 Task: Find connections with filter location Caxias with filter topic #construction with filter profile language Spanish with filter current company Akasa Air with filter school Shanmugha Arts, Science, Technology and Research Academy with filter industry Temporary Help Services with filter service category Translation with filter keywords title Food Kitchen Worker
Action: Mouse moved to (549, 186)
Screenshot: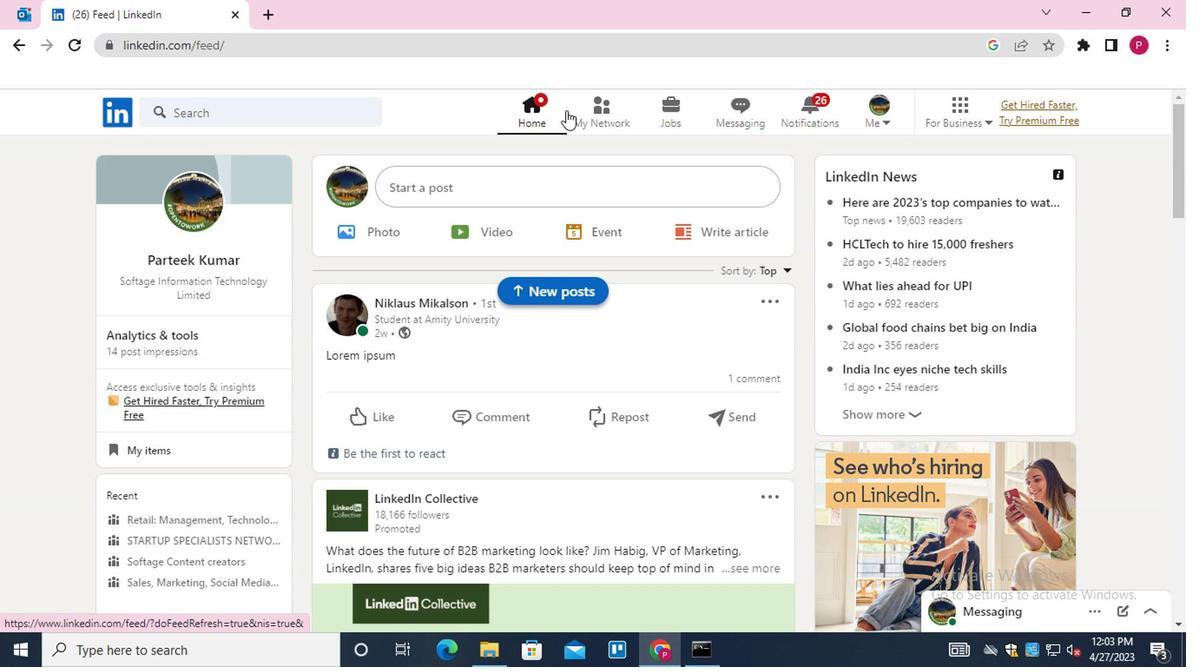 
Action: Mouse pressed left at (549, 186)
Screenshot: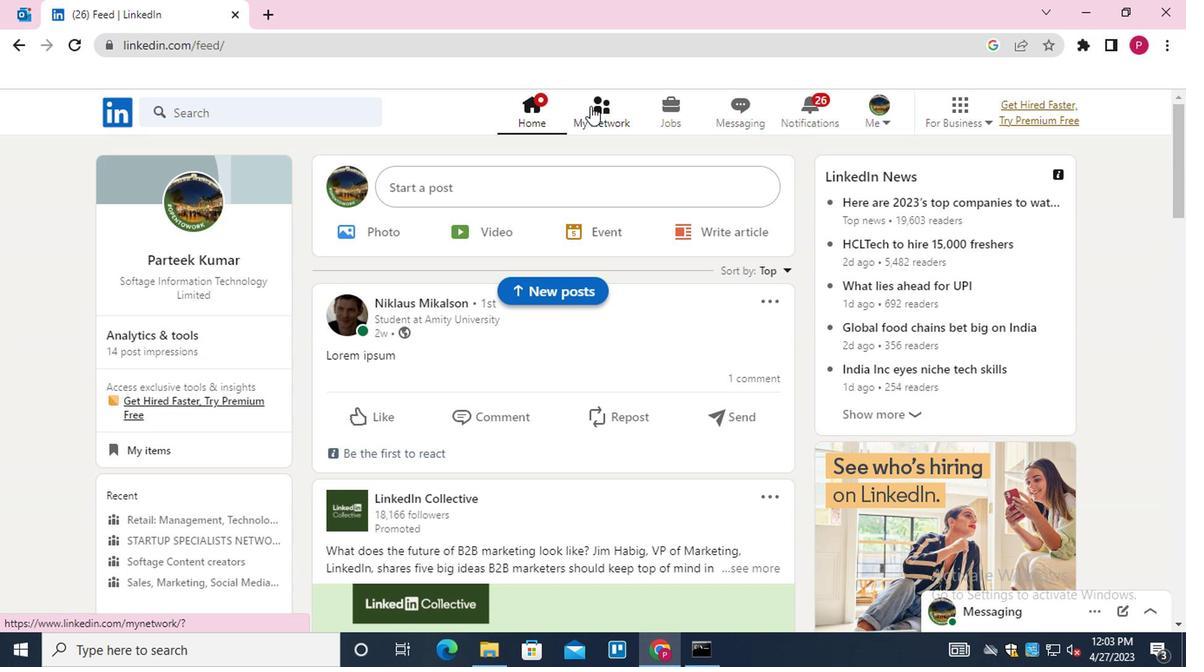 
Action: Mouse moved to (316, 267)
Screenshot: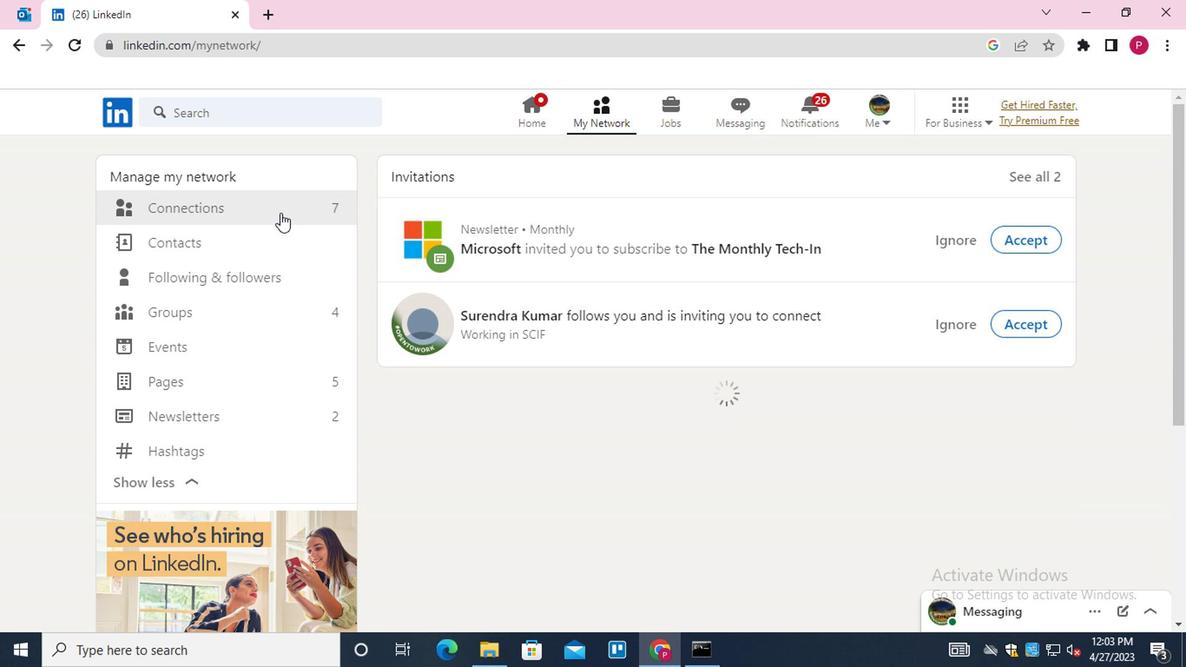 
Action: Mouse pressed left at (316, 267)
Screenshot: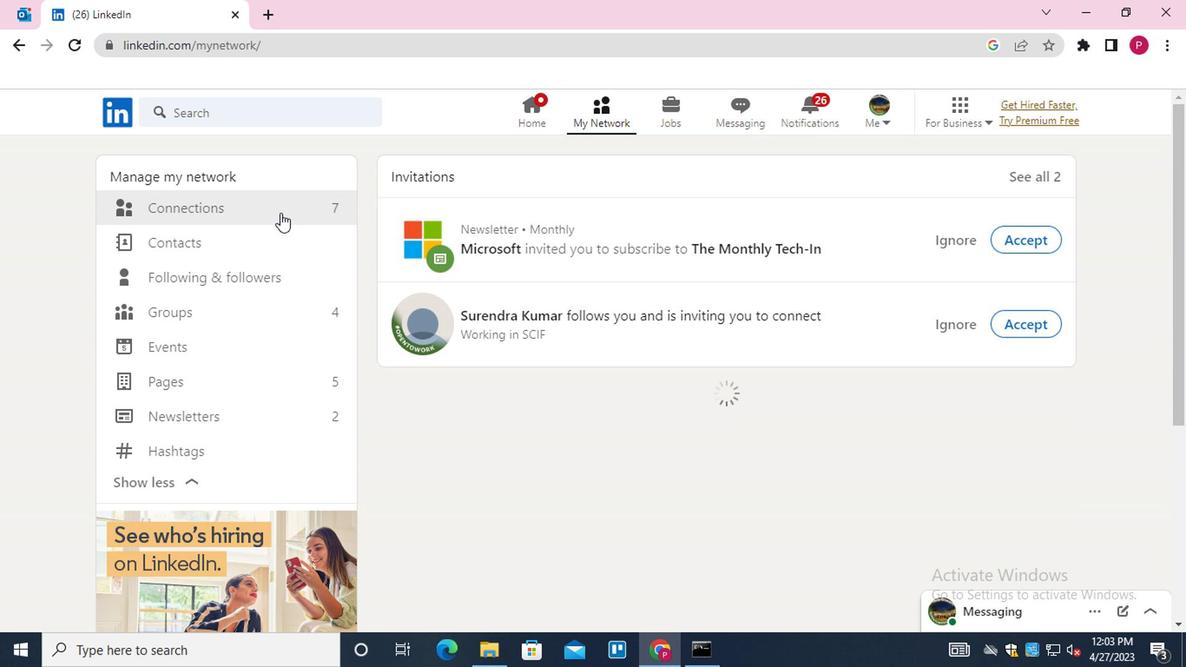 
Action: Mouse moved to (650, 261)
Screenshot: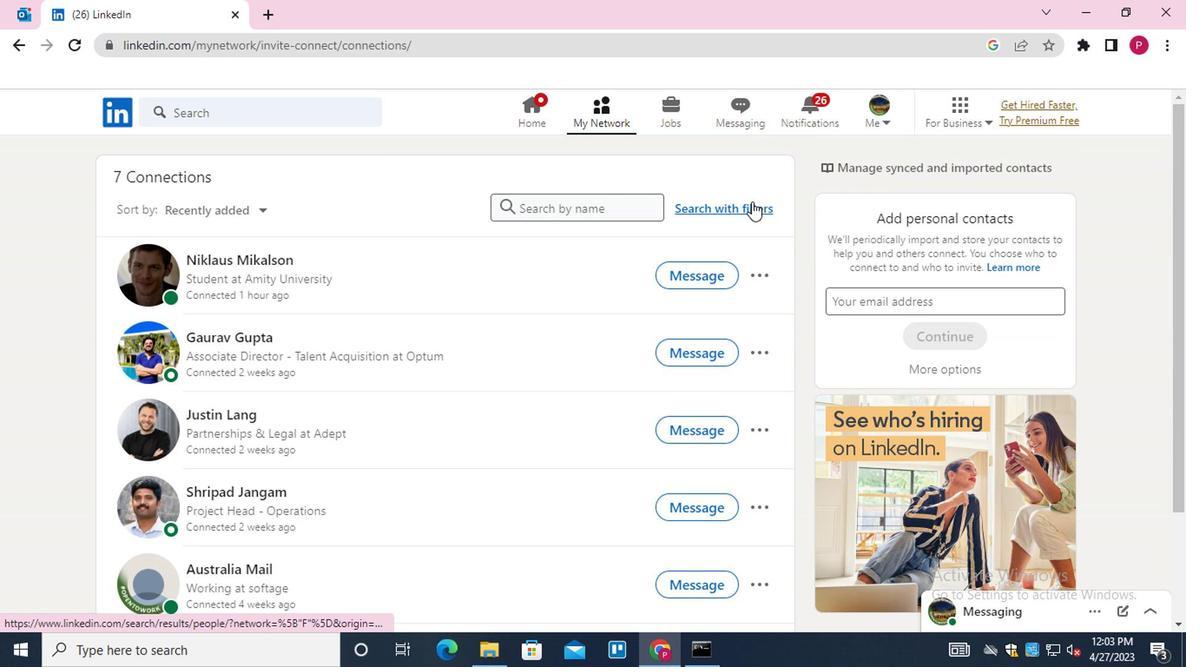 
Action: Mouse pressed left at (650, 261)
Screenshot: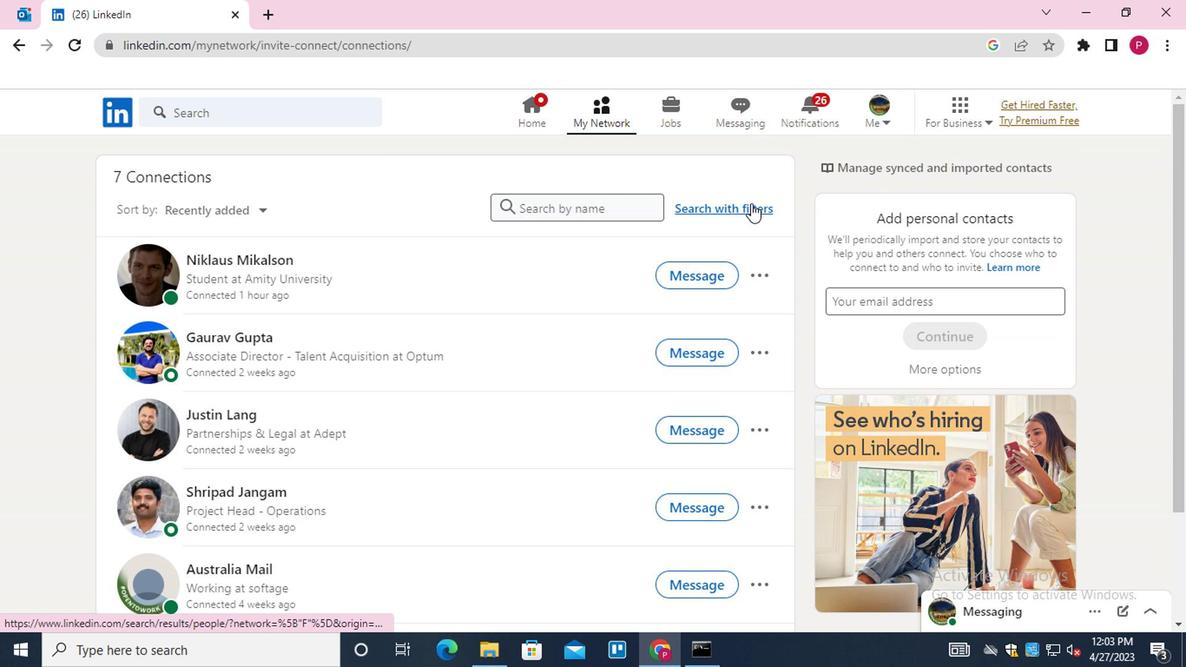 
Action: Mouse moved to (573, 231)
Screenshot: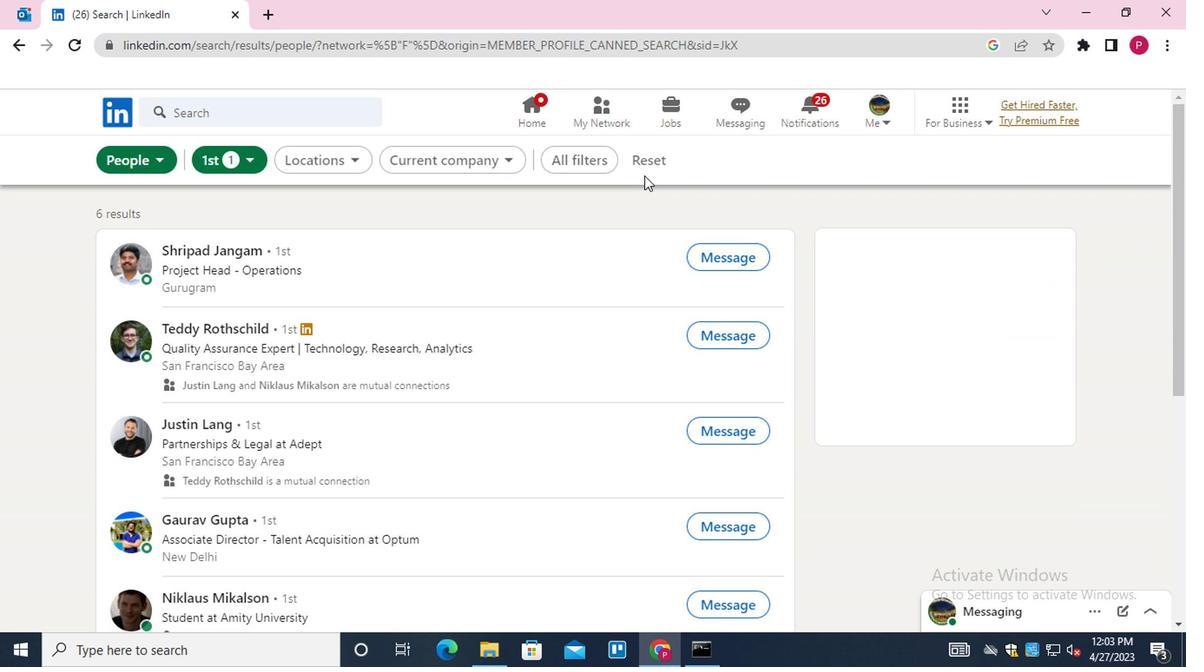 
Action: Mouse pressed left at (573, 231)
Screenshot: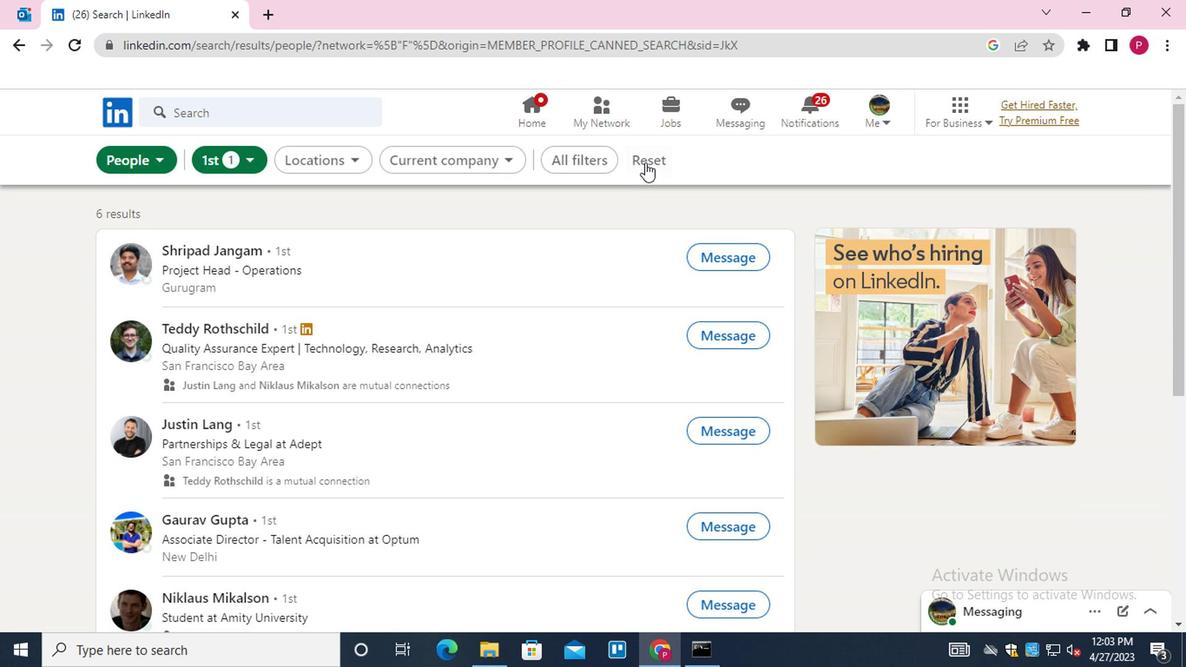 
Action: Mouse moved to (564, 231)
Screenshot: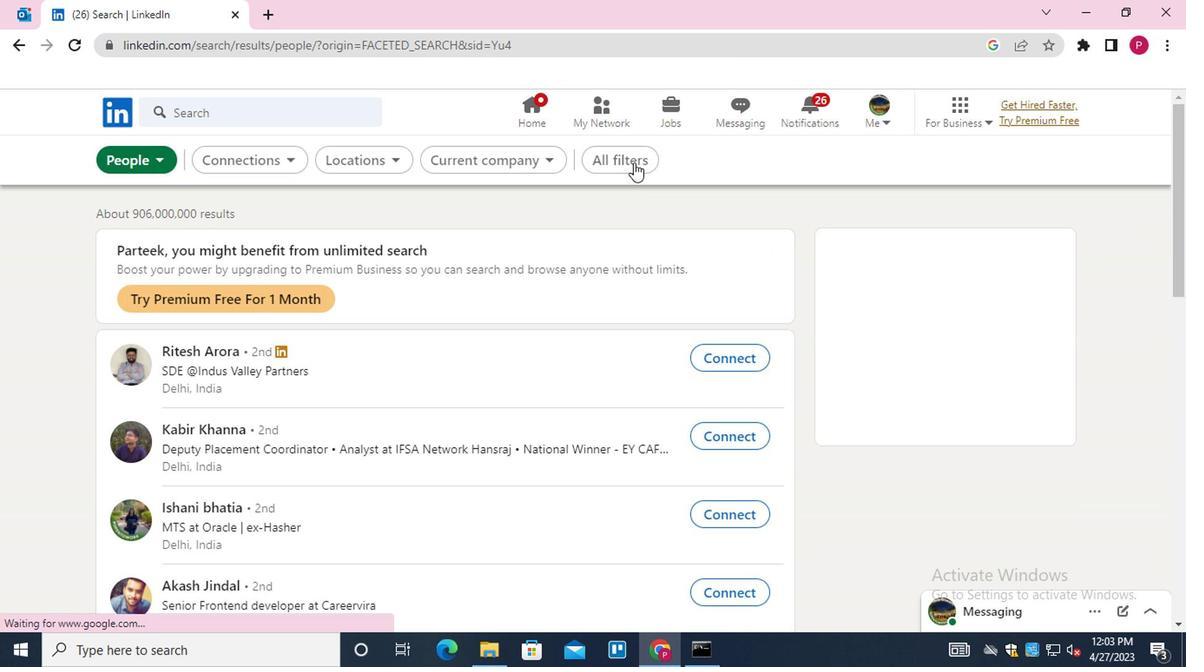 
Action: Mouse pressed left at (564, 231)
Screenshot: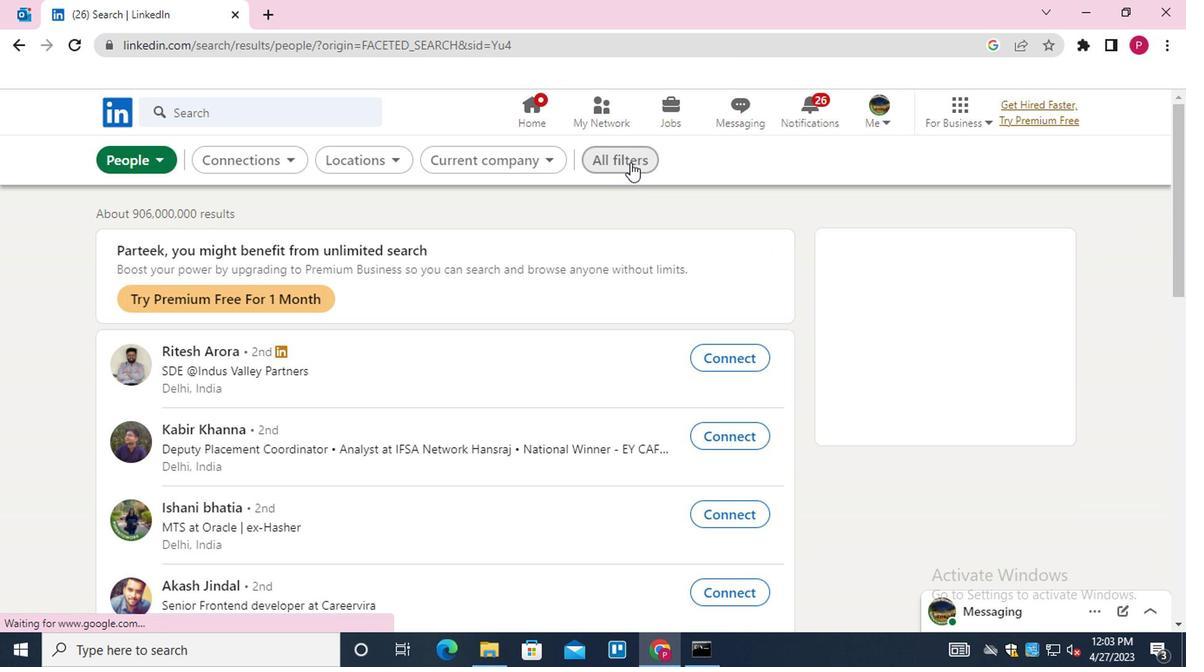 
Action: Mouse moved to (801, 380)
Screenshot: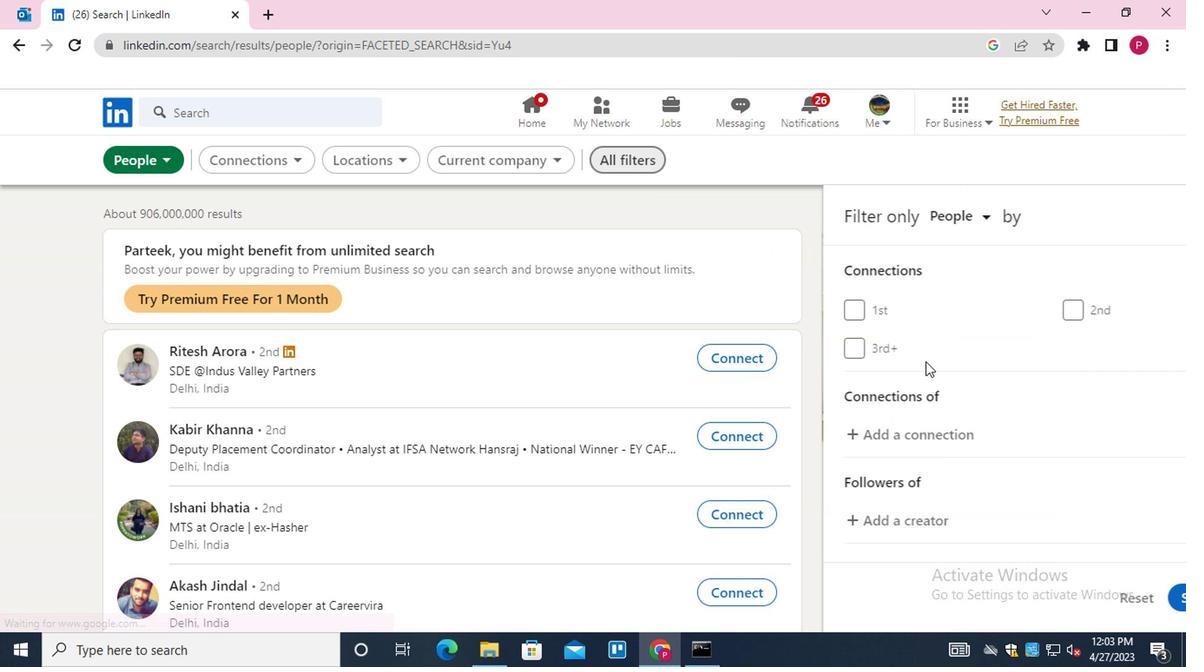 
Action: Mouse scrolled (801, 379) with delta (0, 0)
Screenshot: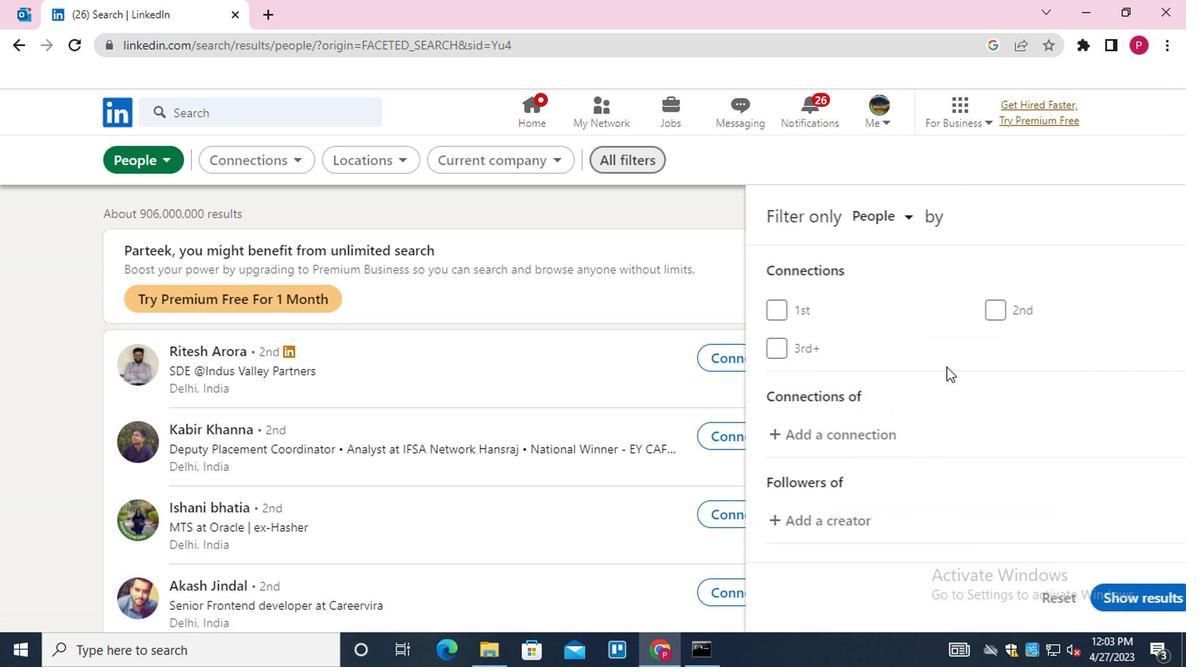 
Action: Mouse moved to (803, 381)
Screenshot: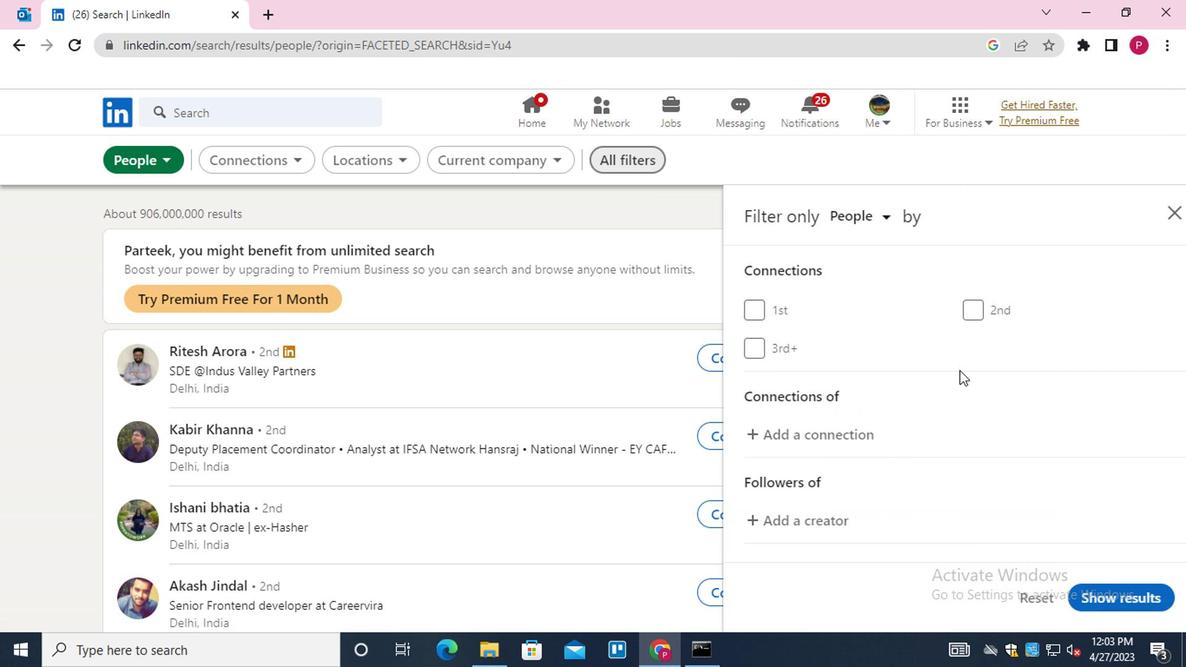 
Action: Mouse scrolled (803, 381) with delta (0, 0)
Screenshot: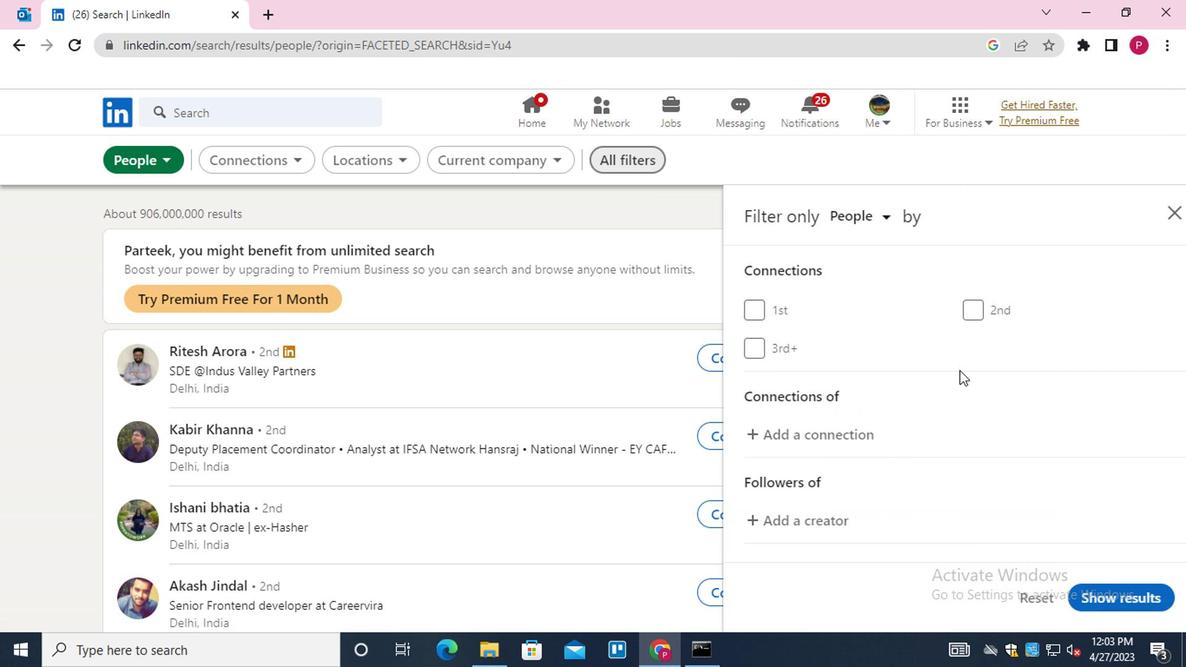 
Action: Mouse moved to (806, 389)
Screenshot: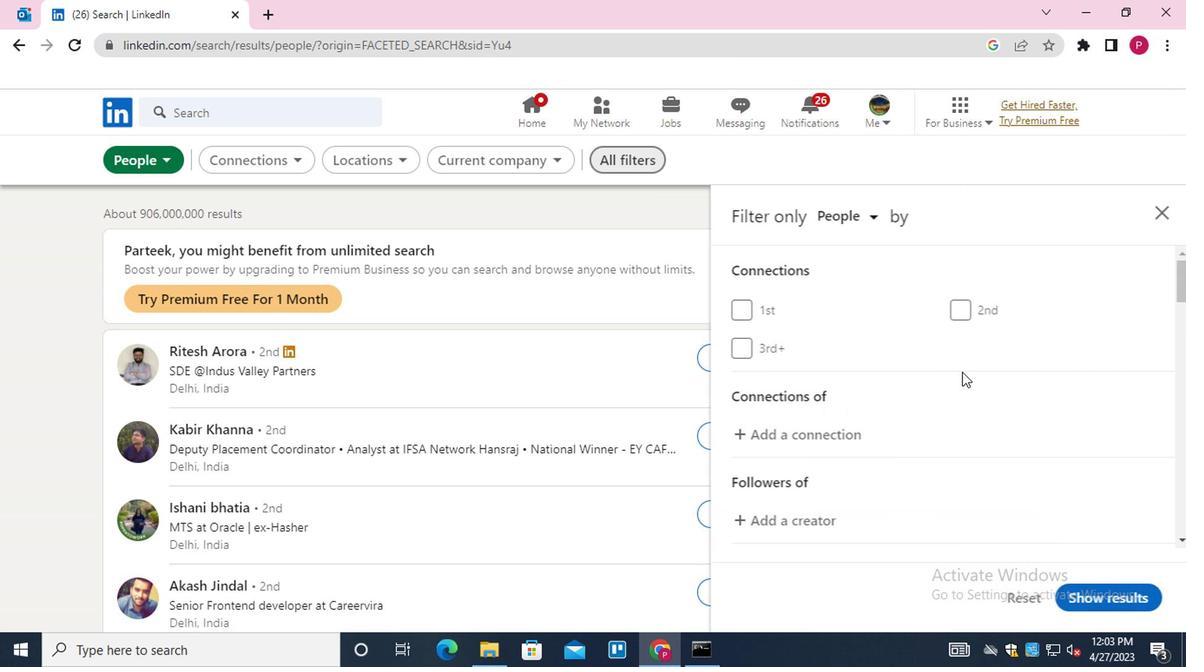 
Action: Mouse scrolled (806, 389) with delta (0, 0)
Screenshot: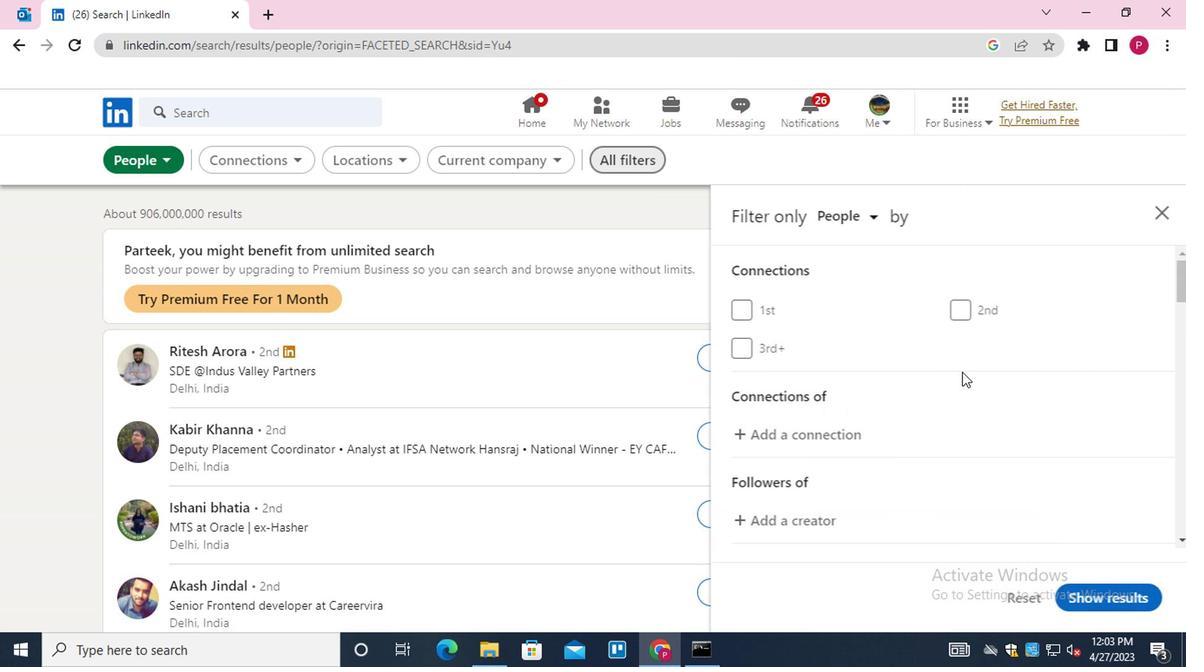 
Action: Mouse moved to (840, 415)
Screenshot: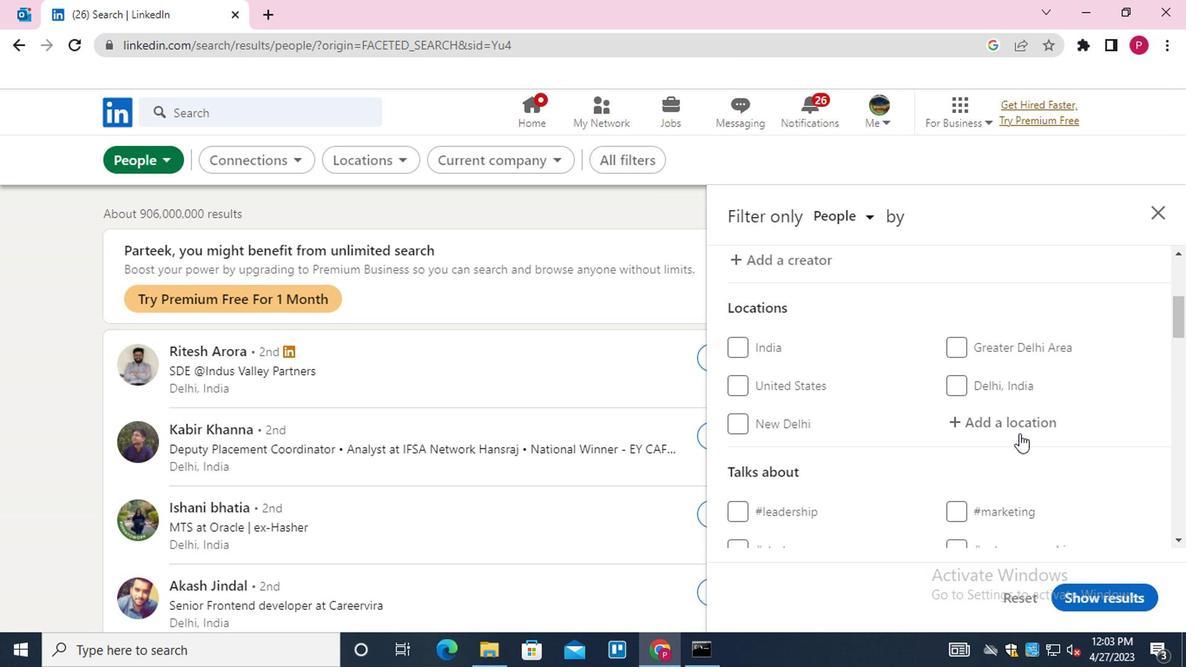 
Action: Mouse pressed left at (840, 415)
Screenshot: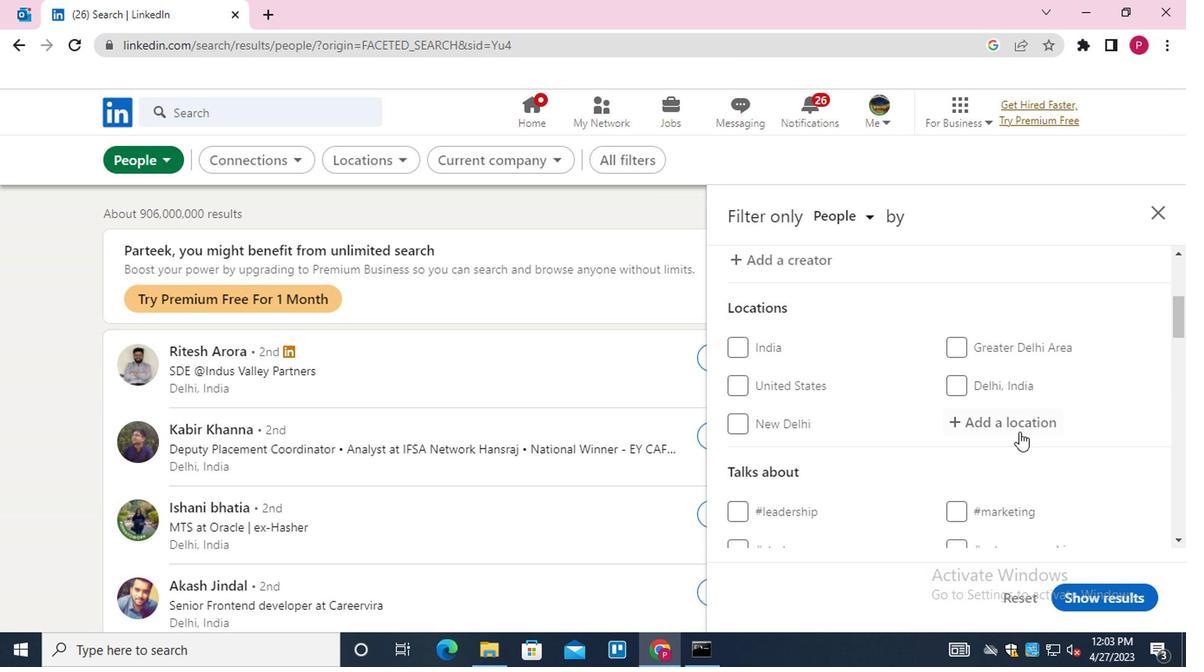 
Action: Key pressed <Key.shift><Key.shift><Key.shift><Key.shift><Key.shift><Key.shift>CAXIAS<Key.down><Key.down><Key.enter>
Screenshot: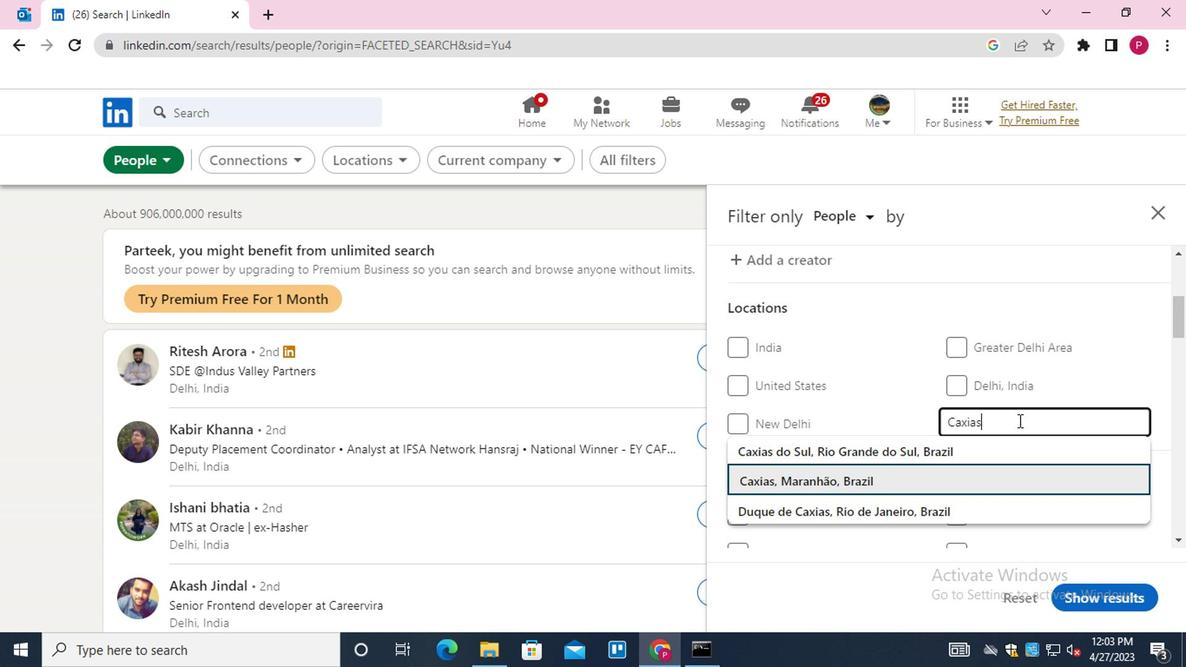 
Action: Mouse moved to (747, 441)
Screenshot: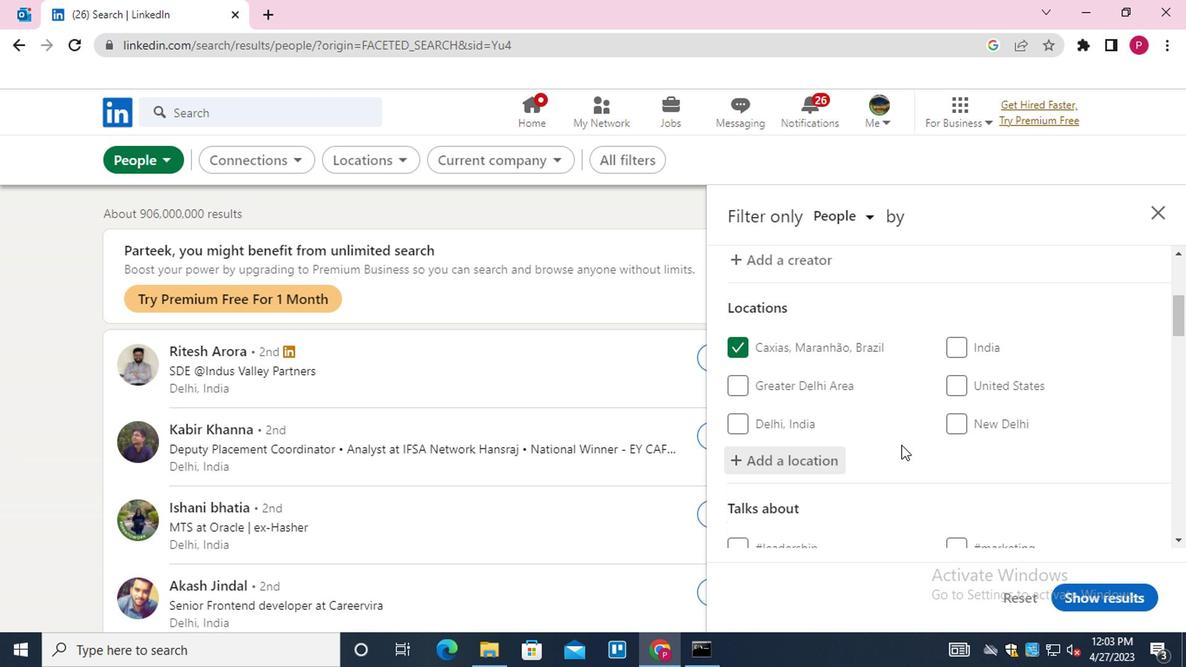 
Action: Mouse scrolled (747, 440) with delta (0, 0)
Screenshot: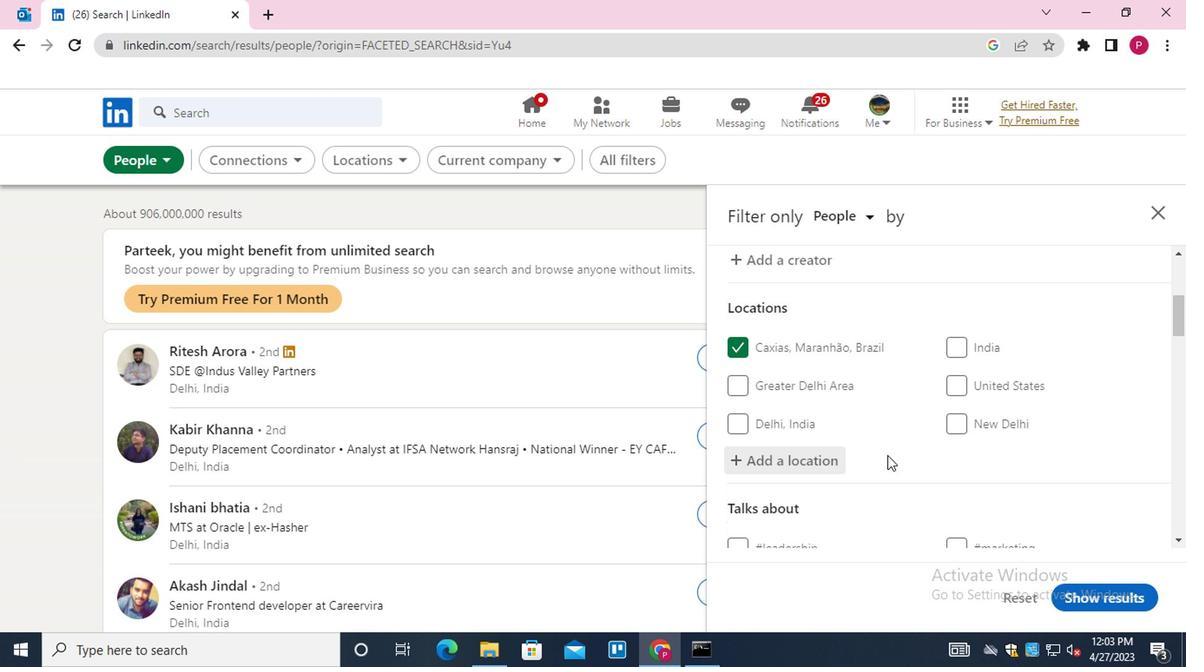 
Action: Mouse scrolled (747, 440) with delta (0, 0)
Screenshot: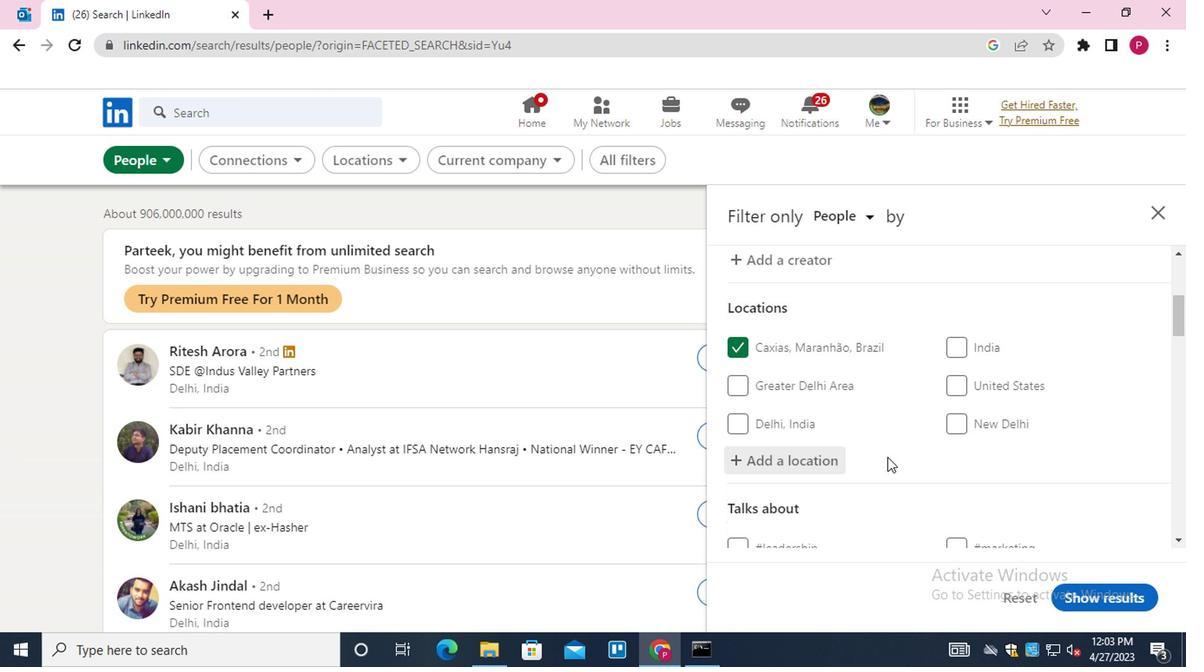 
Action: Mouse moved to (819, 429)
Screenshot: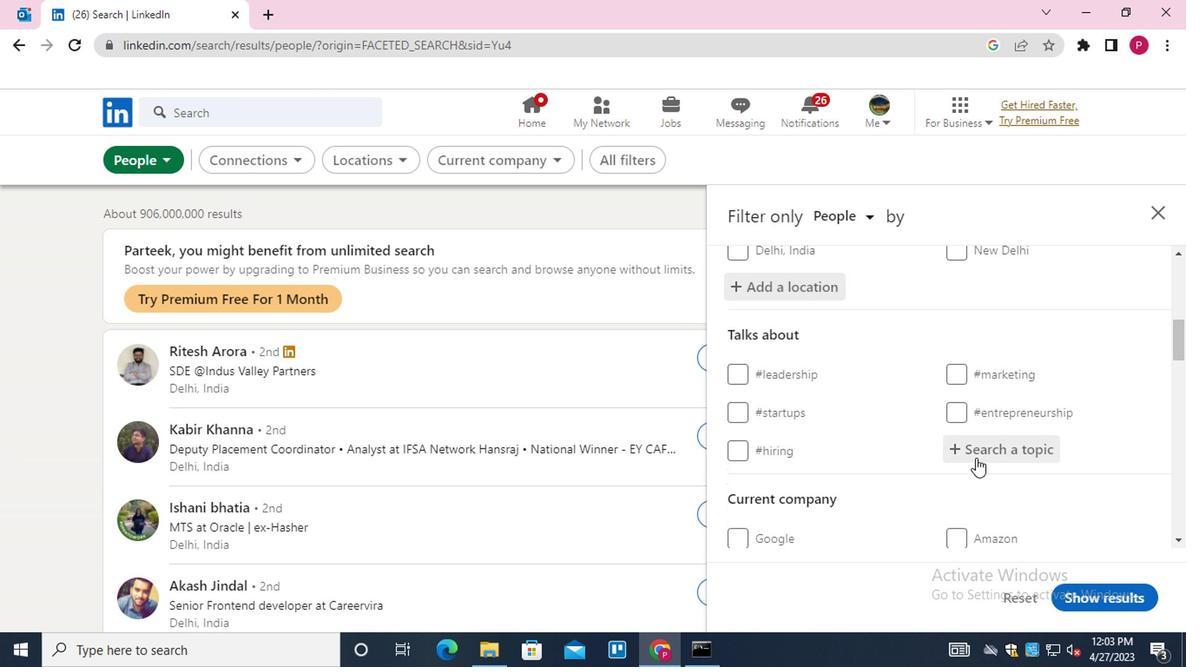 
Action: Mouse pressed left at (819, 429)
Screenshot: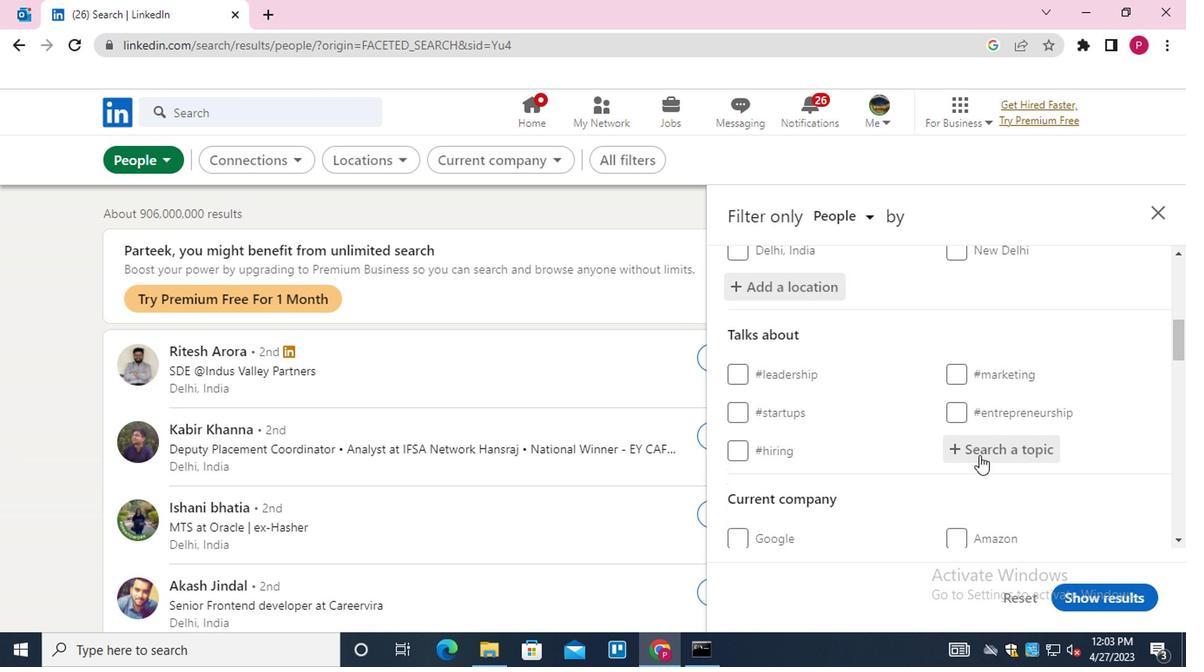
Action: Key pressed CONSTRU<Key.down><Key.enter>
Screenshot: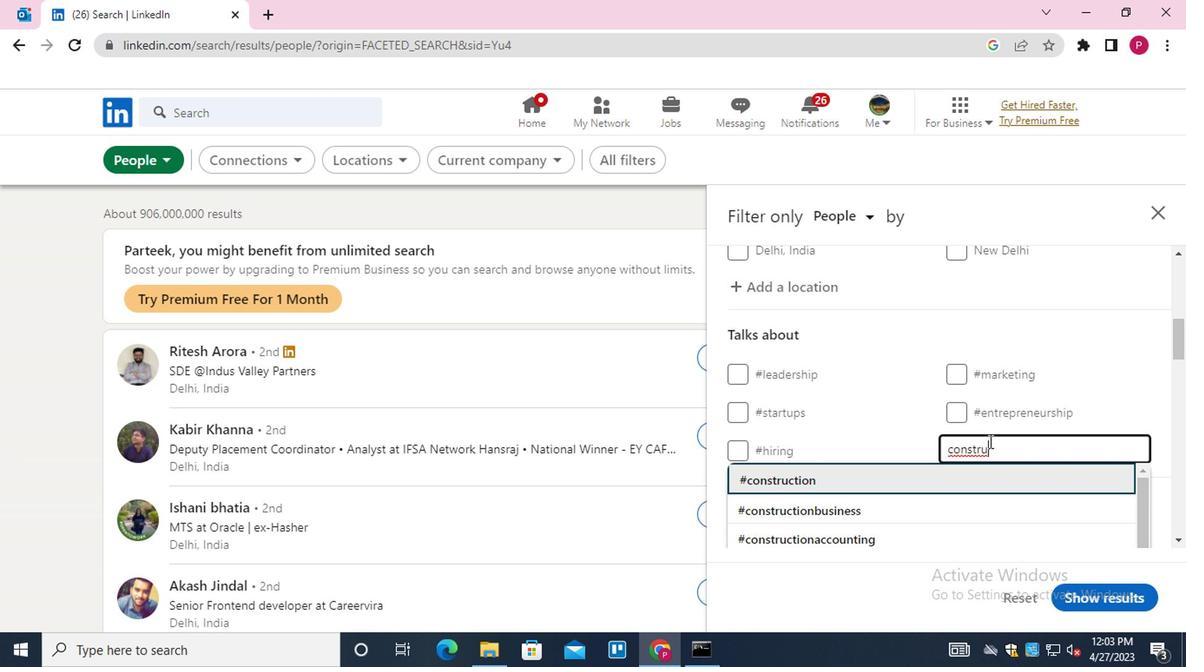 
Action: Mouse scrolled (819, 429) with delta (0, 0)
Screenshot: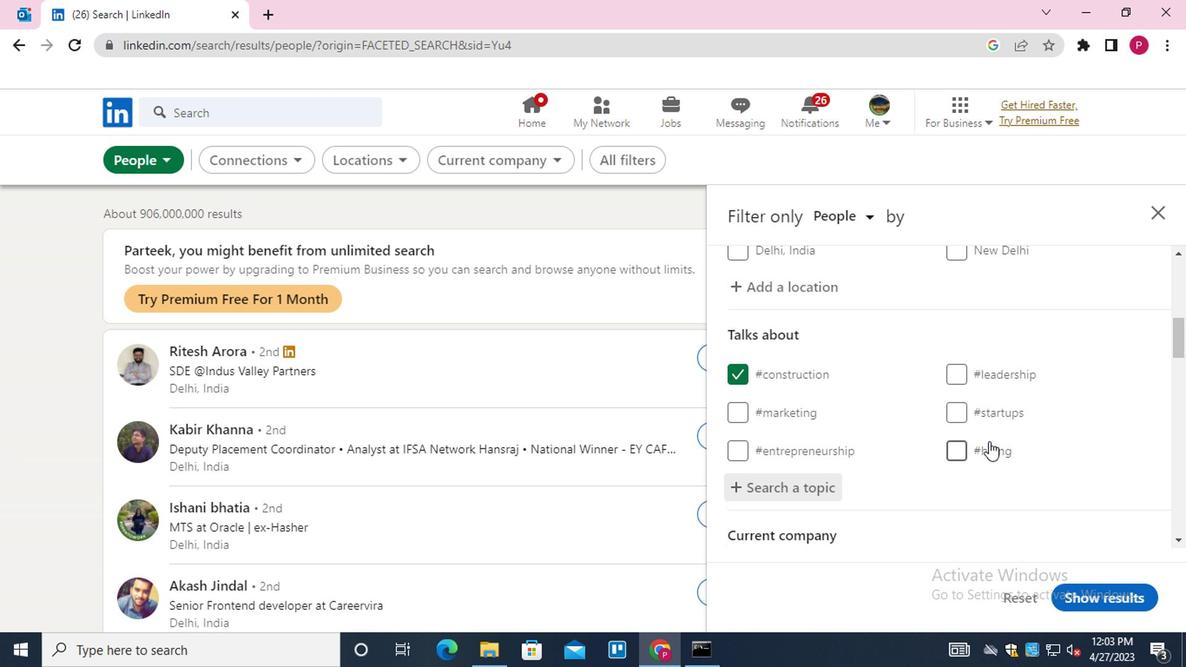 
Action: Mouse scrolled (819, 429) with delta (0, 0)
Screenshot: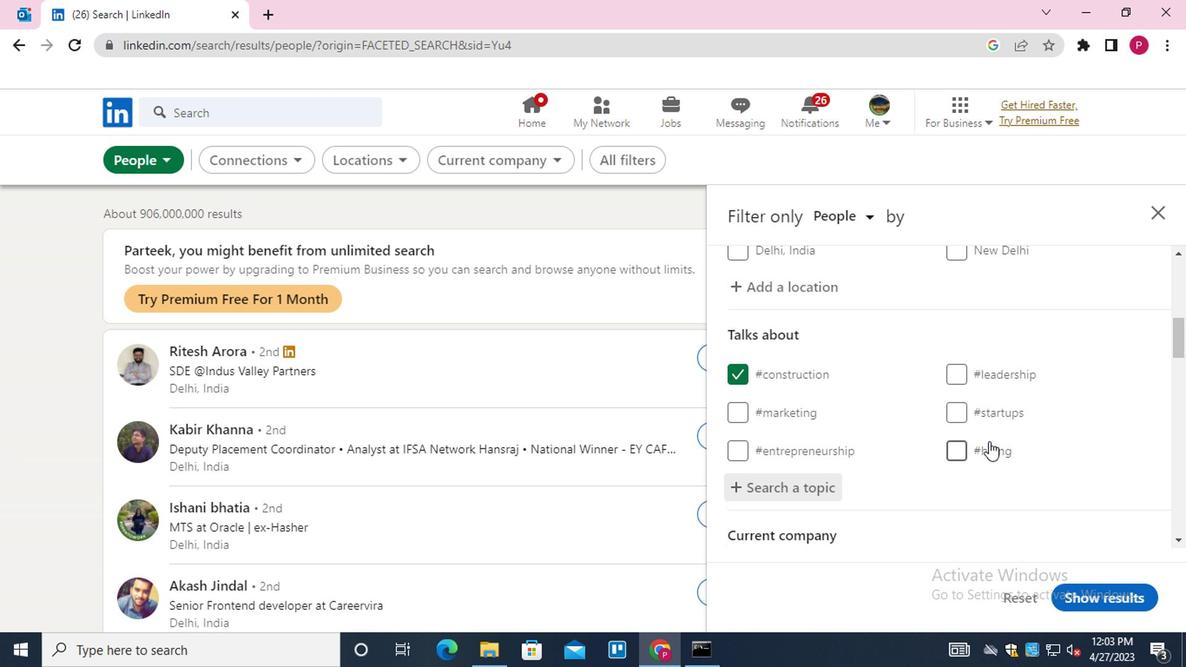 
Action: Mouse moved to (799, 454)
Screenshot: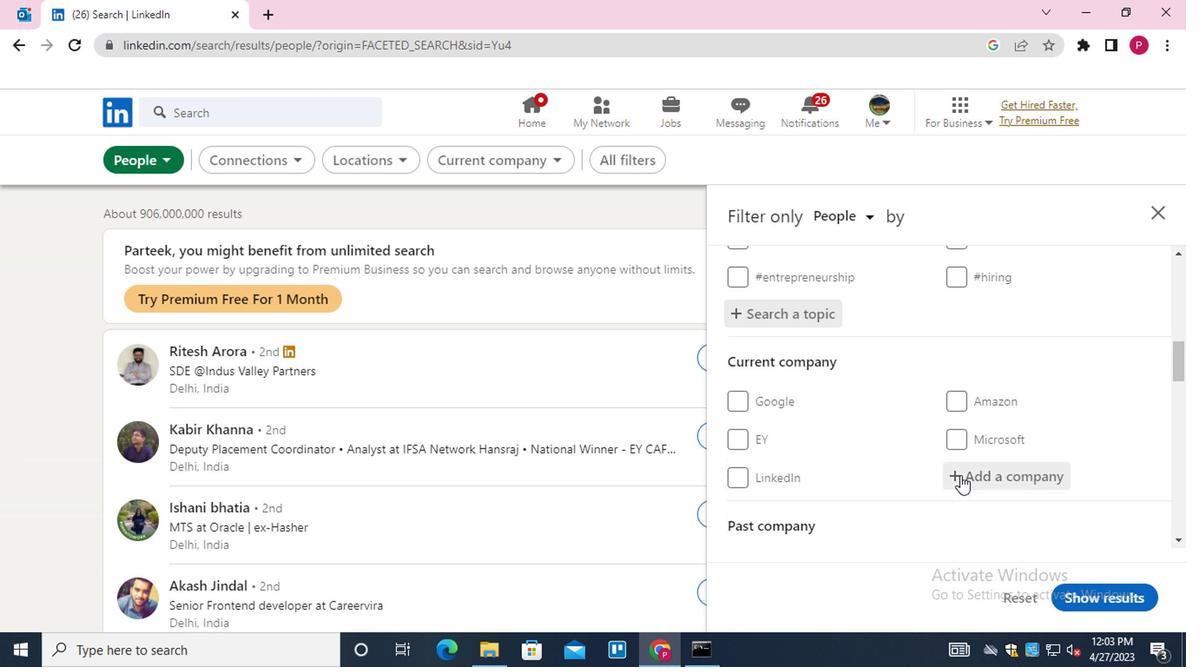 
Action: Mouse scrolled (799, 453) with delta (0, 0)
Screenshot: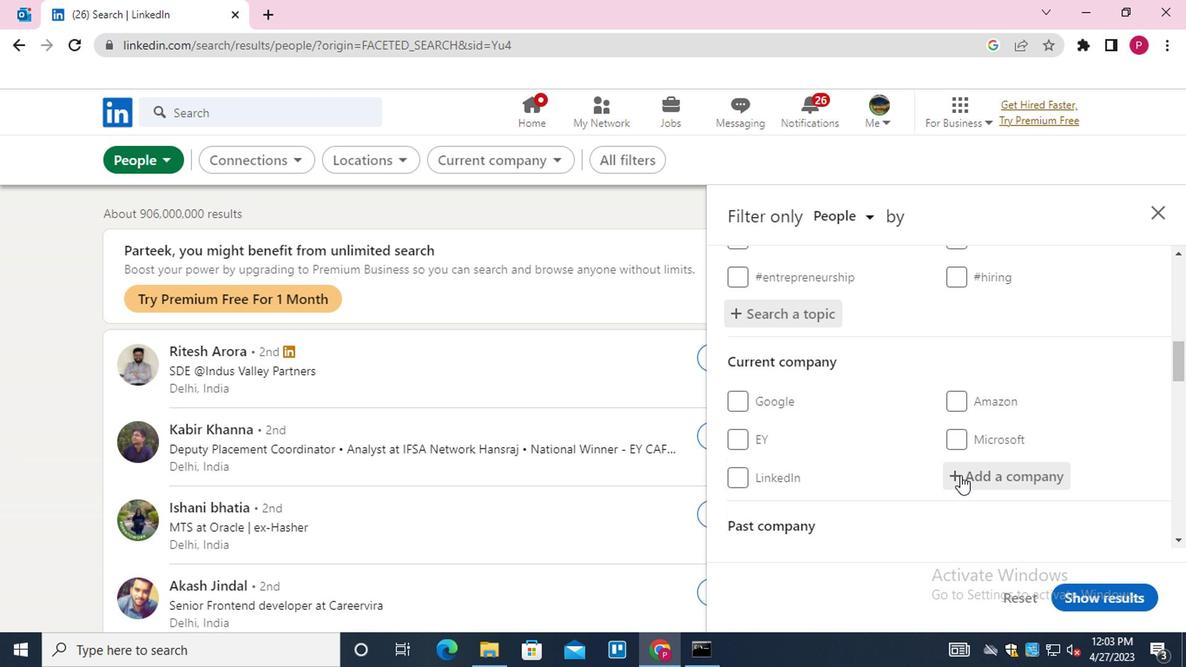 
Action: Mouse scrolled (799, 453) with delta (0, 0)
Screenshot: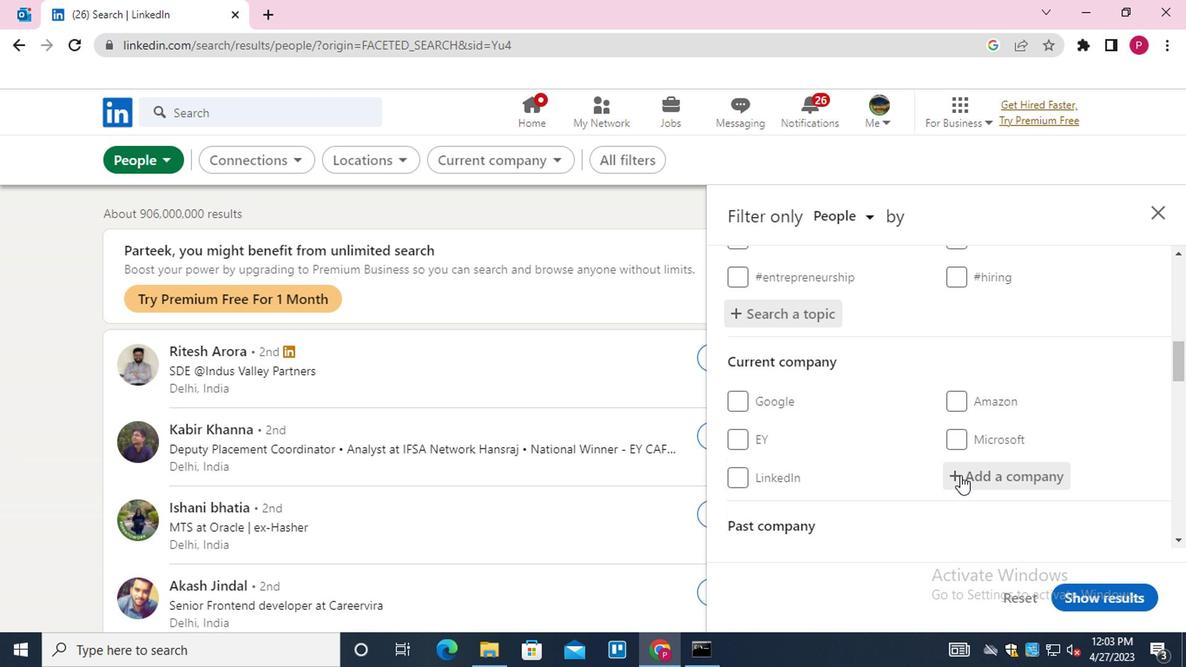
Action: Mouse scrolled (799, 453) with delta (0, 0)
Screenshot: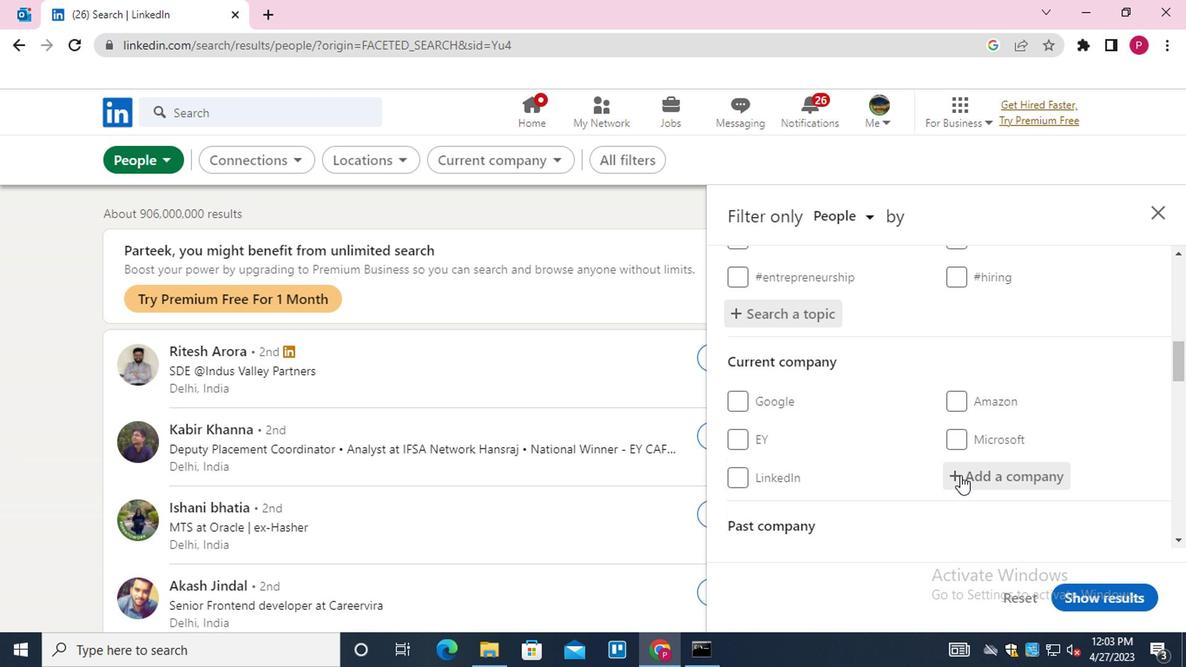 
Action: Mouse scrolled (799, 453) with delta (0, 0)
Screenshot: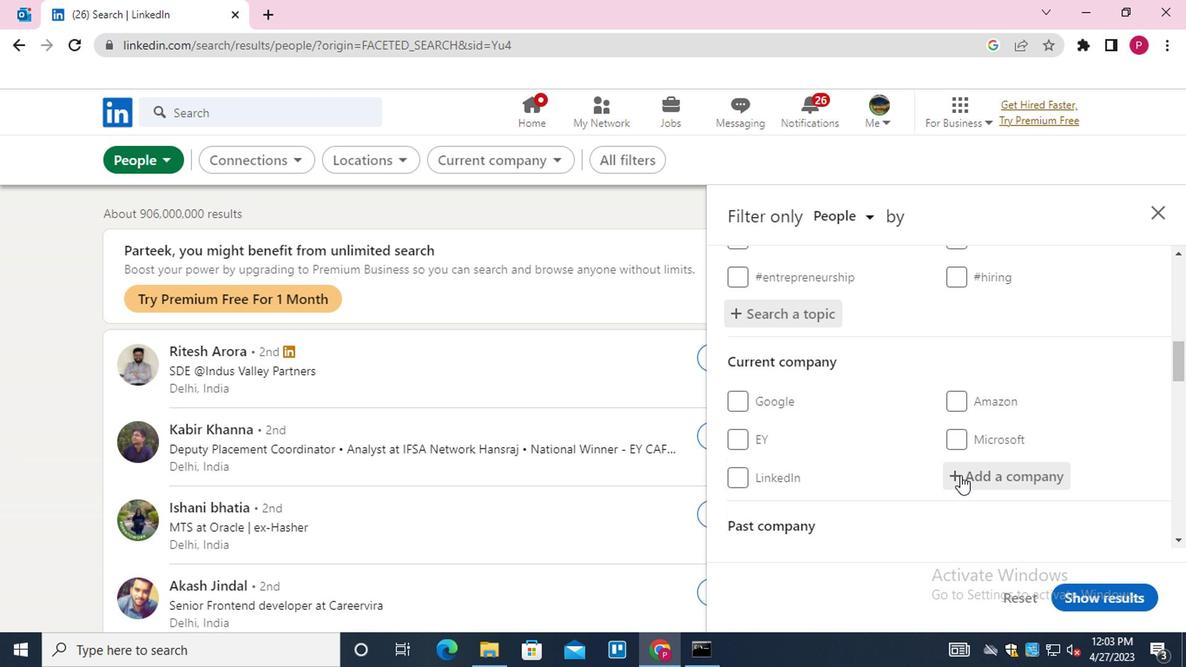 
Action: Mouse moved to (757, 455)
Screenshot: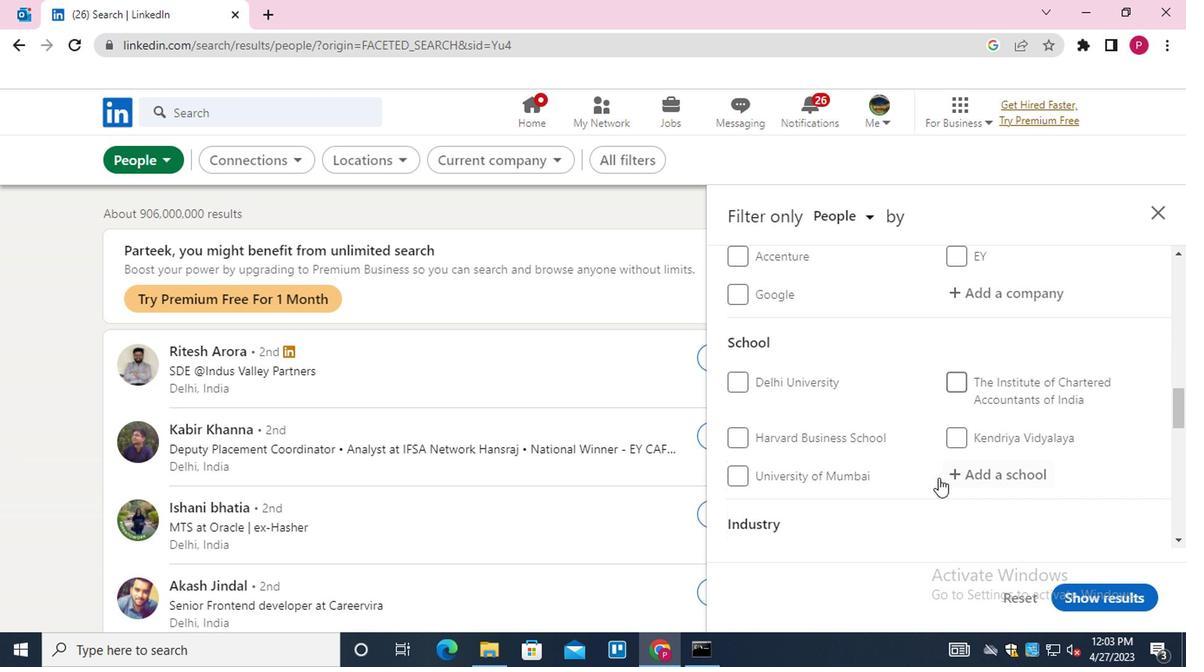 
Action: Mouse scrolled (757, 455) with delta (0, 0)
Screenshot: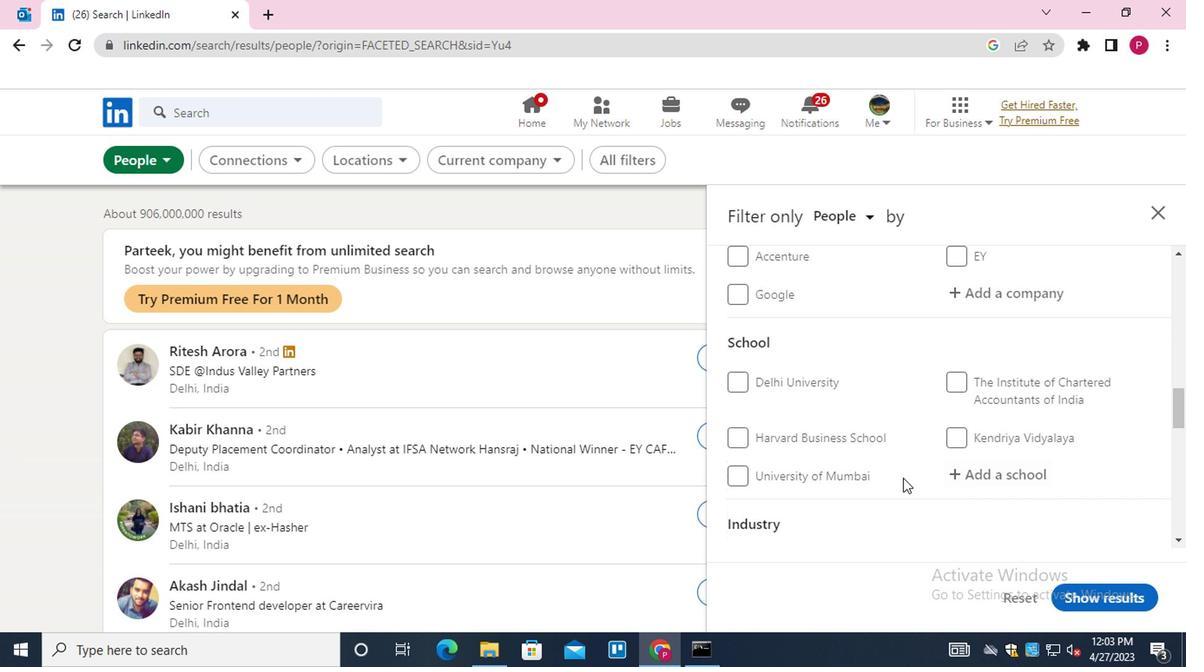 
Action: Mouse scrolled (757, 455) with delta (0, 0)
Screenshot: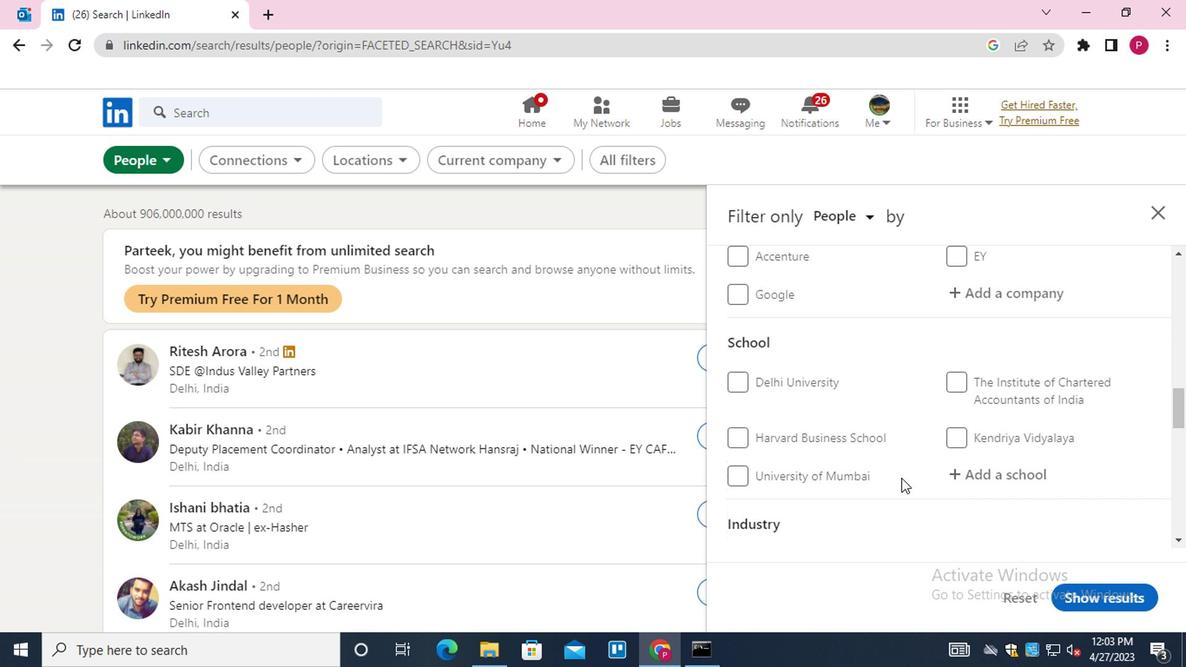 
Action: Mouse scrolled (757, 455) with delta (0, 0)
Screenshot: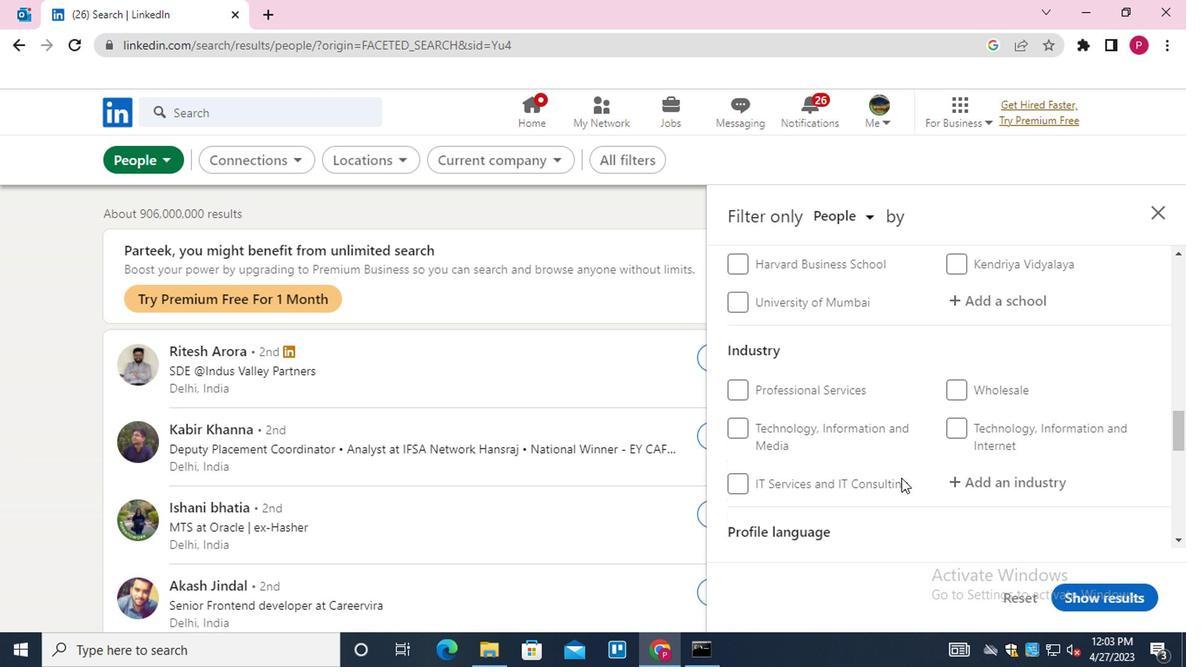 
Action: Mouse scrolled (757, 455) with delta (0, 0)
Screenshot: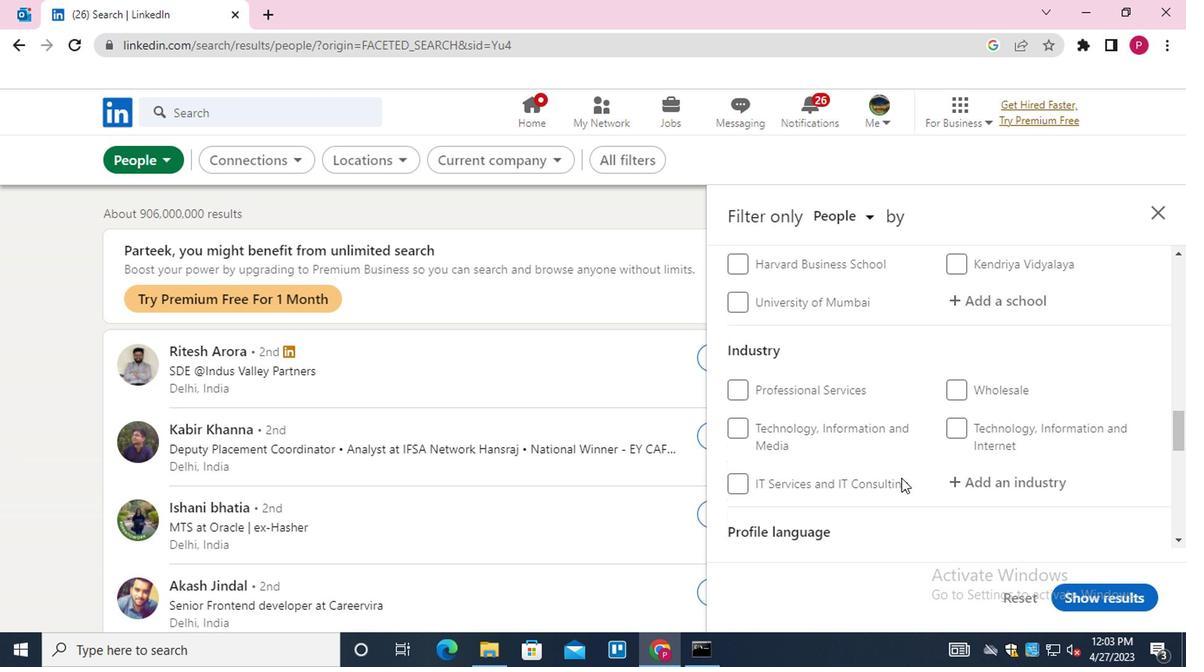 
Action: Mouse moved to (665, 421)
Screenshot: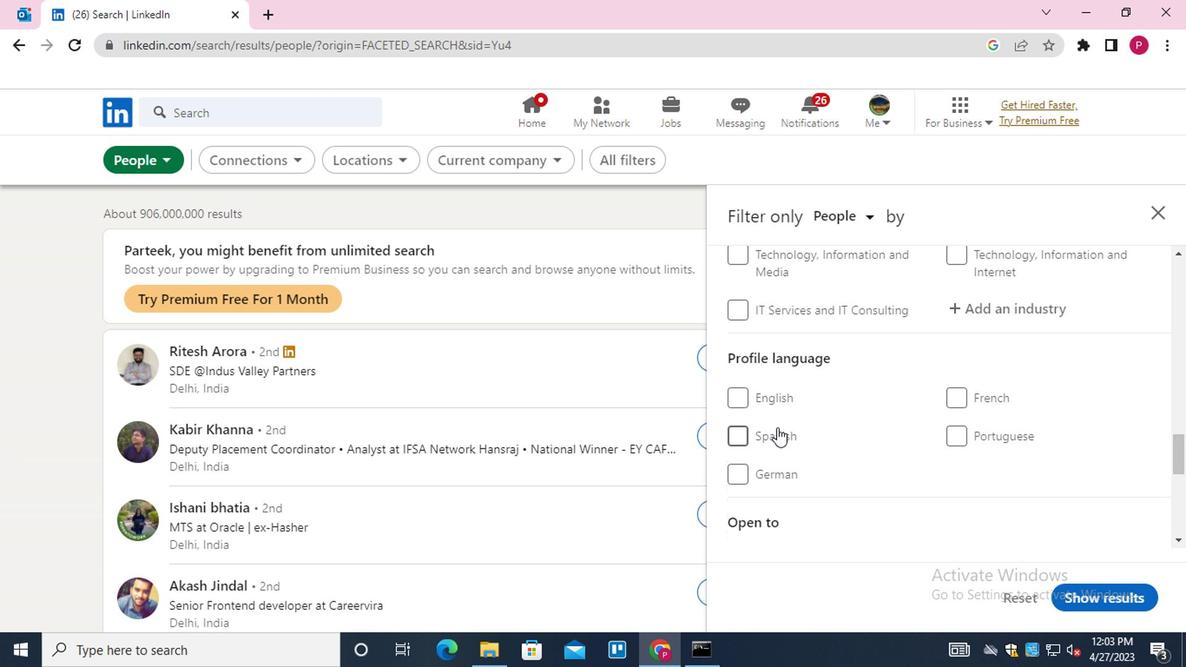 
Action: Mouse pressed left at (665, 421)
Screenshot: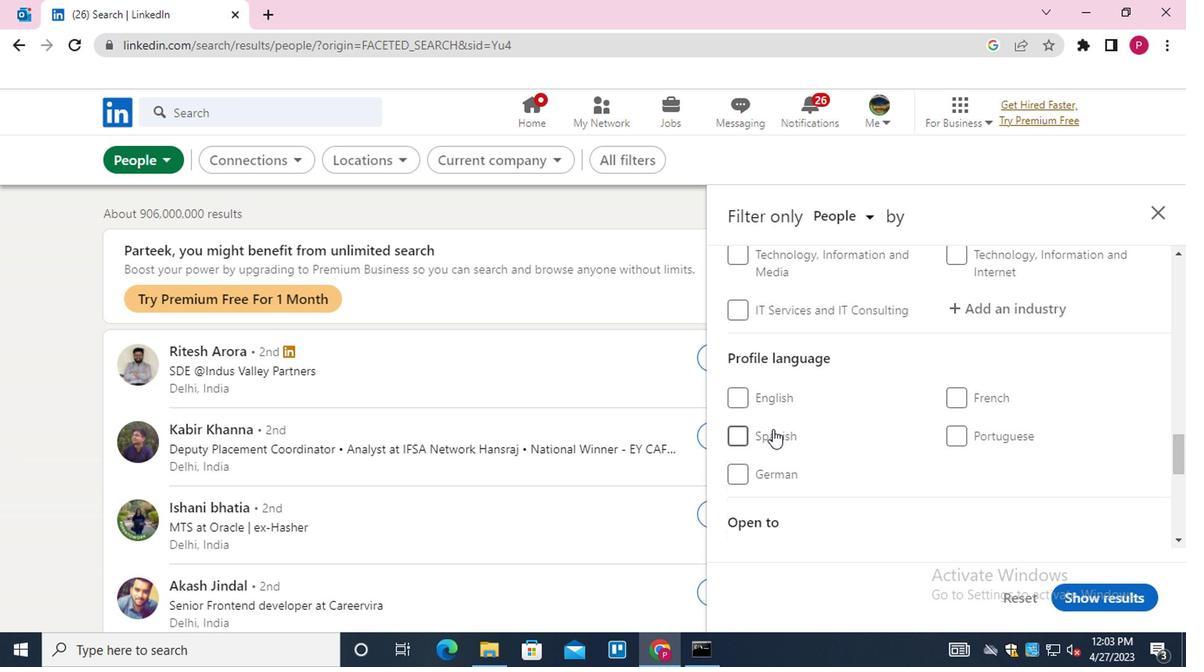 
Action: Mouse moved to (701, 452)
Screenshot: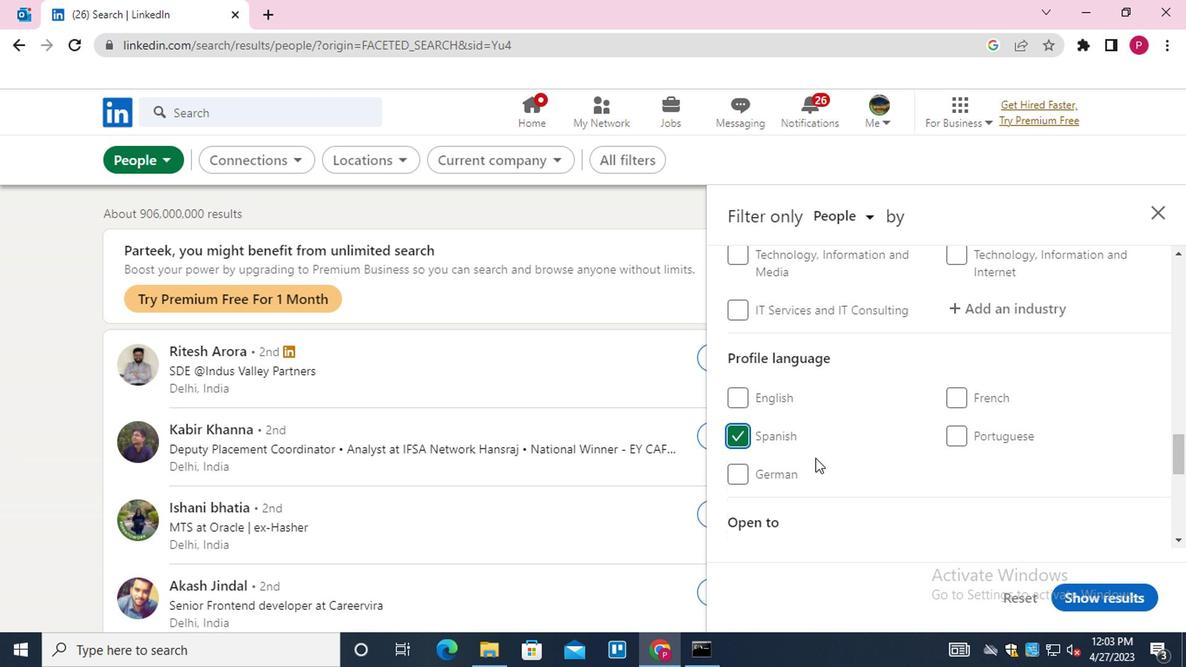 
Action: Mouse scrolled (701, 452) with delta (0, 0)
Screenshot: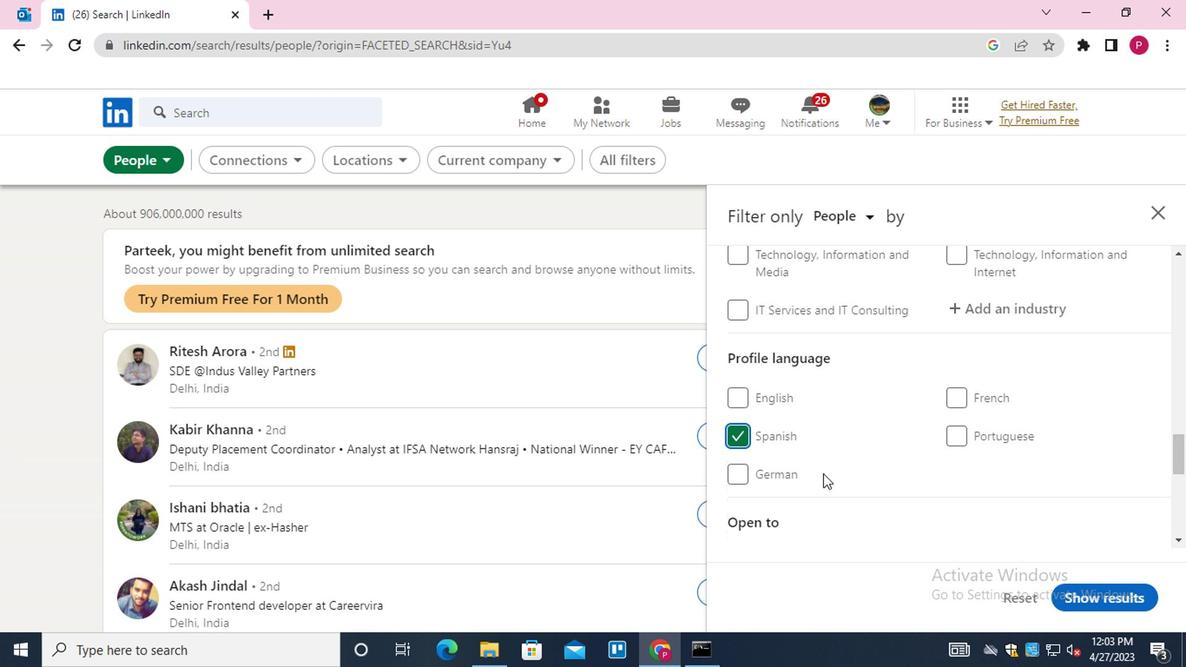
Action: Mouse scrolled (701, 452) with delta (0, 0)
Screenshot: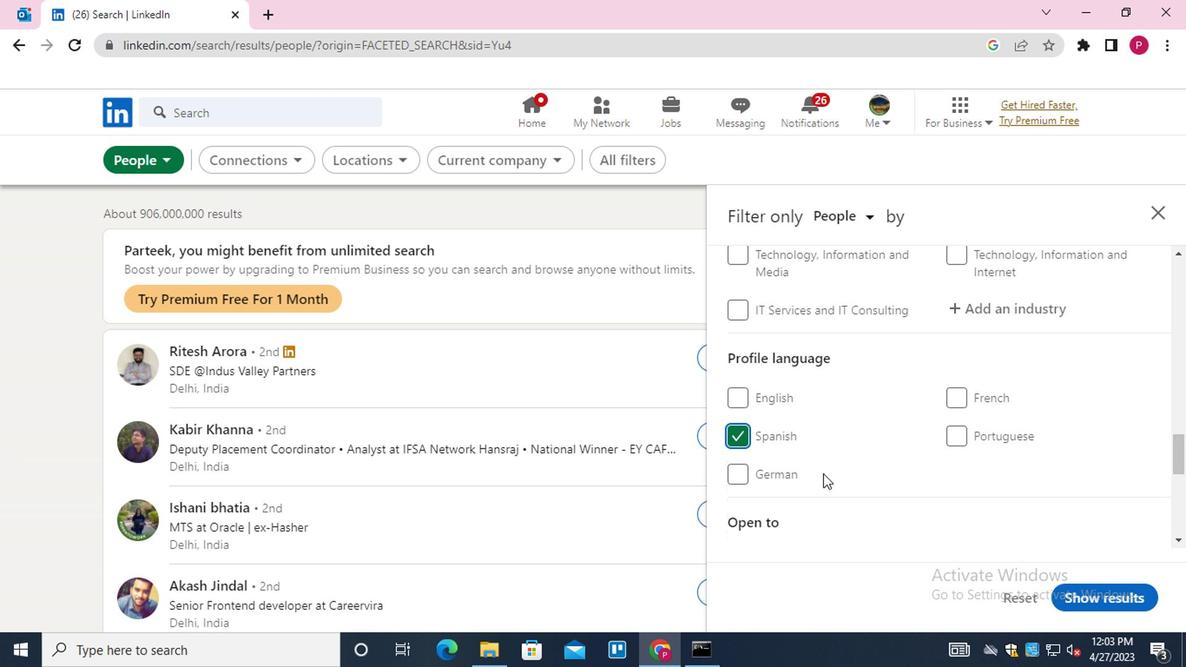 
Action: Mouse scrolled (701, 453) with delta (0, 0)
Screenshot: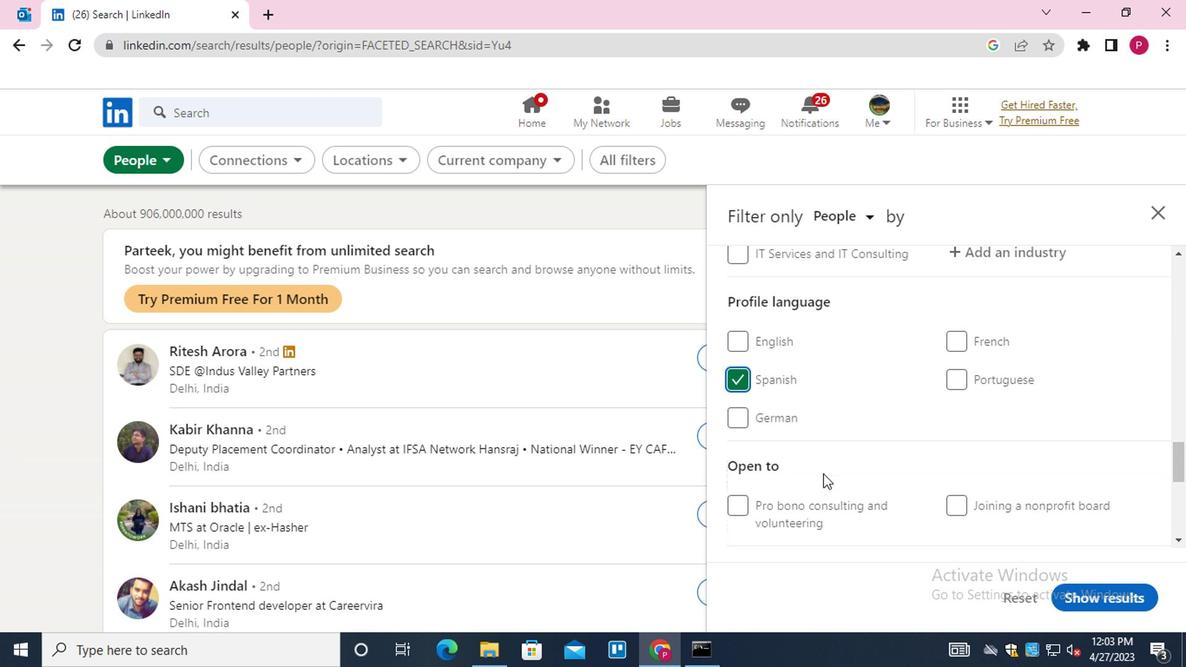 
Action: Mouse scrolled (701, 453) with delta (0, 0)
Screenshot: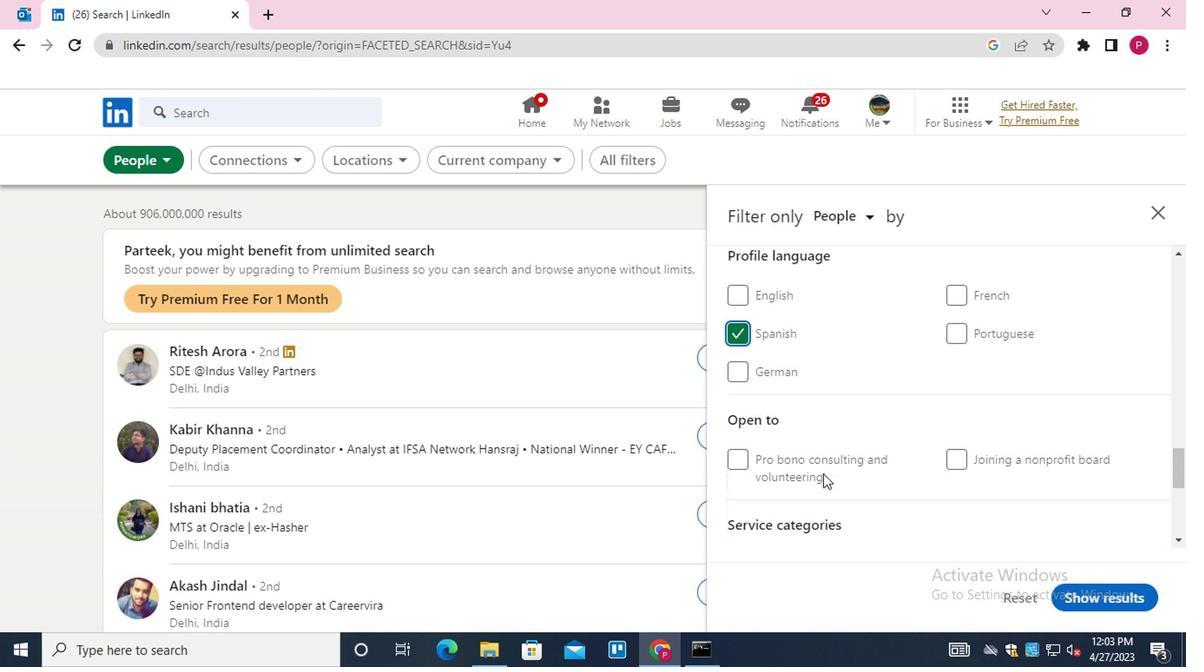 
Action: Mouse scrolled (701, 453) with delta (0, 0)
Screenshot: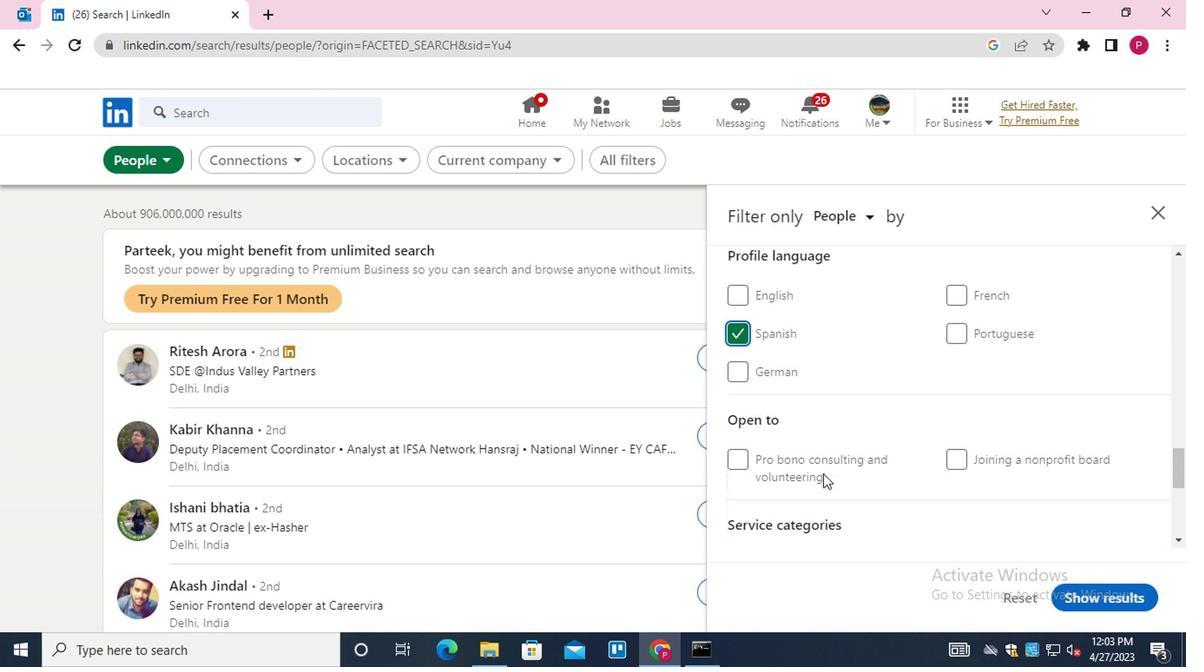 
Action: Mouse moved to (702, 452)
Screenshot: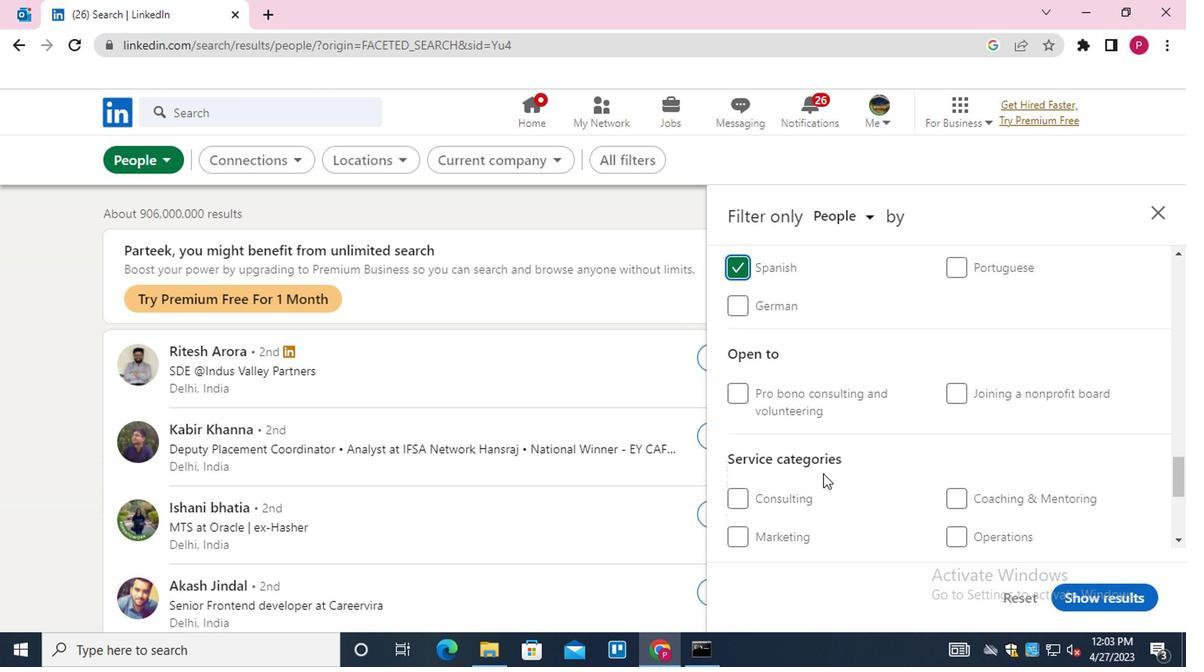 
Action: Mouse scrolled (702, 453) with delta (0, 0)
Screenshot: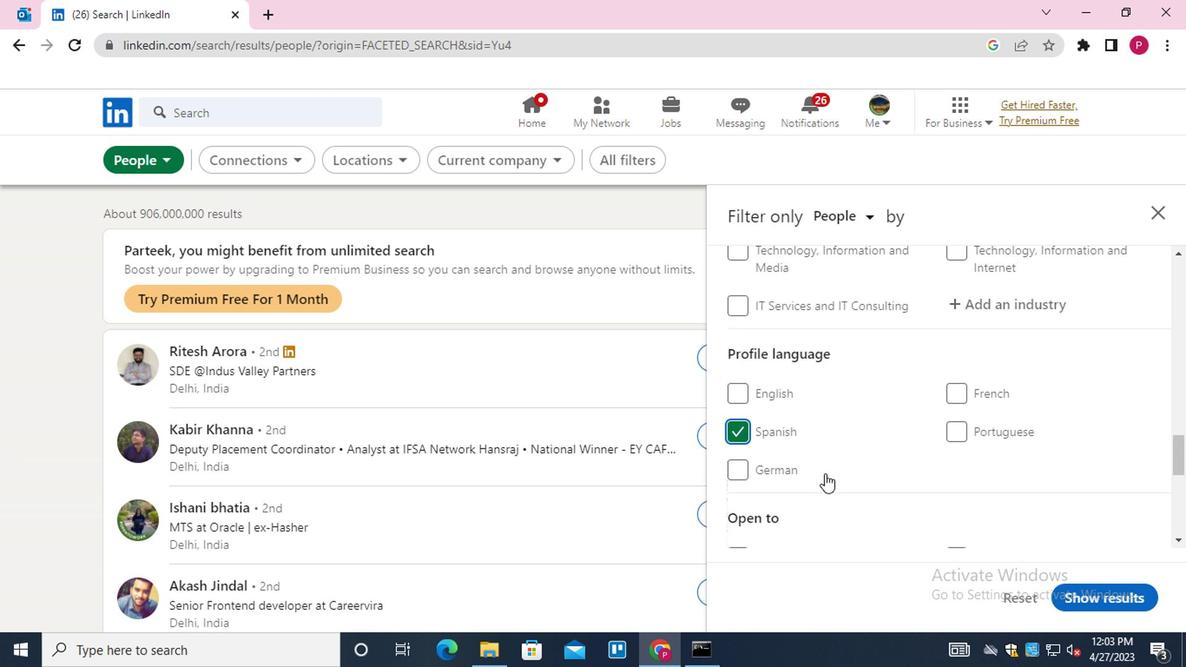 
Action: Mouse scrolled (702, 453) with delta (0, 0)
Screenshot: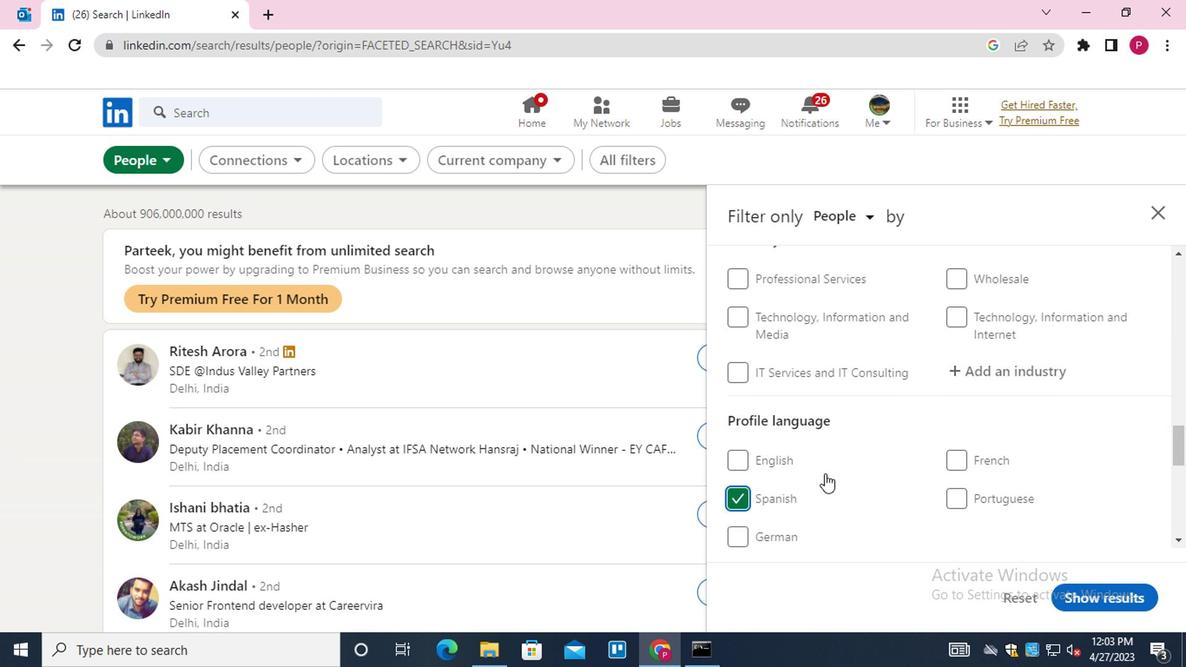 
Action: Mouse scrolled (702, 453) with delta (0, 0)
Screenshot: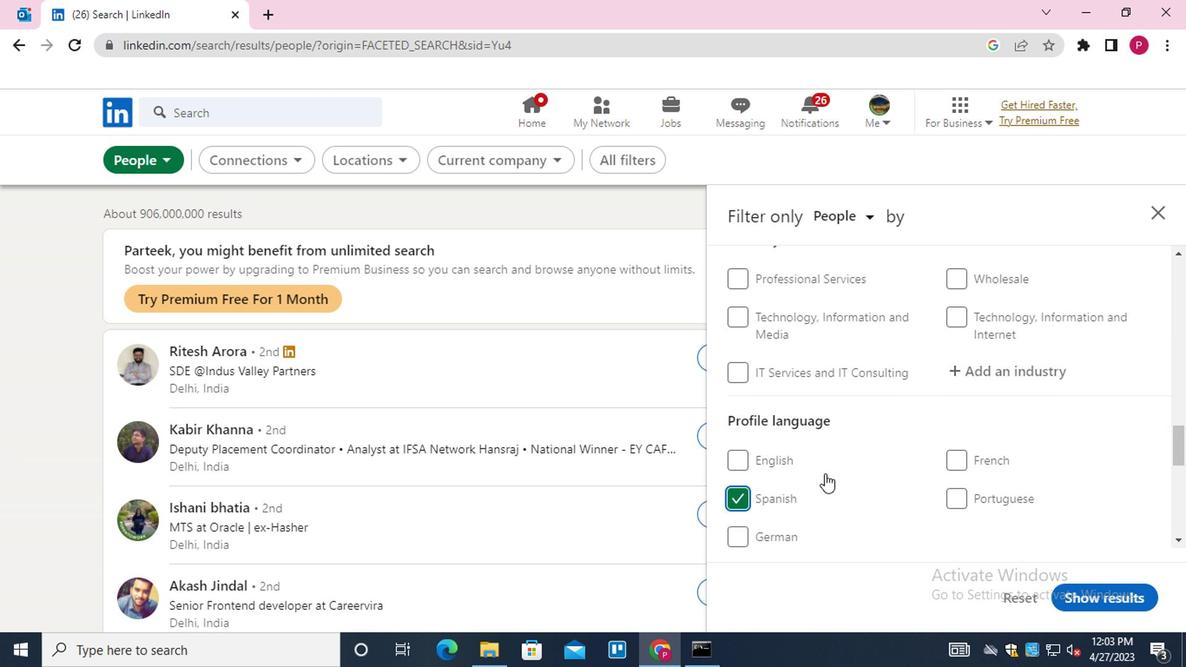 
Action: Mouse scrolled (702, 453) with delta (0, 0)
Screenshot: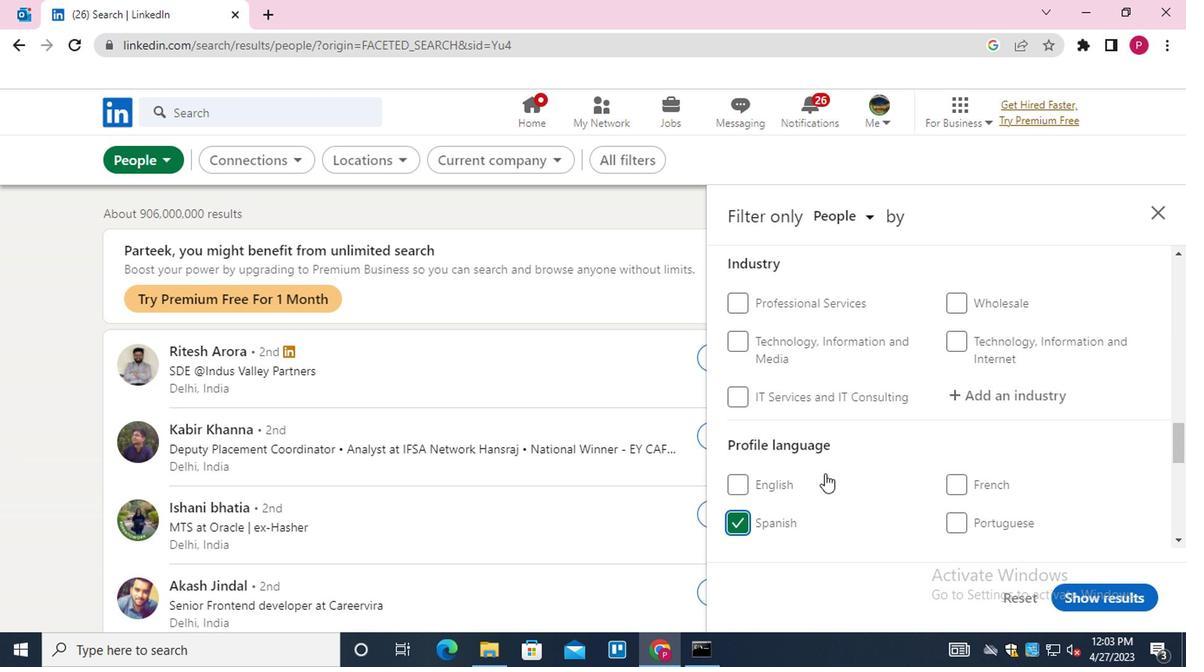 
Action: Mouse moved to (786, 402)
Screenshot: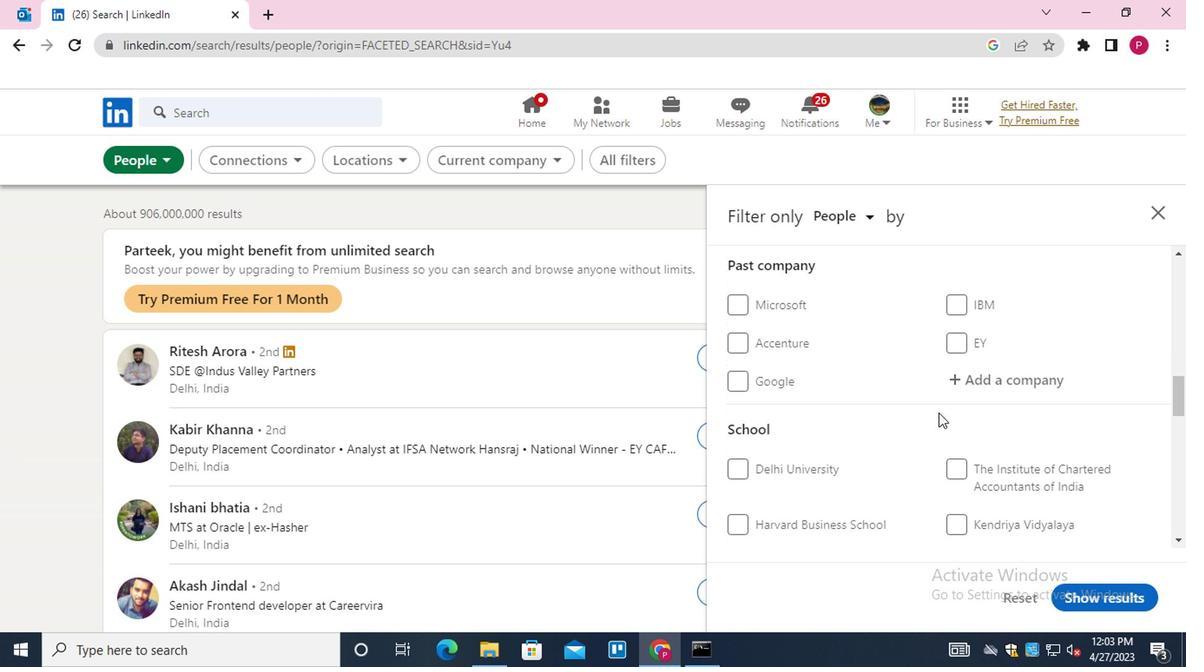 
Action: Mouse scrolled (786, 403) with delta (0, 0)
Screenshot: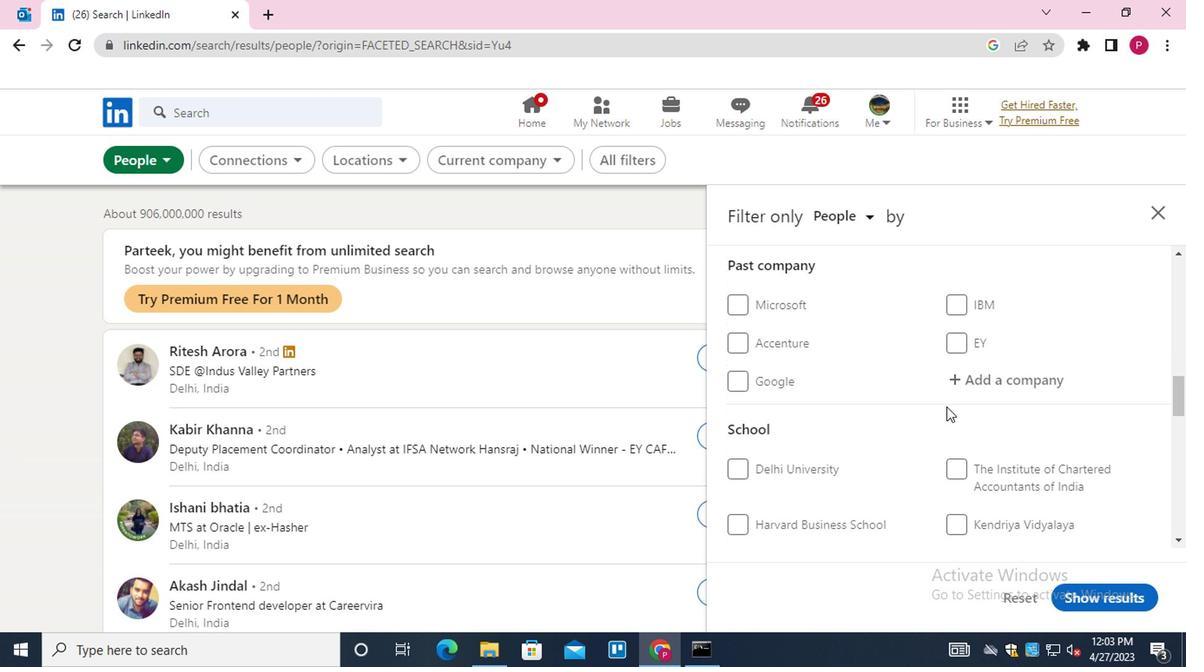 
Action: Mouse scrolled (786, 403) with delta (0, 0)
Screenshot: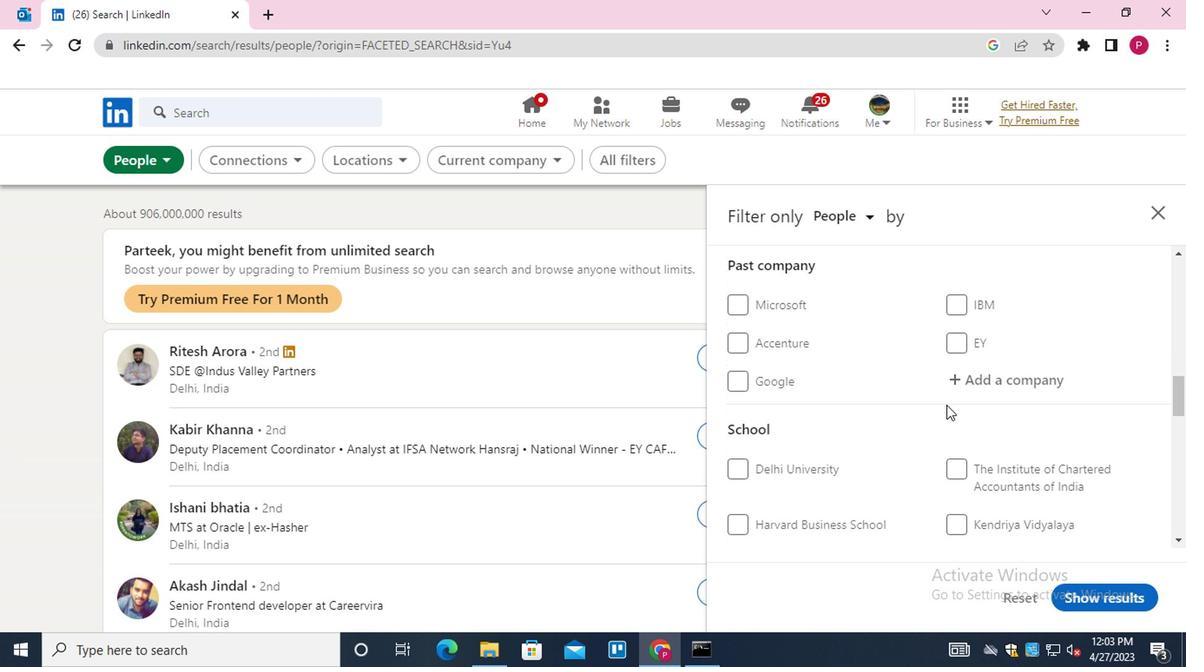 
Action: Mouse moved to (804, 389)
Screenshot: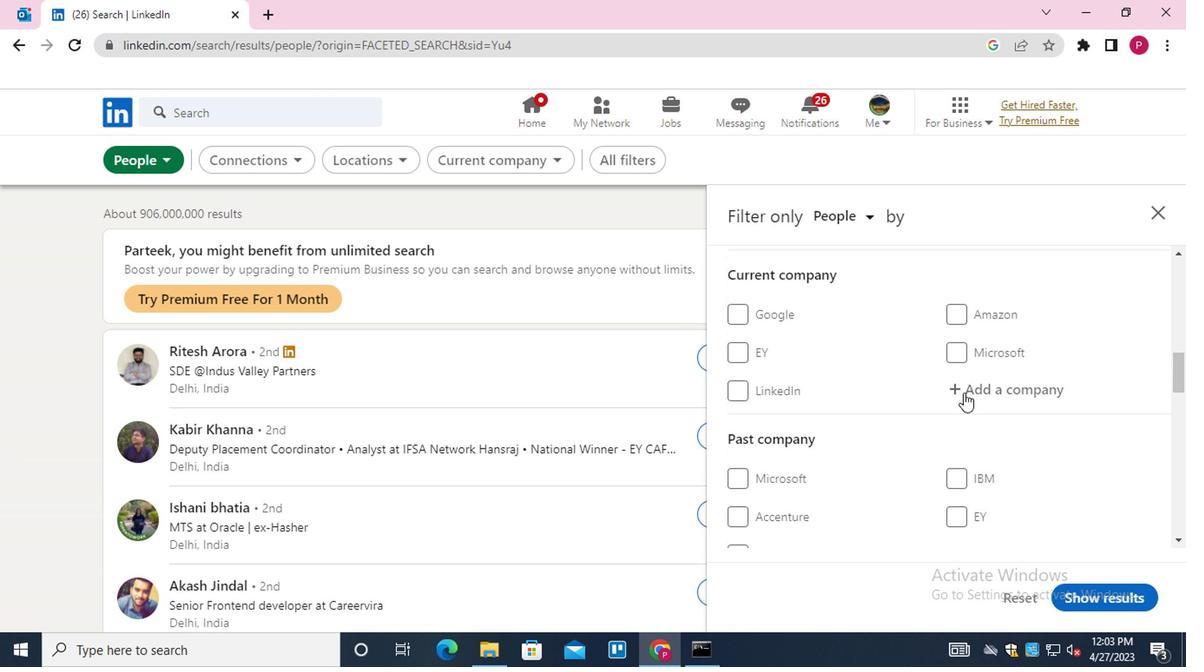 
Action: Mouse pressed left at (804, 389)
Screenshot: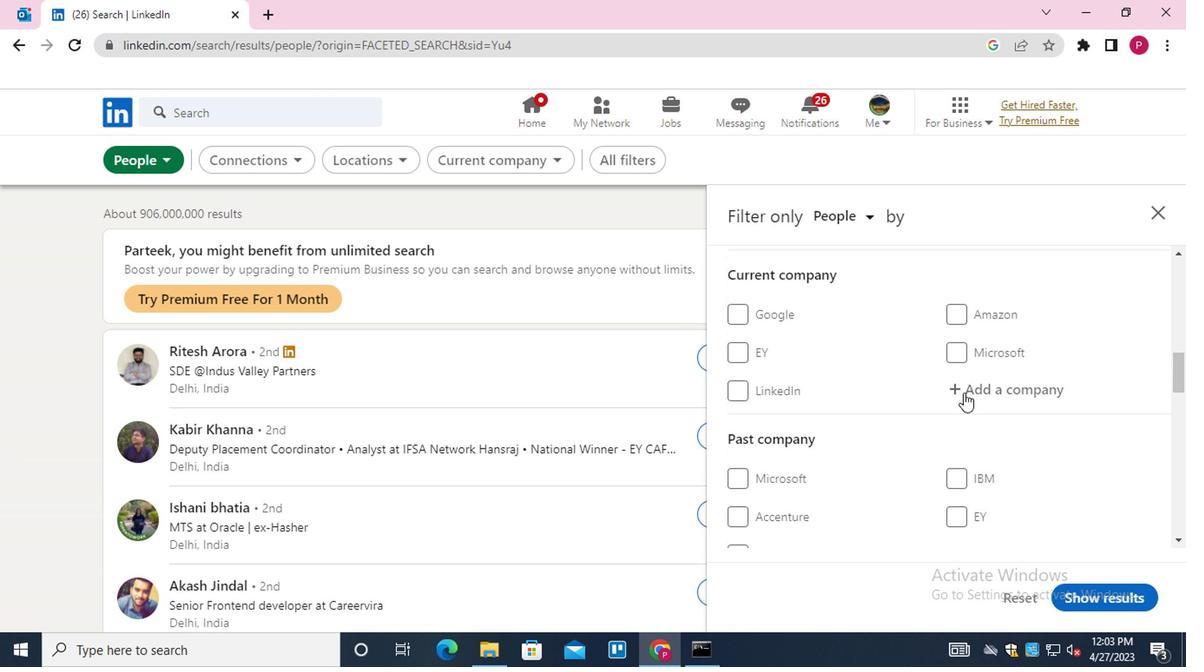 
Action: Key pressed <Key.shift>AKASA<Key.down><Key.down><Key.enter>
Screenshot: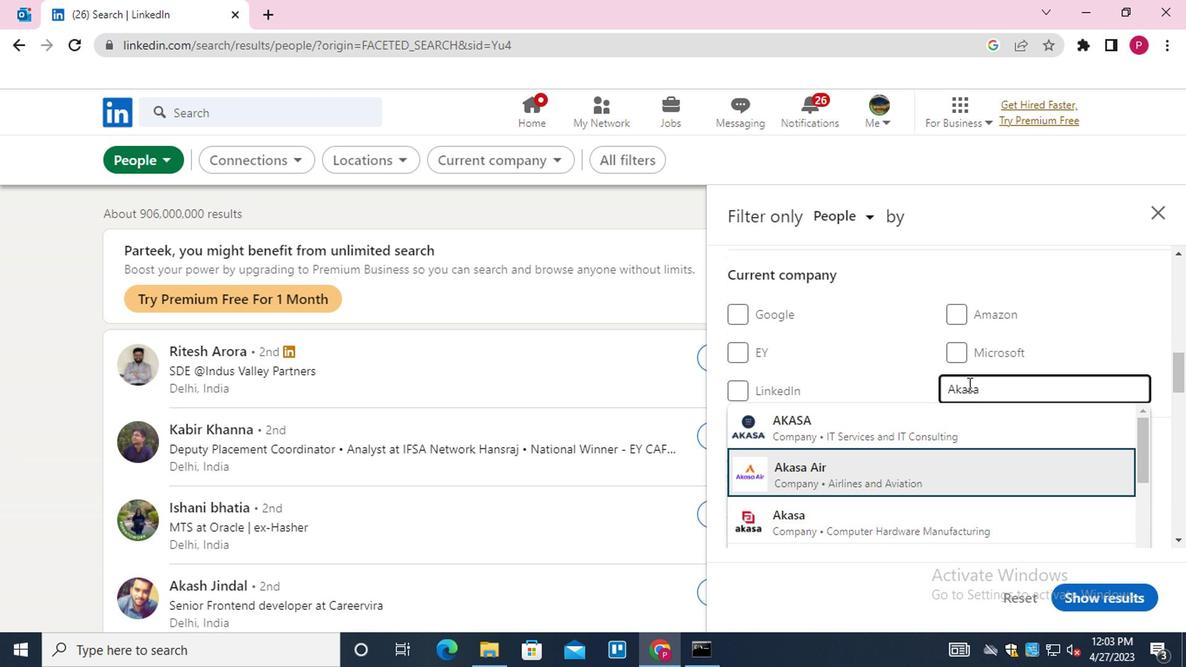 
Action: Mouse scrolled (804, 388) with delta (0, 0)
Screenshot: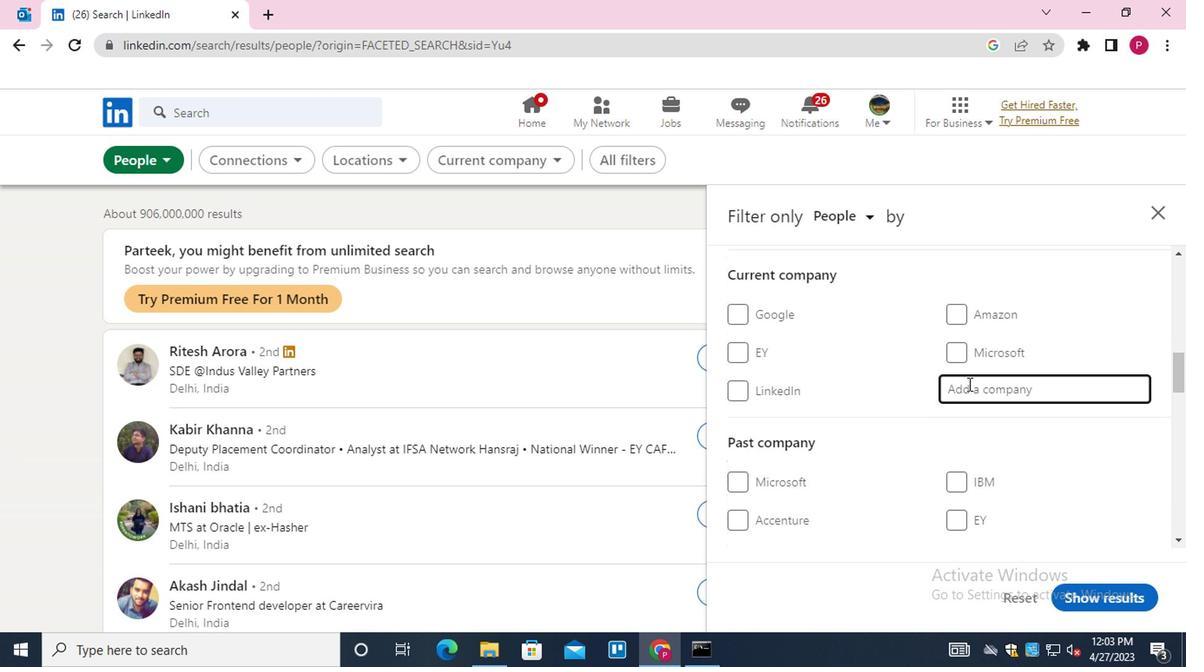 
Action: Mouse scrolled (804, 388) with delta (0, 0)
Screenshot: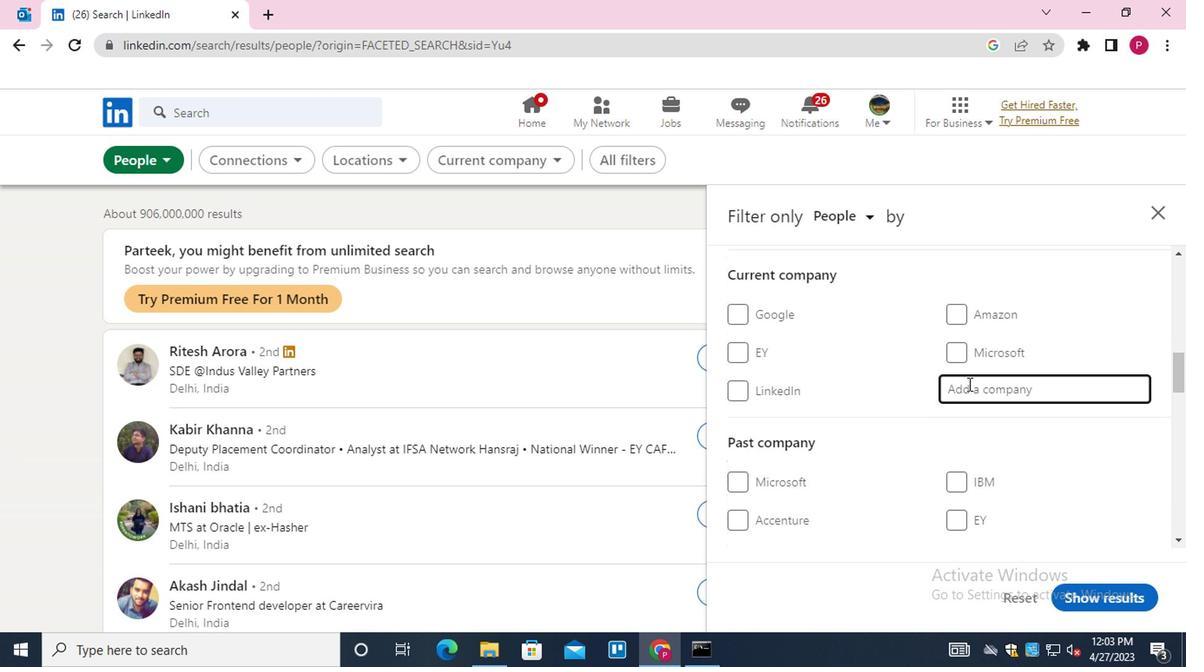 
Action: Mouse moved to (750, 405)
Screenshot: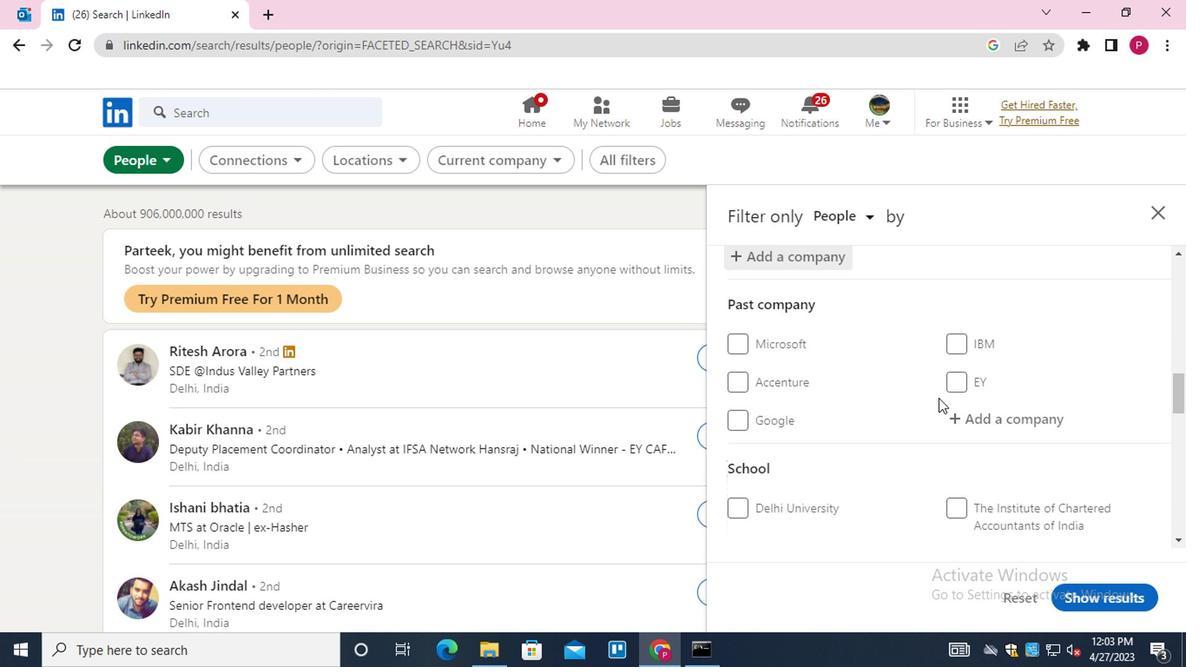 
Action: Mouse scrolled (750, 405) with delta (0, 0)
Screenshot: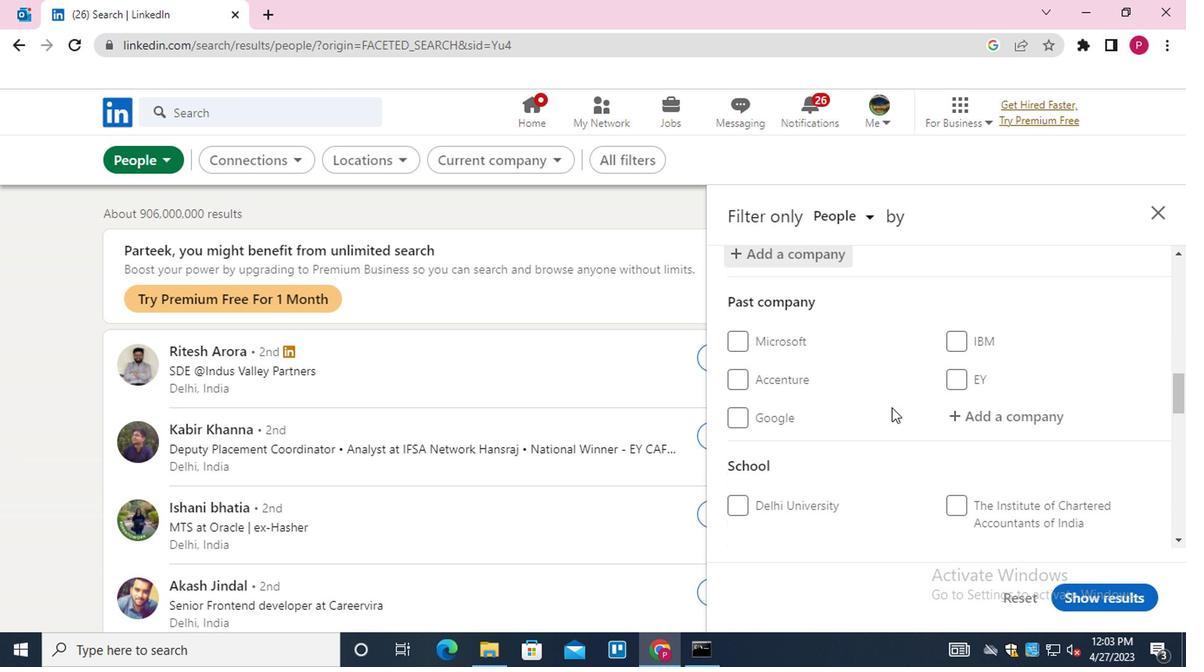 
Action: Mouse scrolled (750, 405) with delta (0, 0)
Screenshot: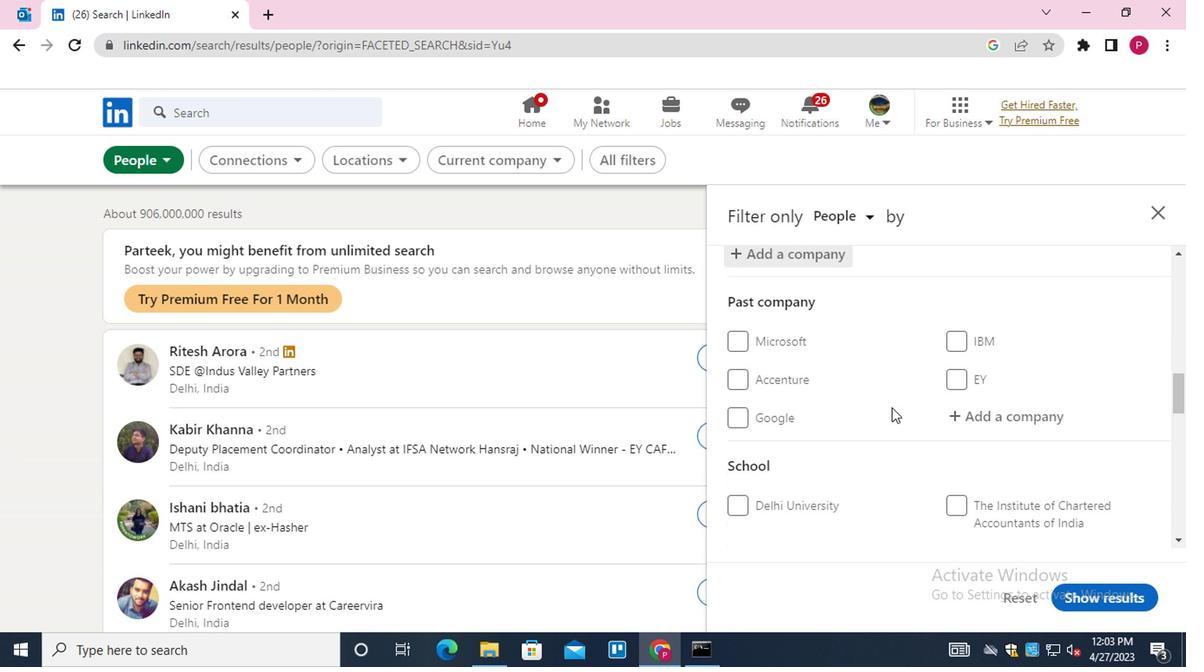 
Action: Mouse moved to (846, 421)
Screenshot: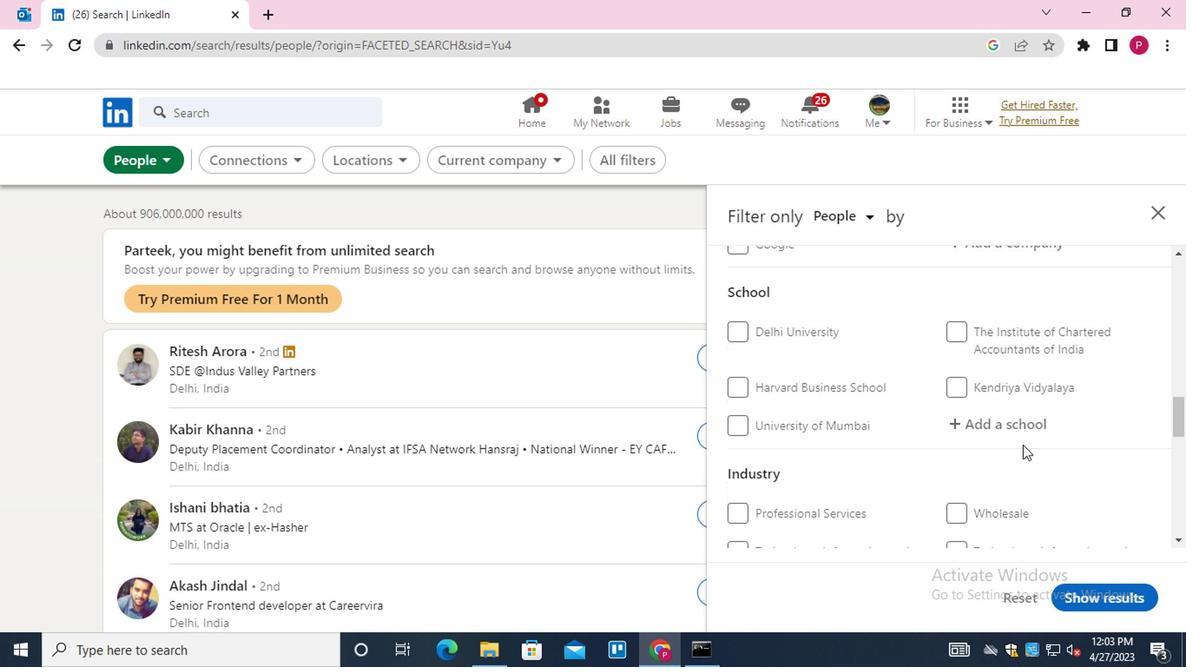 
Action: Mouse pressed left at (846, 421)
Screenshot: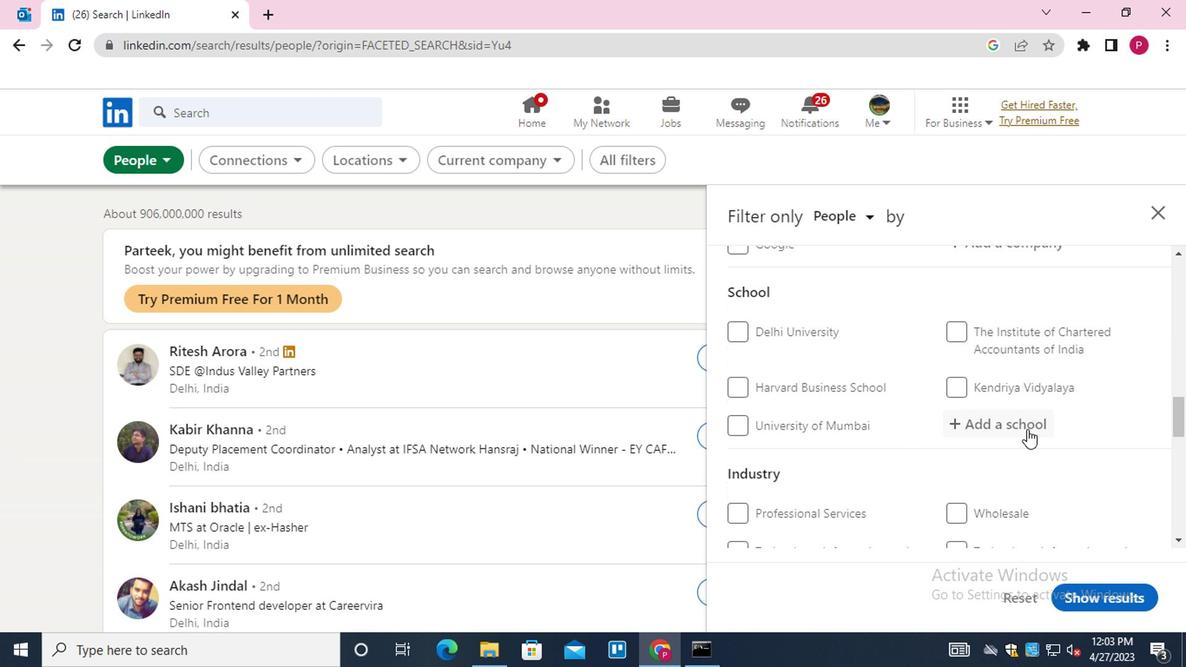 
Action: Mouse moved to (841, 420)
Screenshot: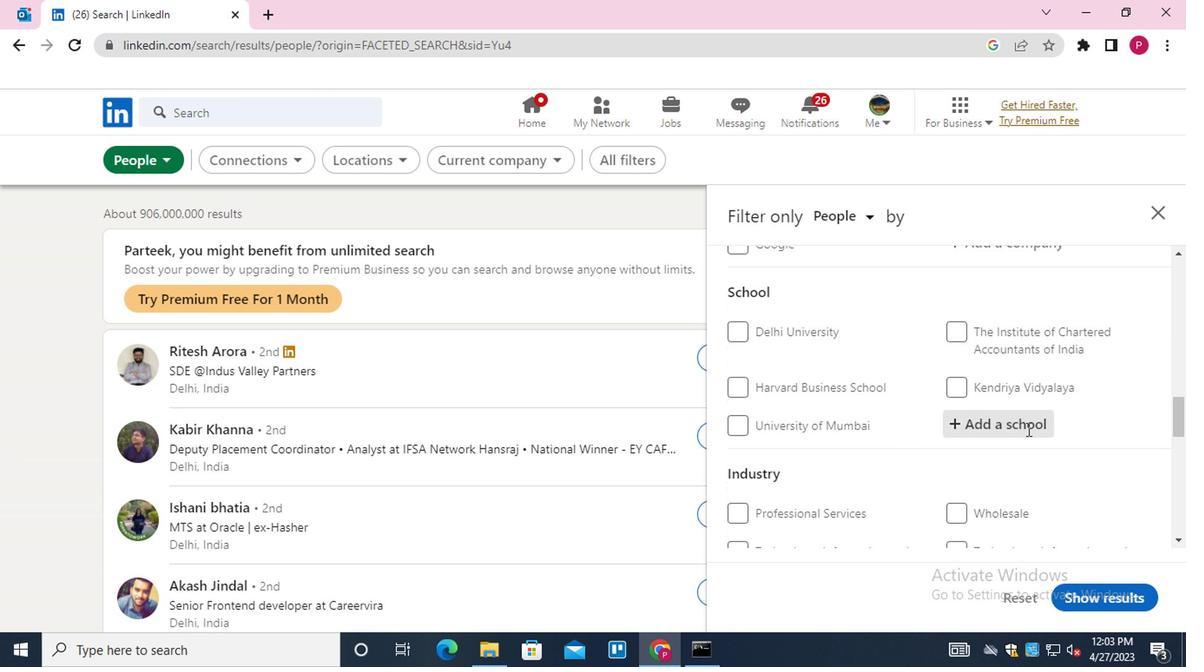 
Action: Key pressed <Key.shift>SHANMI<Key.backspace>UGHA<Key.space><Key.down><Key.down><Key.enter>
Screenshot: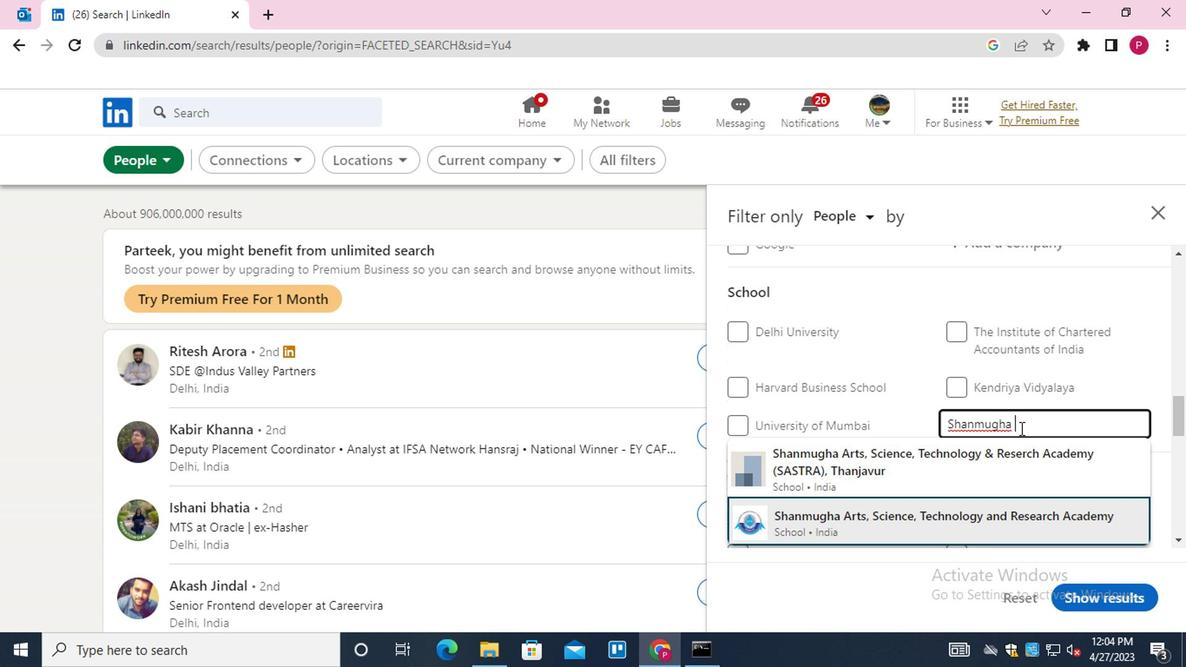 
Action: Mouse moved to (818, 434)
Screenshot: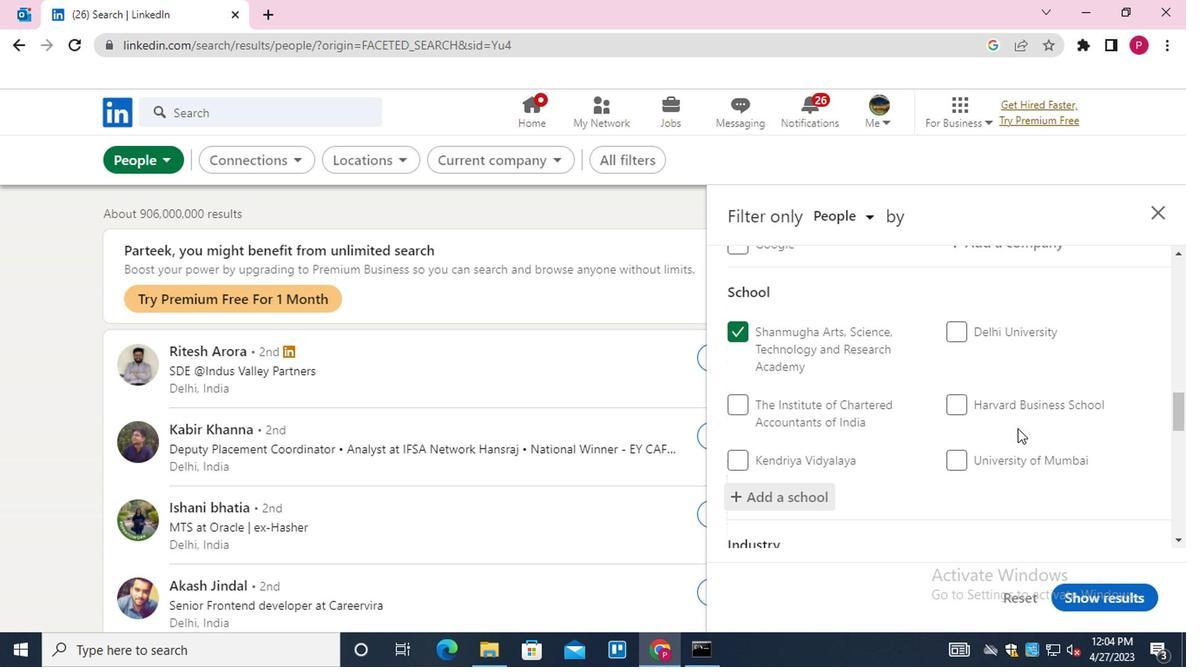 
Action: Mouse scrolled (818, 434) with delta (0, 0)
Screenshot: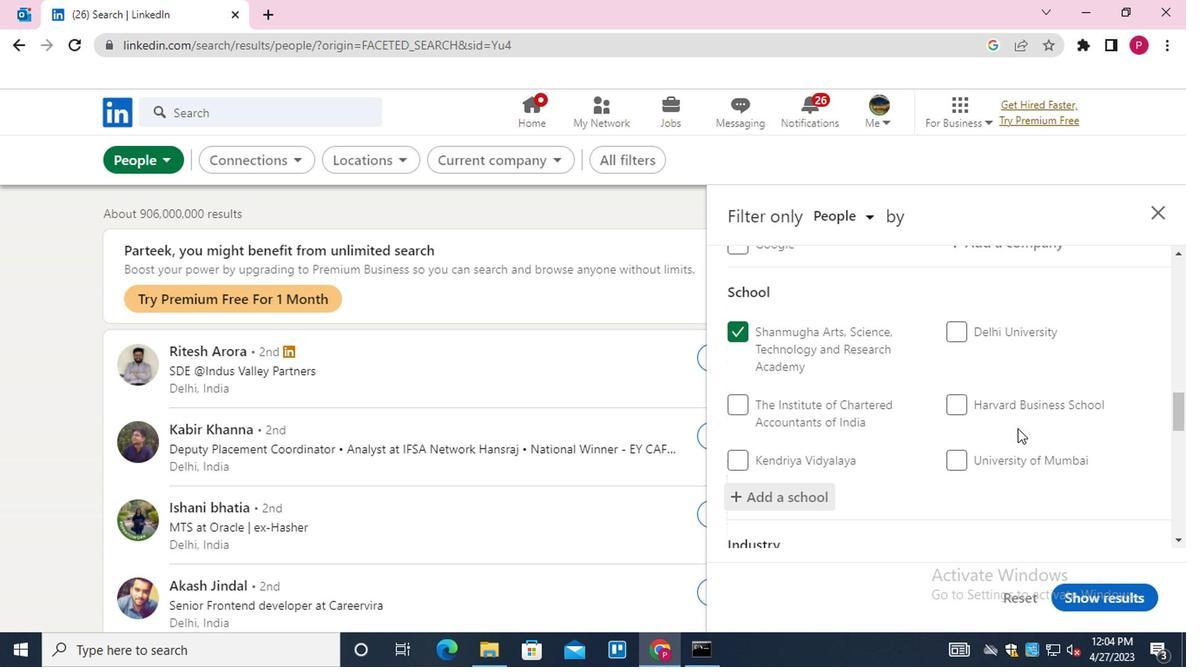 
Action: Mouse moved to (817, 435)
Screenshot: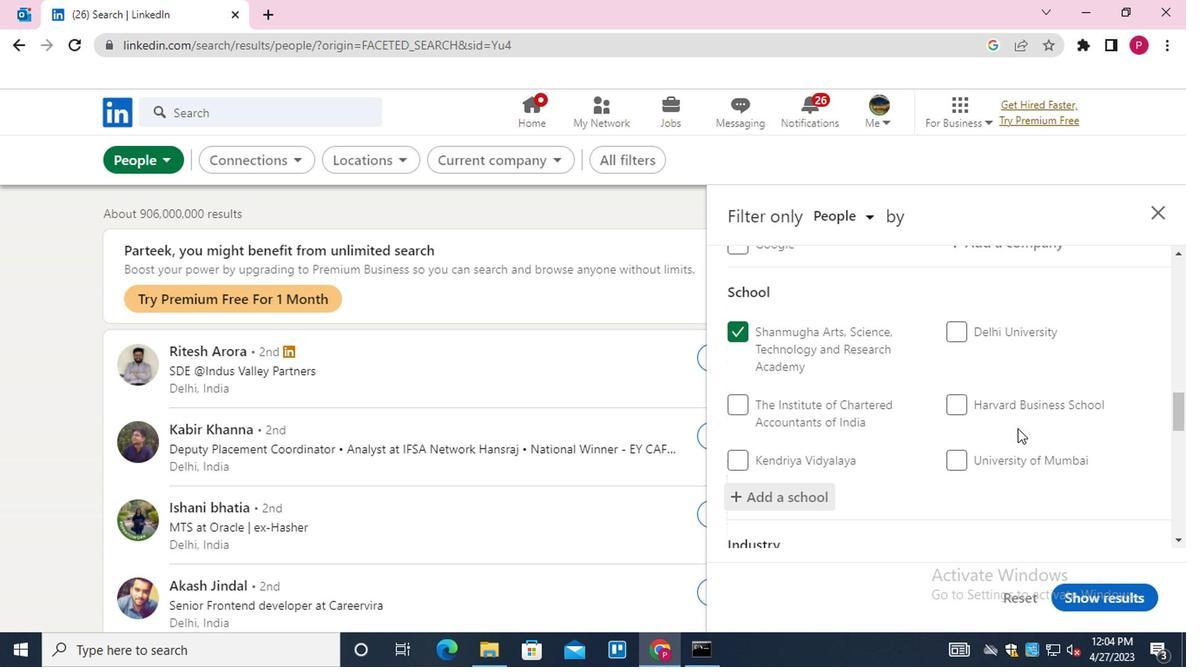 
Action: Mouse scrolled (817, 434) with delta (0, 0)
Screenshot: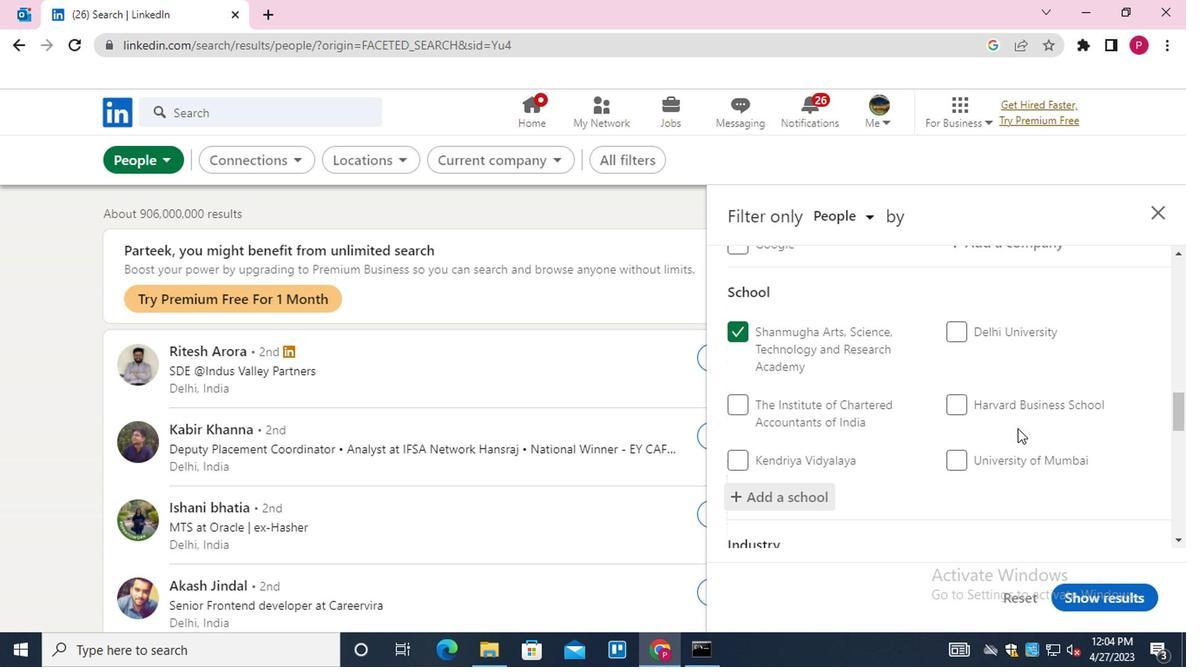 
Action: Mouse scrolled (817, 434) with delta (0, 0)
Screenshot: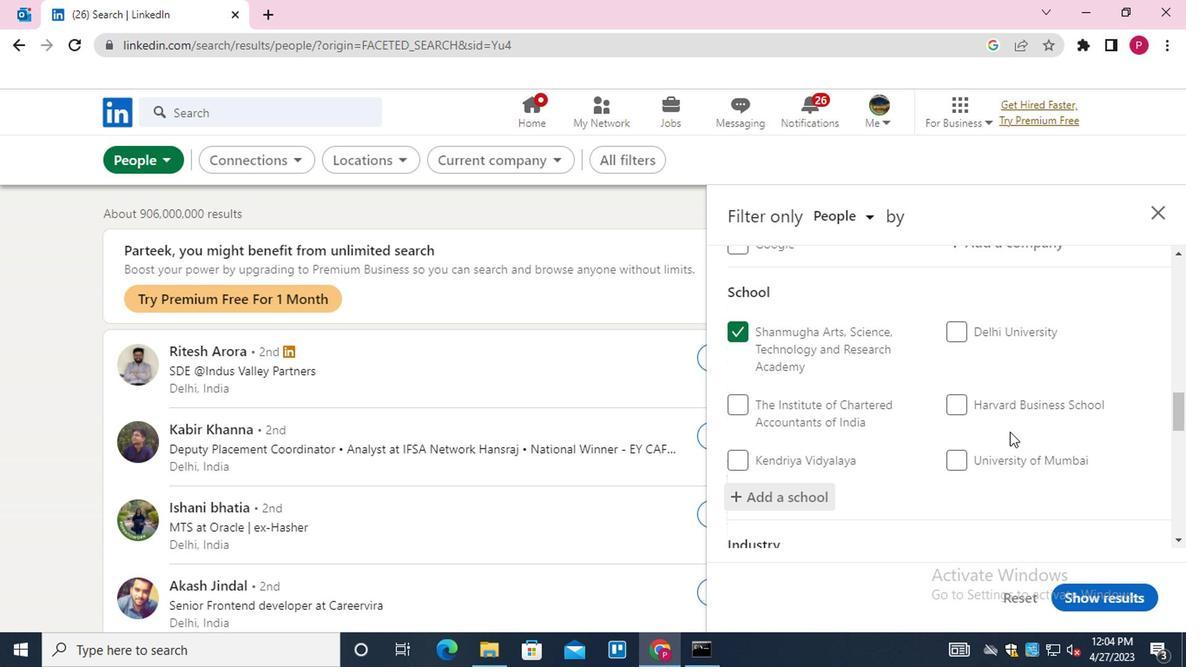 
Action: Mouse moved to (828, 412)
Screenshot: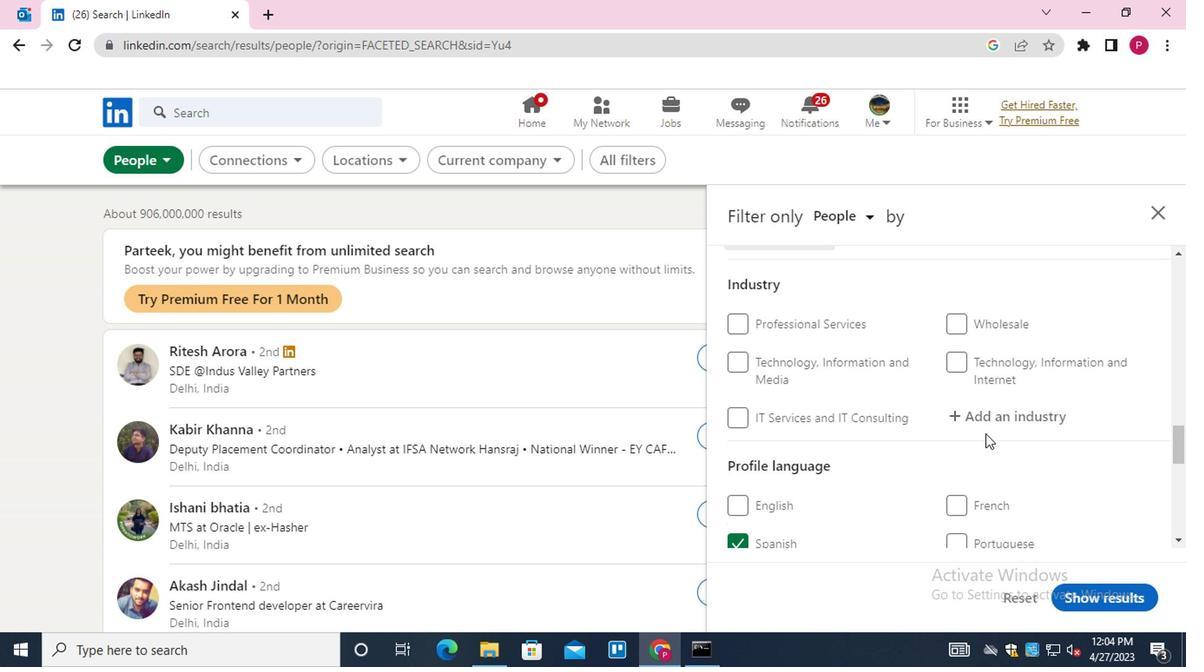 
Action: Mouse pressed left at (828, 412)
Screenshot: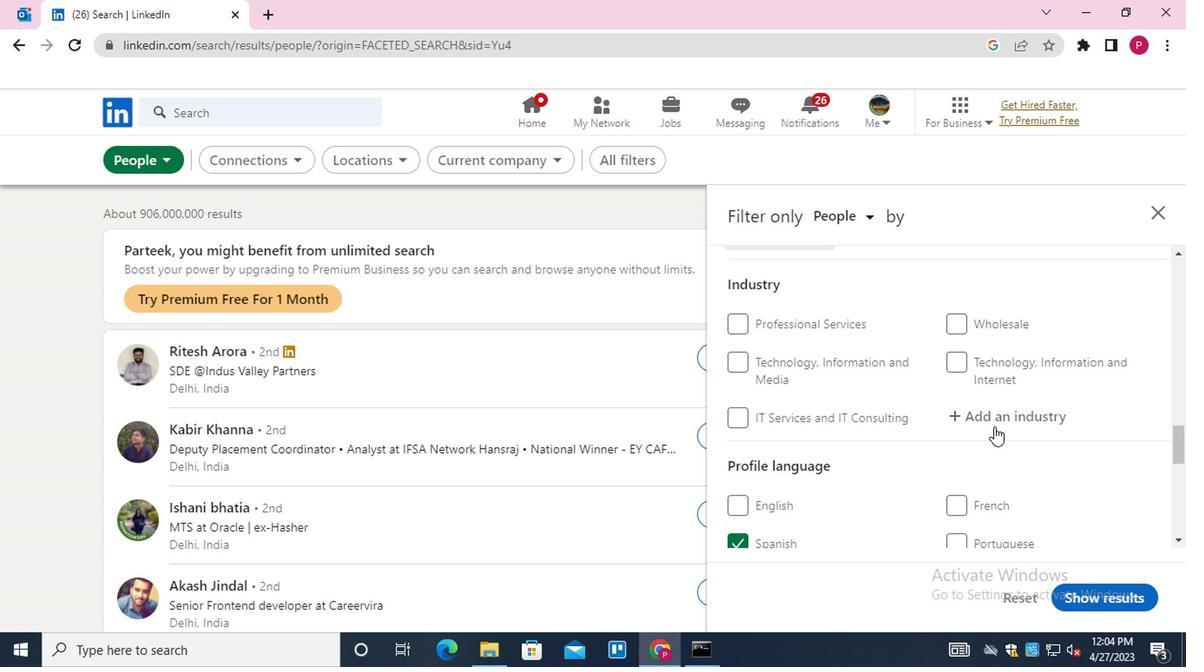 
Action: Key pressed <Key.shift>TEMPRORAY<Key.backspace><Key.backspace><Key.backspace><Key.backspace><Key.backspace><Key.down><Key.enter>
Screenshot: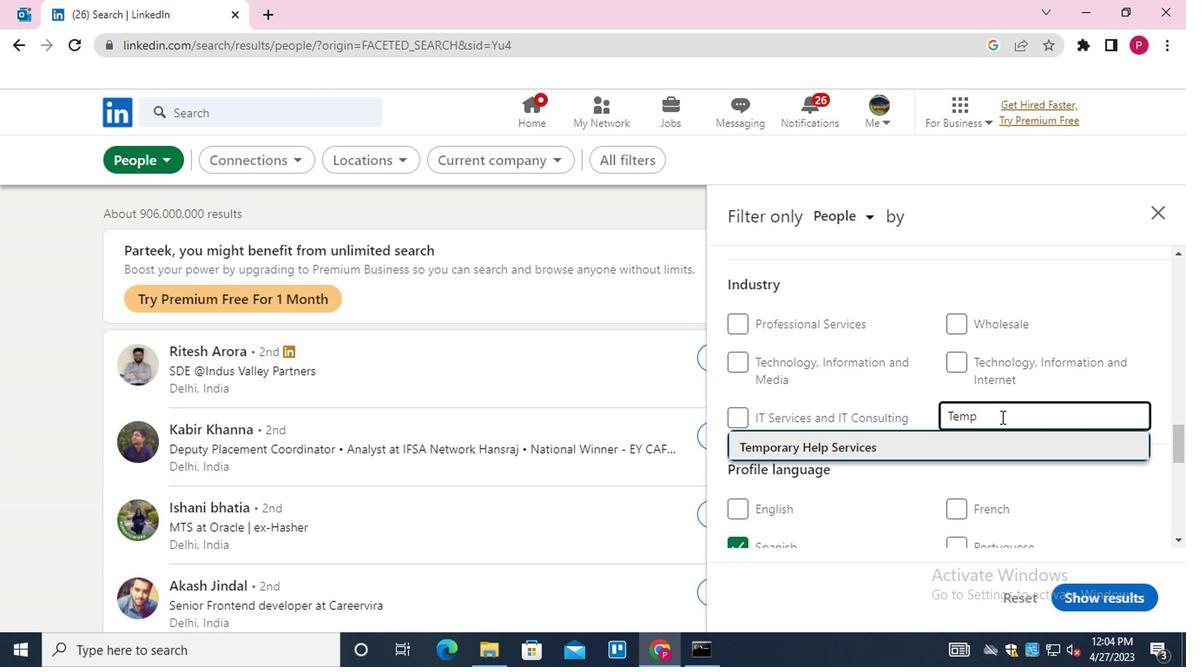 
Action: Mouse moved to (825, 413)
Screenshot: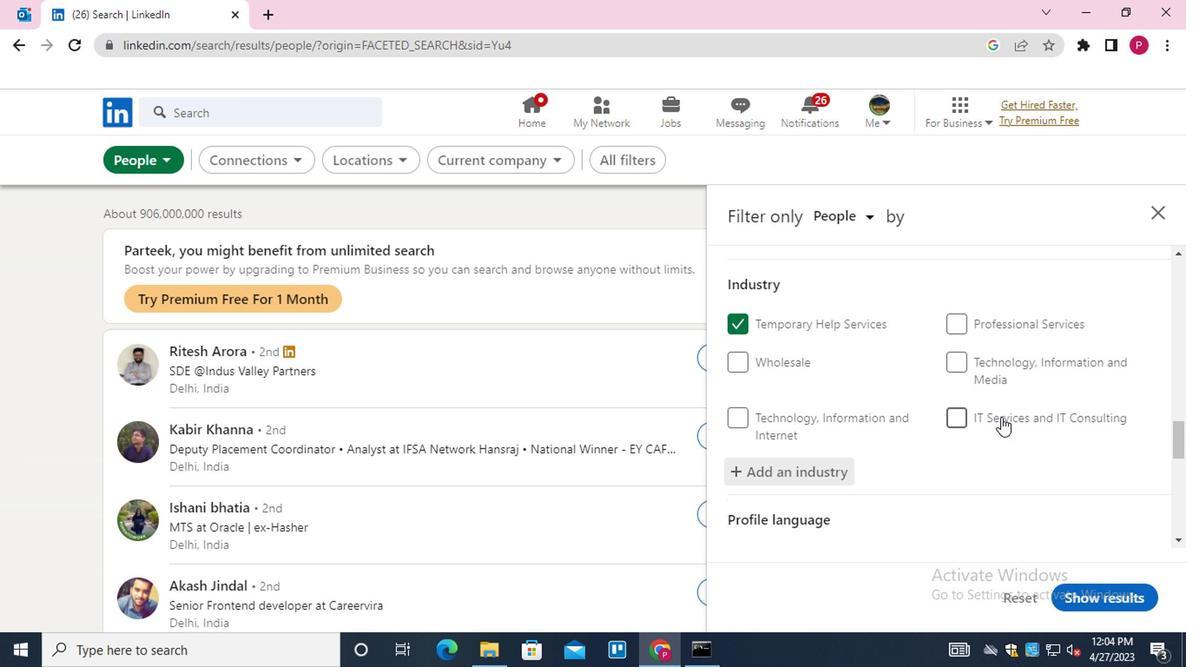 
Action: Mouse scrolled (825, 413) with delta (0, 0)
Screenshot: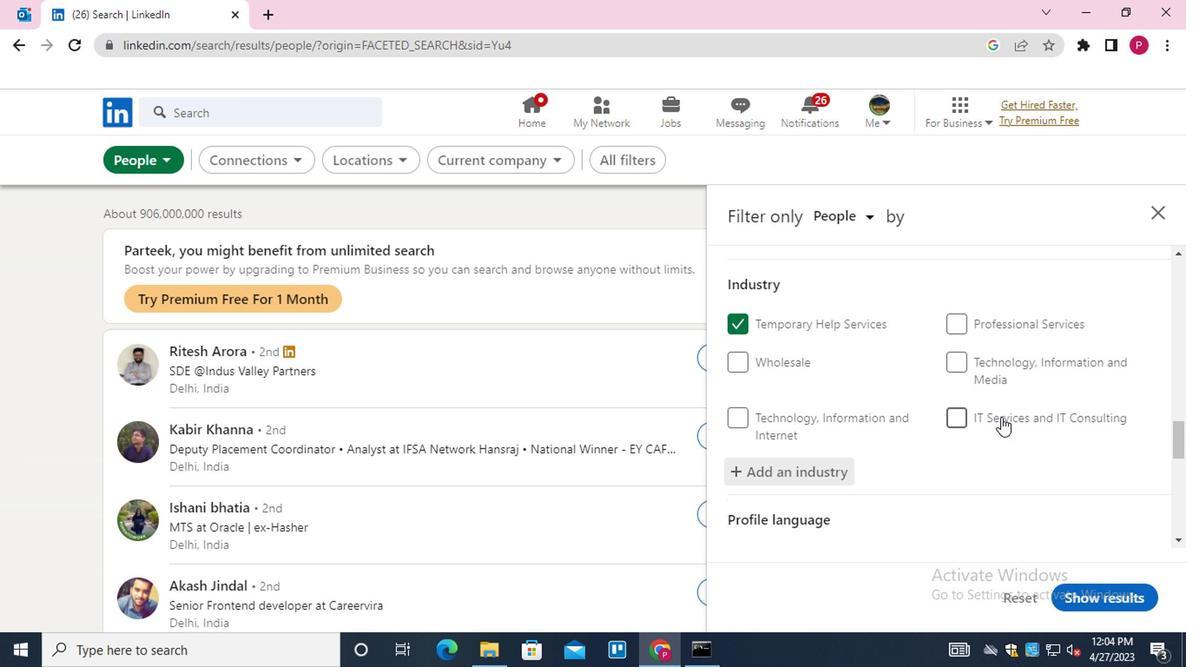 
Action: Mouse moved to (815, 429)
Screenshot: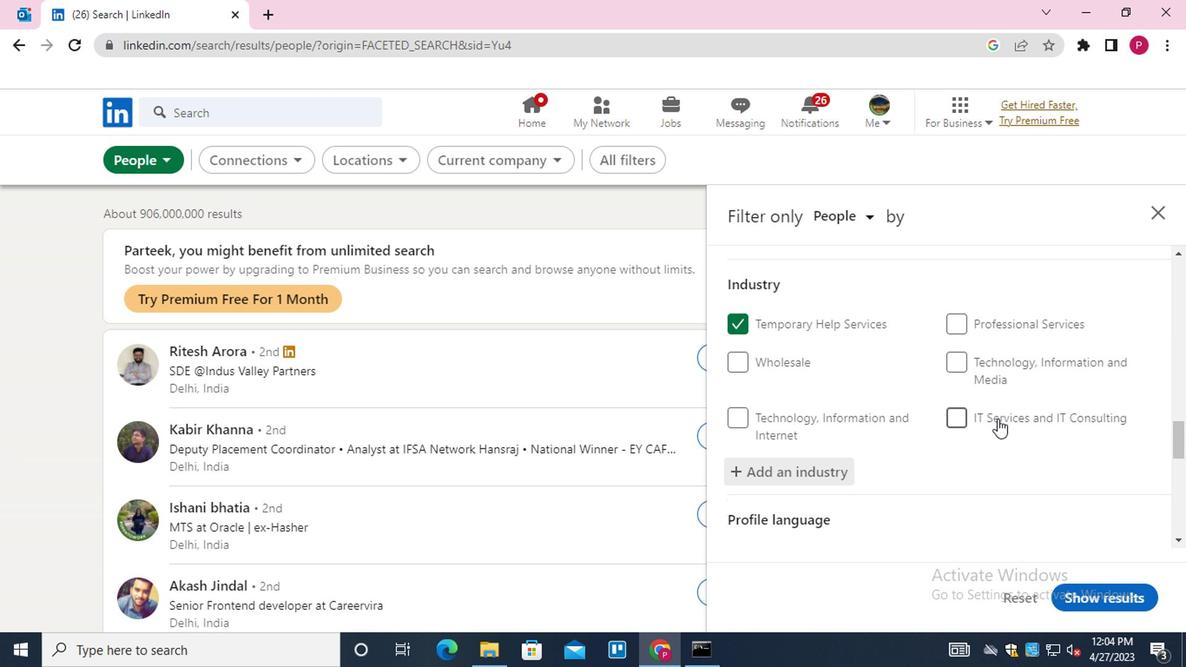 
Action: Mouse scrolled (815, 429) with delta (0, 0)
Screenshot: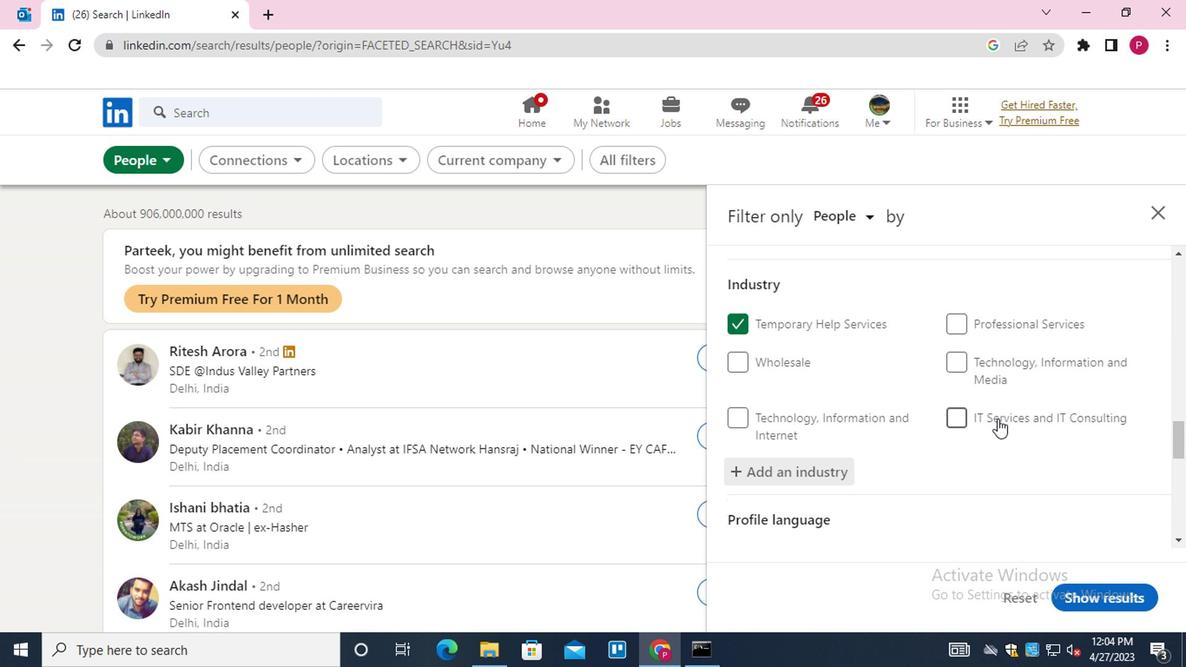 
Action: Mouse moved to (771, 432)
Screenshot: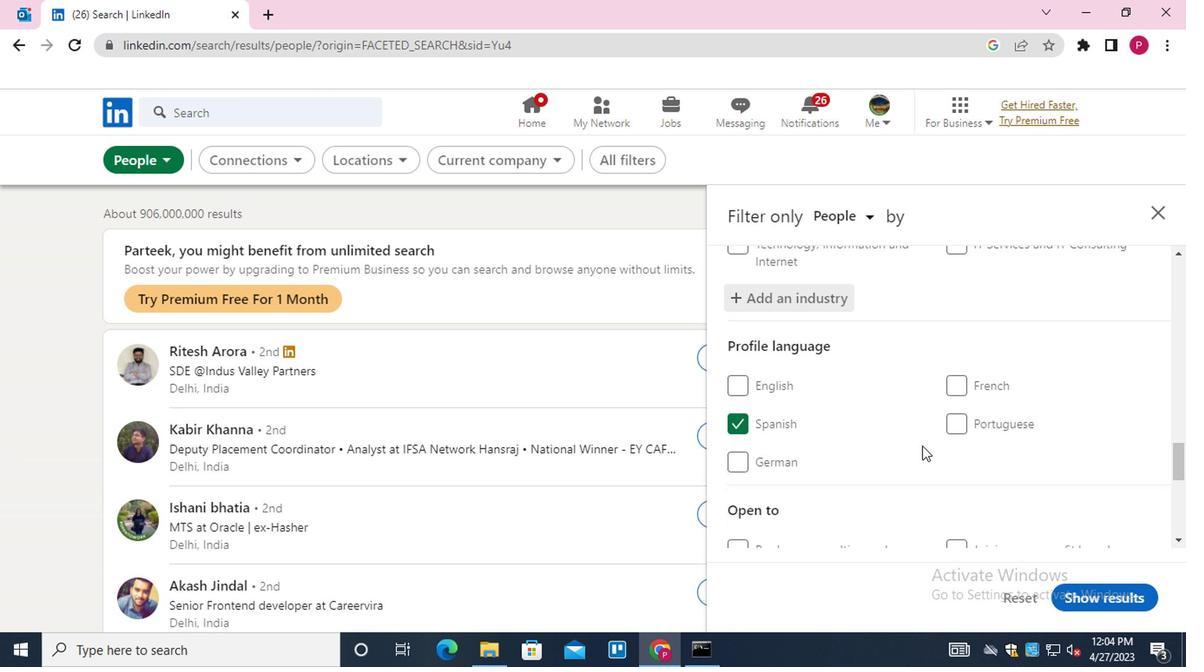 
Action: Mouse scrolled (771, 431) with delta (0, 0)
Screenshot: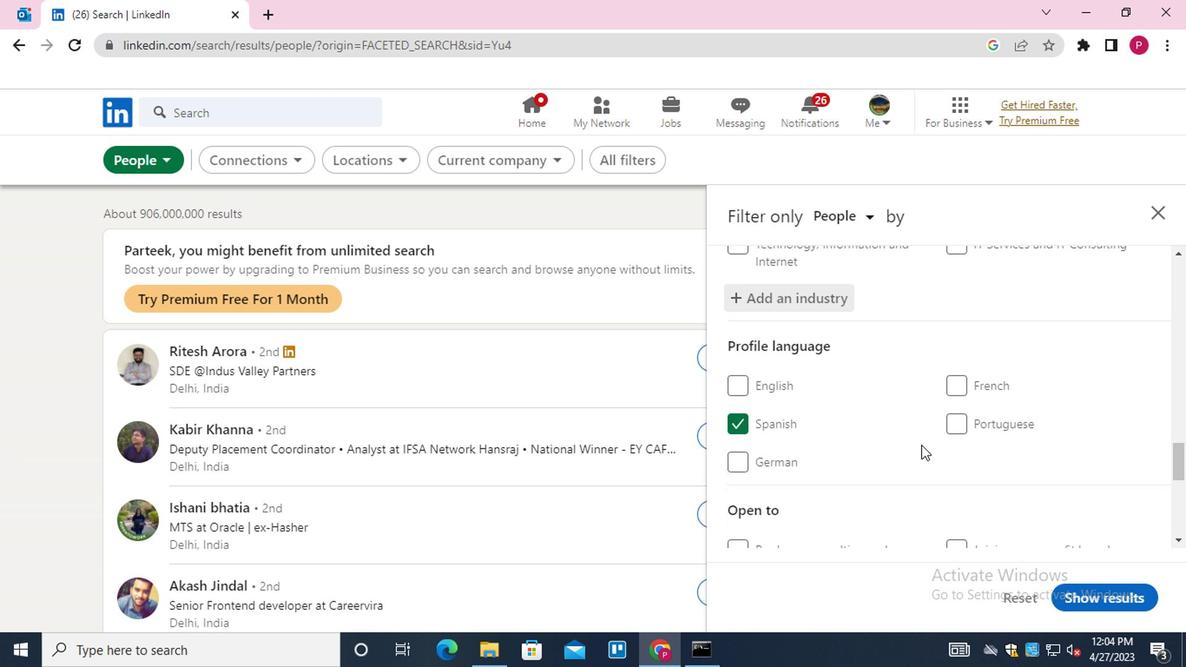 
Action: Mouse scrolled (771, 431) with delta (0, 0)
Screenshot: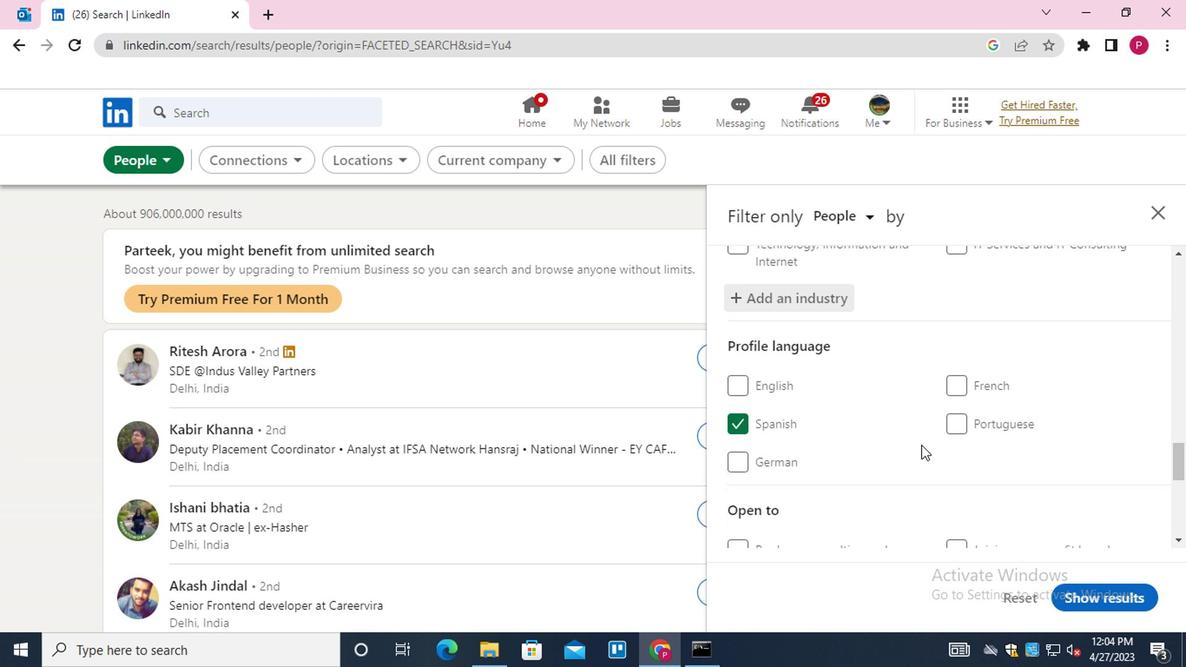 
Action: Mouse moved to (823, 433)
Screenshot: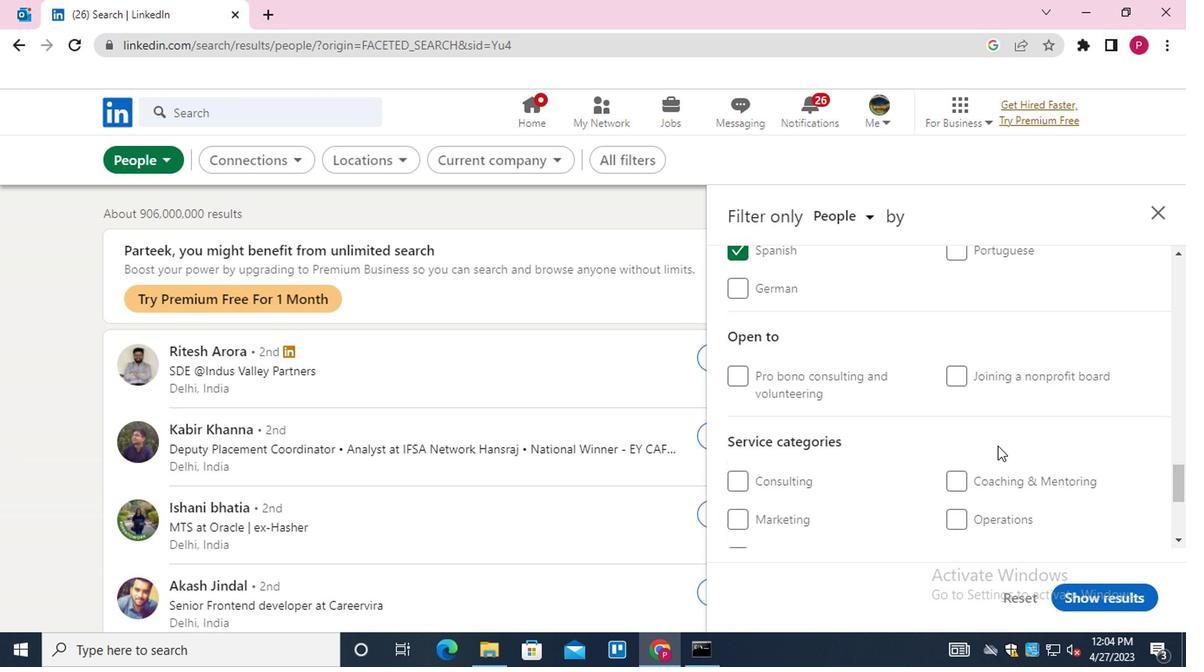 
Action: Mouse scrolled (823, 433) with delta (0, 0)
Screenshot: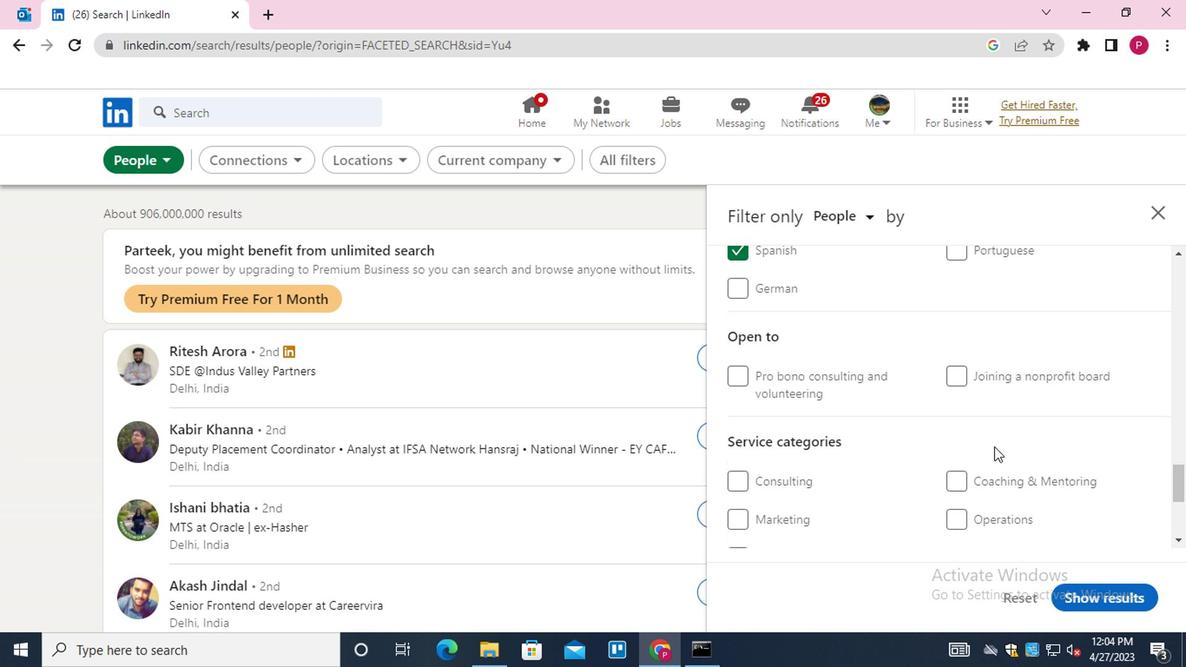 
Action: Mouse scrolled (823, 433) with delta (0, 0)
Screenshot: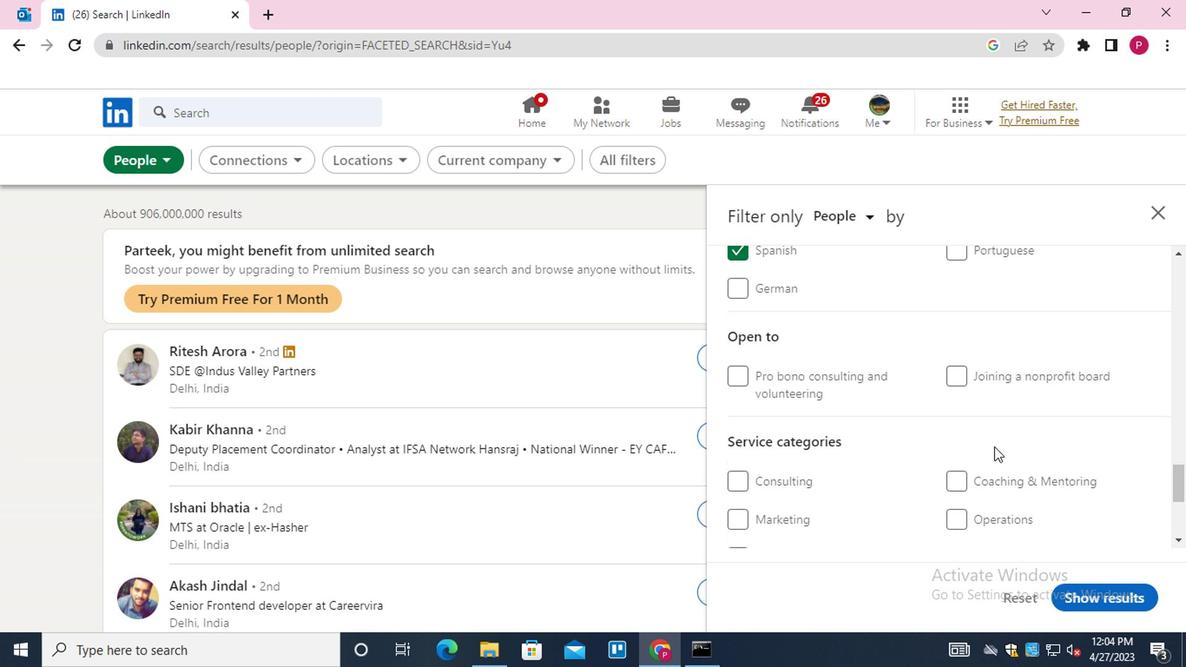 
Action: Mouse moved to (840, 389)
Screenshot: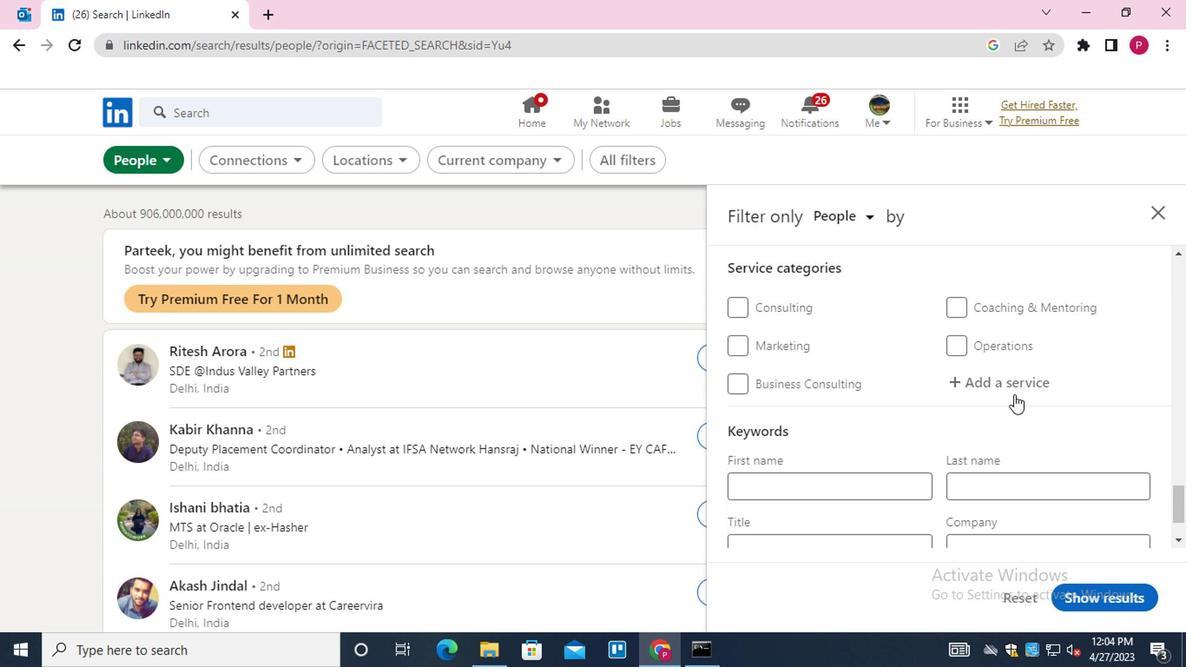 
Action: Mouse pressed left at (840, 389)
Screenshot: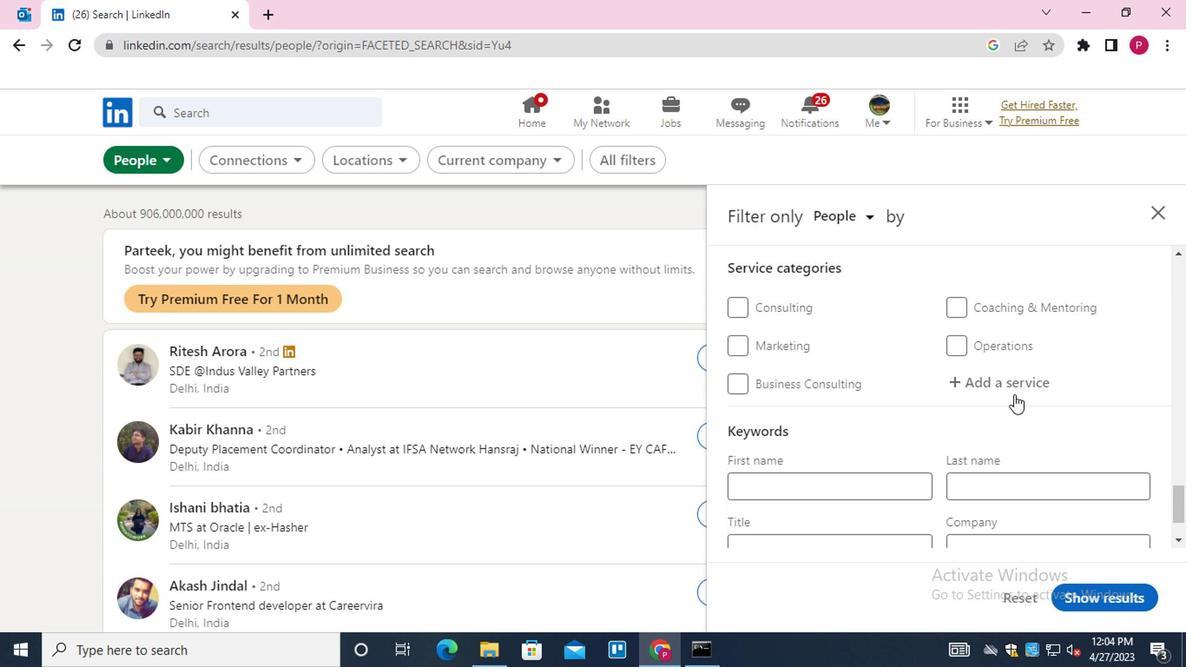 
Action: Key pressed <Key.shift>TRANSLATION<Key.down><Key.enter>
Screenshot: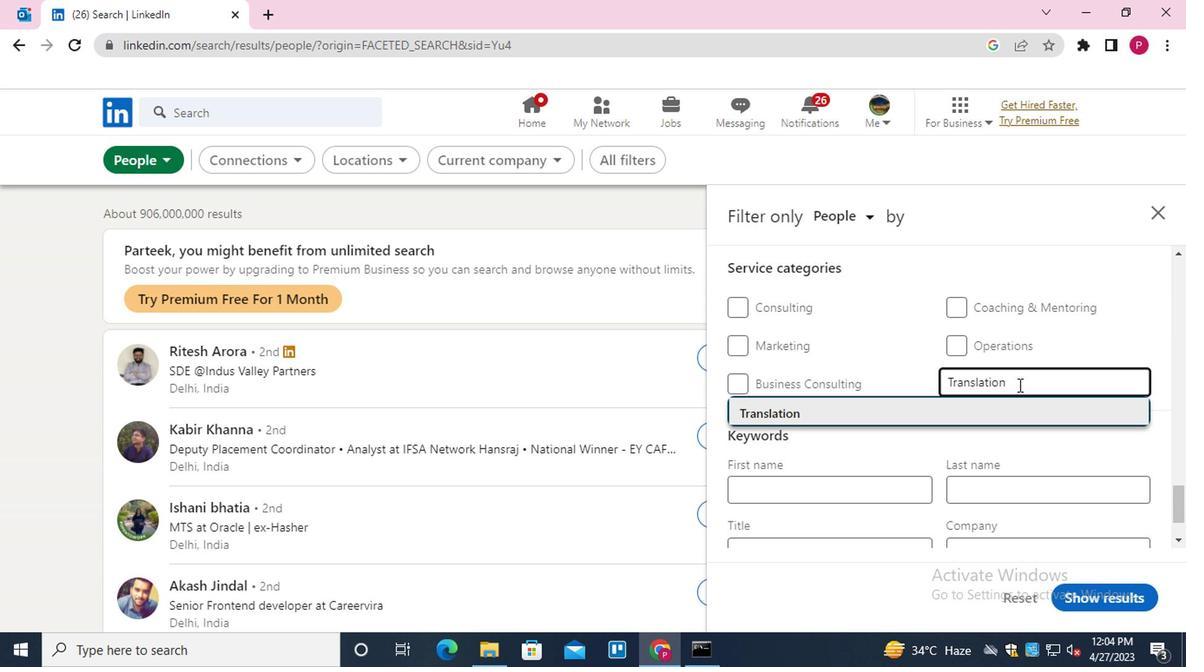 
Action: Mouse moved to (782, 435)
Screenshot: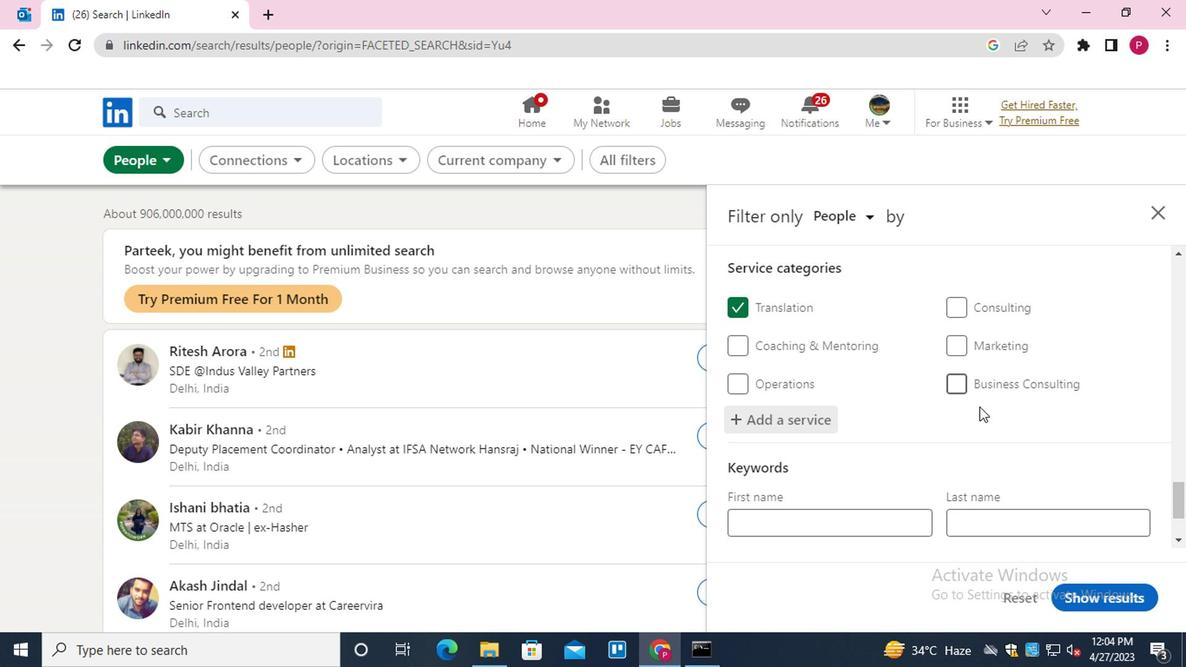 
Action: Mouse scrolled (782, 434) with delta (0, 0)
Screenshot: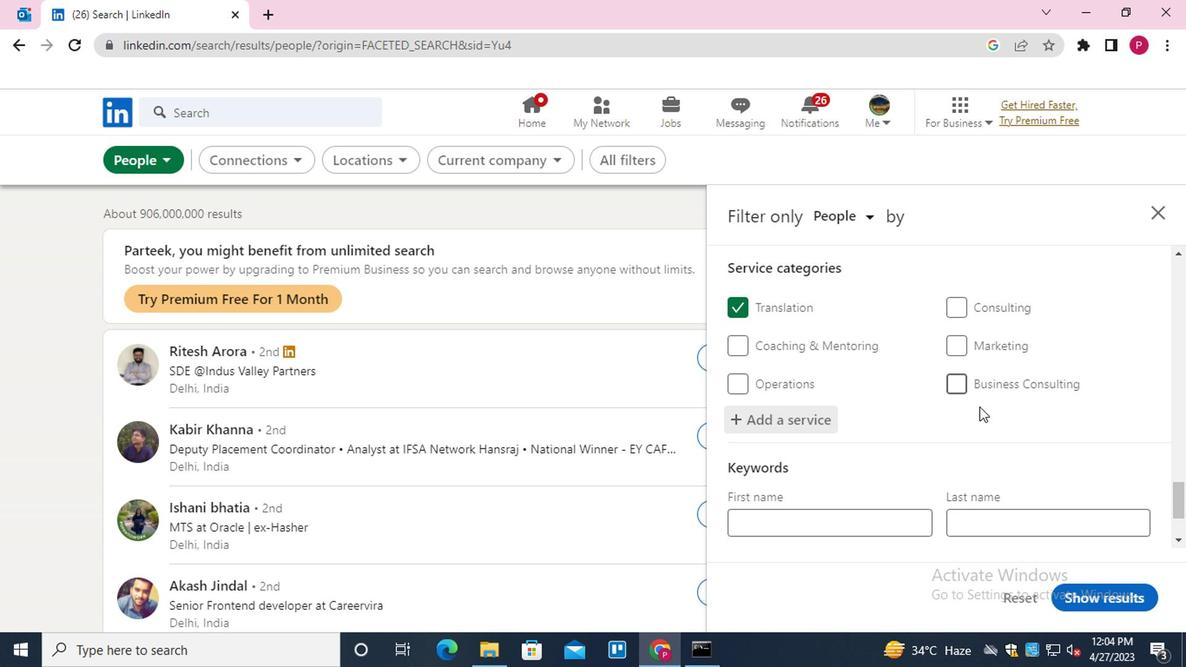 
Action: Mouse moved to (781, 436)
Screenshot: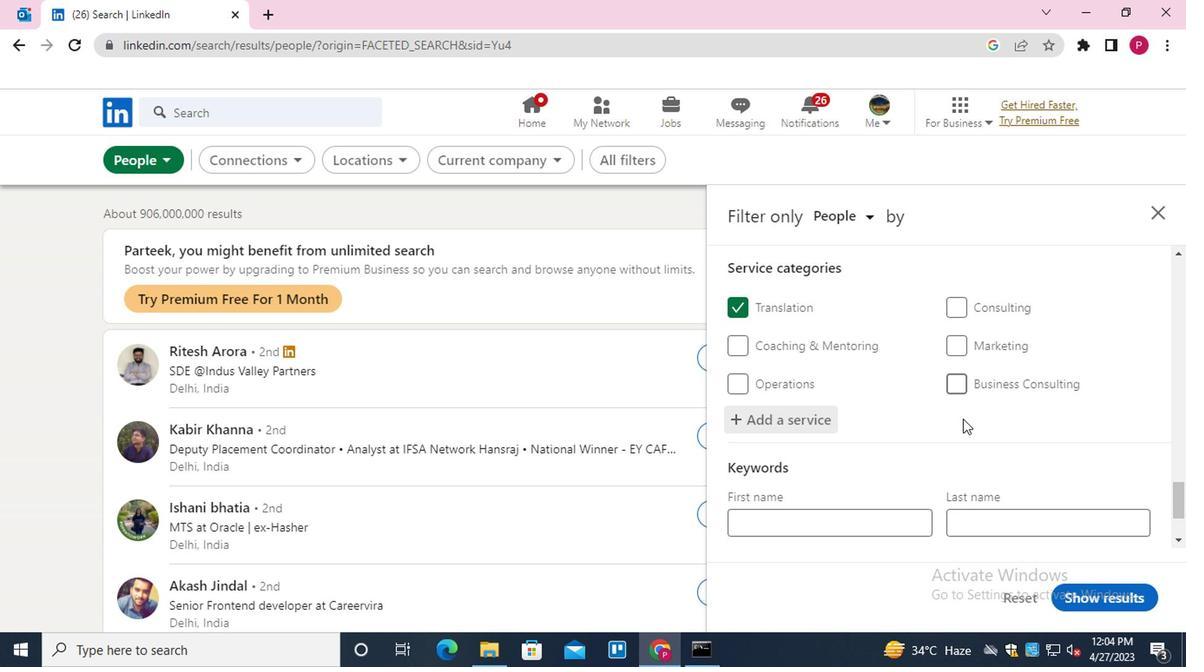 
Action: Mouse scrolled (781, 436) with delta (0, 0)
Screenshot: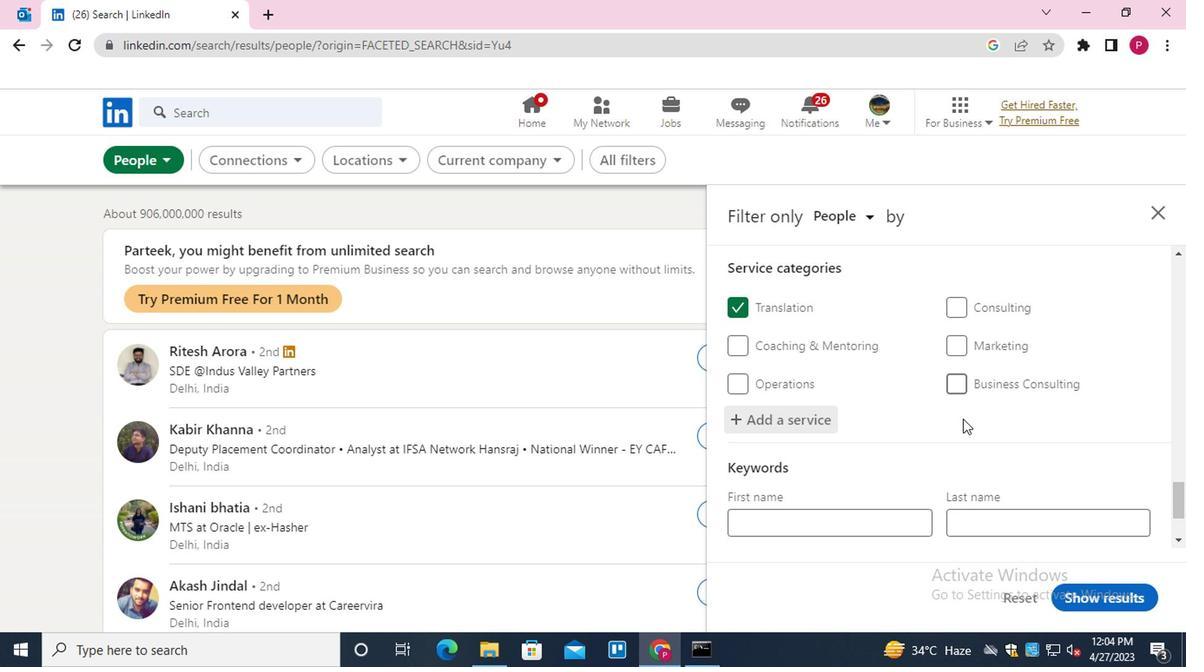 
Action: Mouse moved to (779, 441)
Screenshot: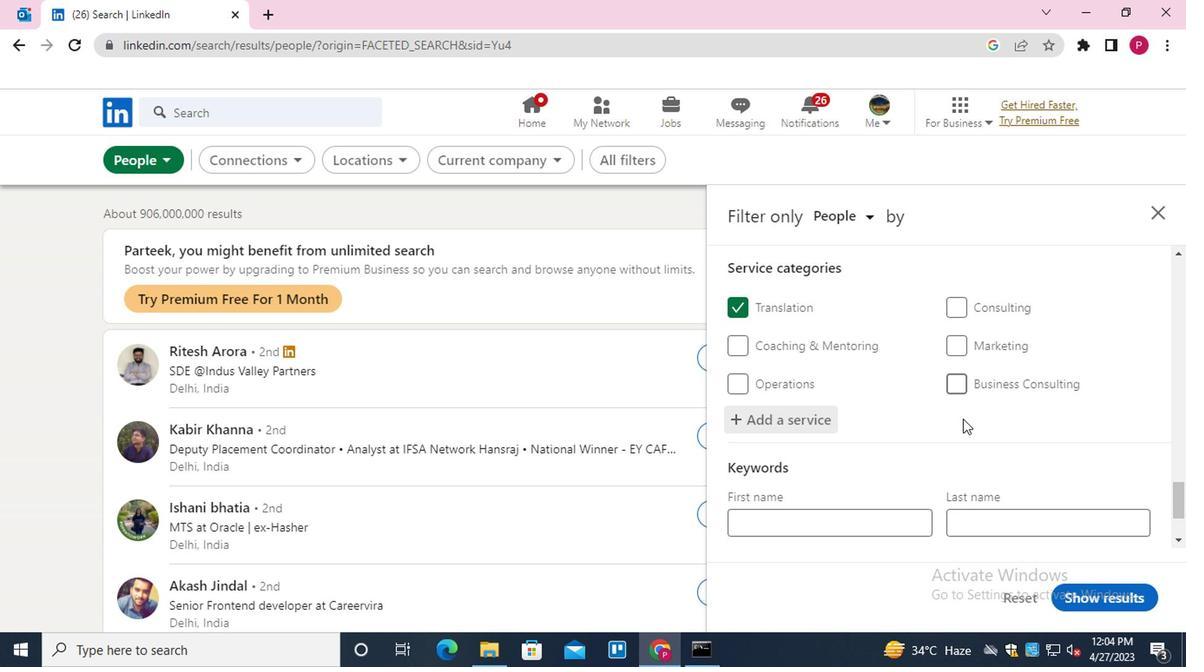 
Action: Mouse scrolled (779, 440) with delta (0, 0)
Screenshot: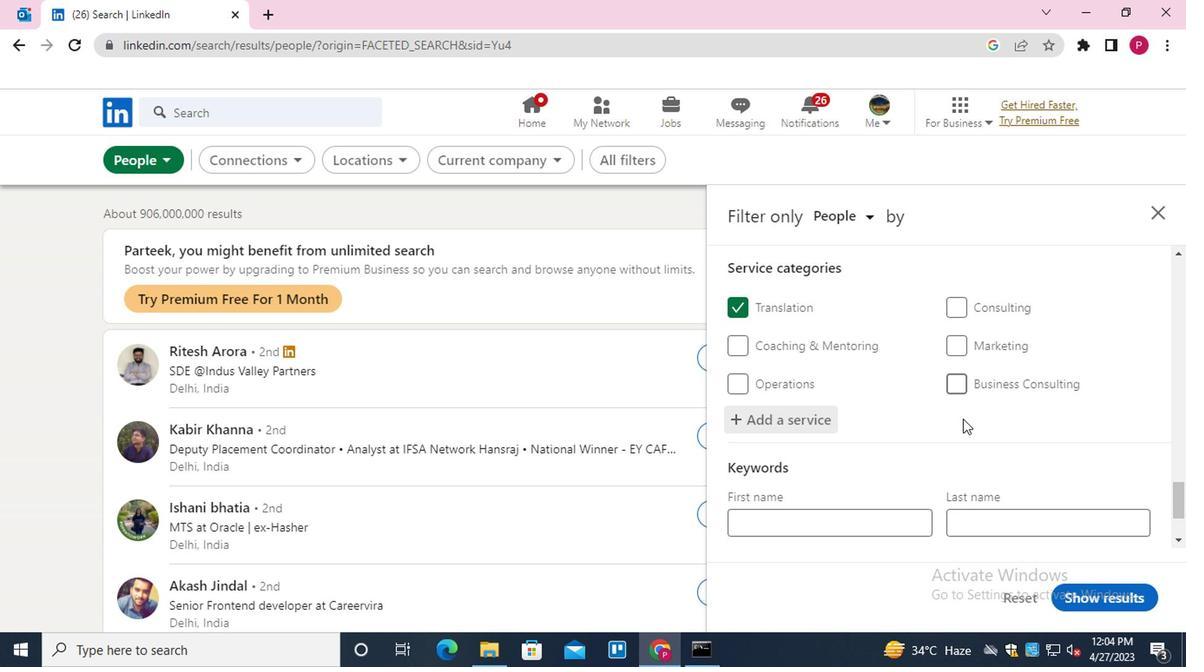 
Action: Mouse moved to (775, 447)
Screenshot: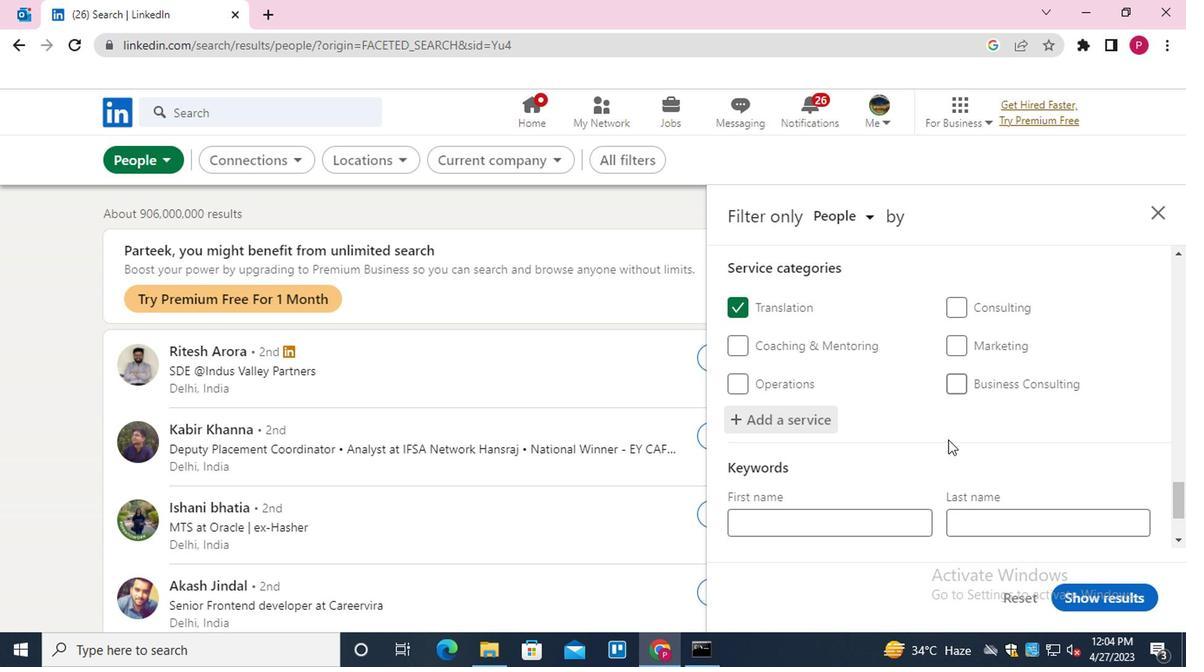 
Action: Mouse scrolled (775, 447) with delta (0, 0)
Screenshot: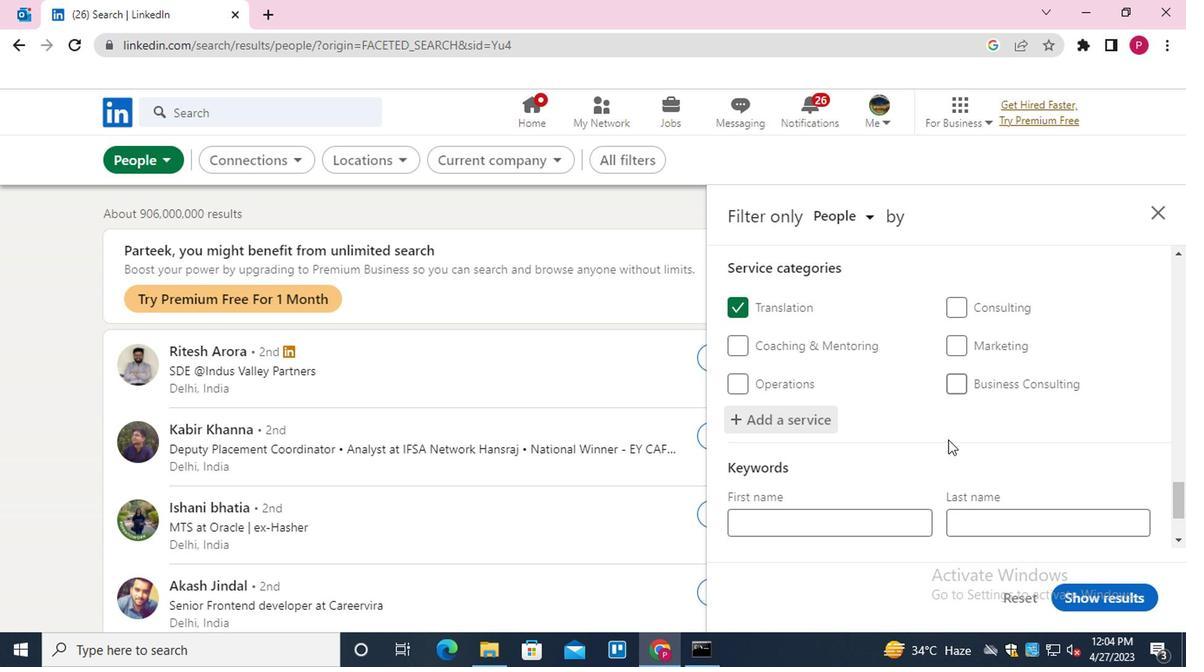 
Action: Mouse moved to (675, 439)
Screenshot: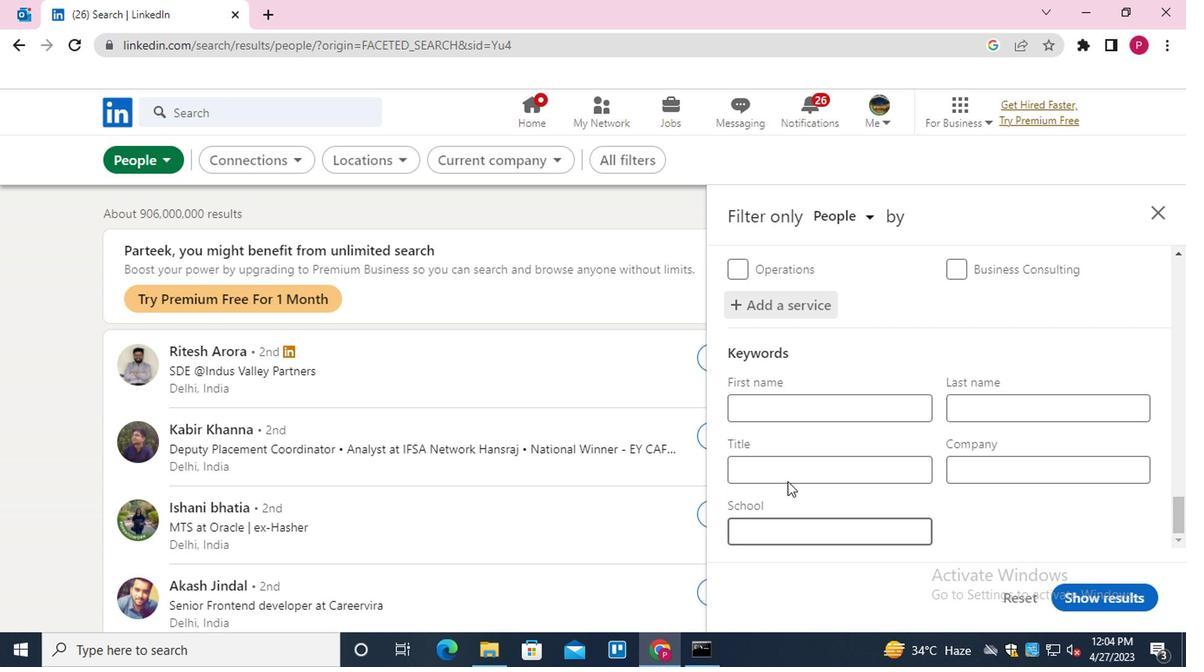 
Action: Mouse pressed left at (675, 439)
Screenshot: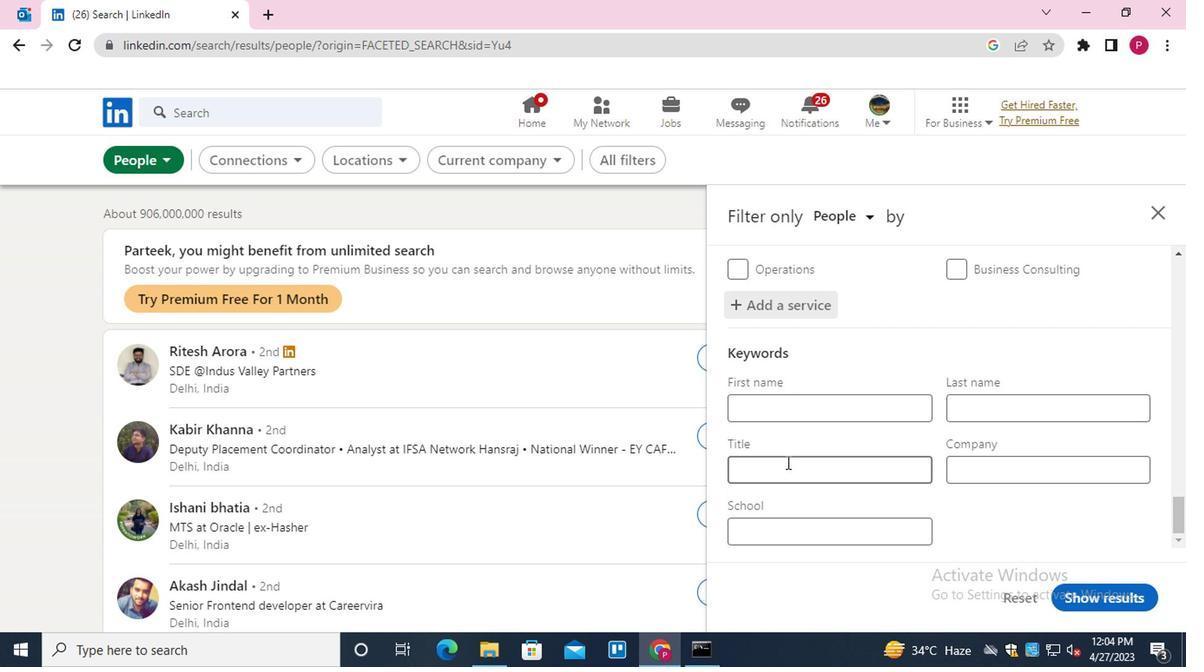 
Action: Mouse moved to (673, 449)
Screenshot: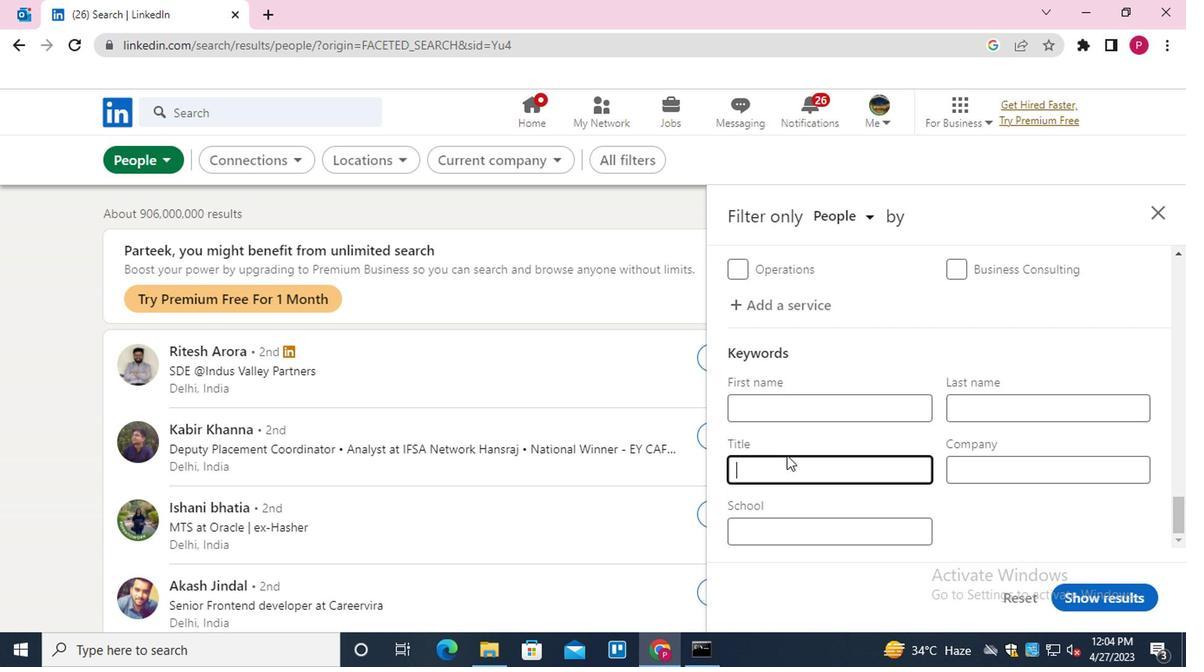 
Action: Key pressed <Key.shift><Key.shift><Key.shift><Key.shift><Key.shift>FOOD<Key.space><Key.shift>KITCHEBN<Key.space><Key.backspace><Key.backspace><Key.backspace>N<Key.space><Key.shift>WORKER
Screenshot: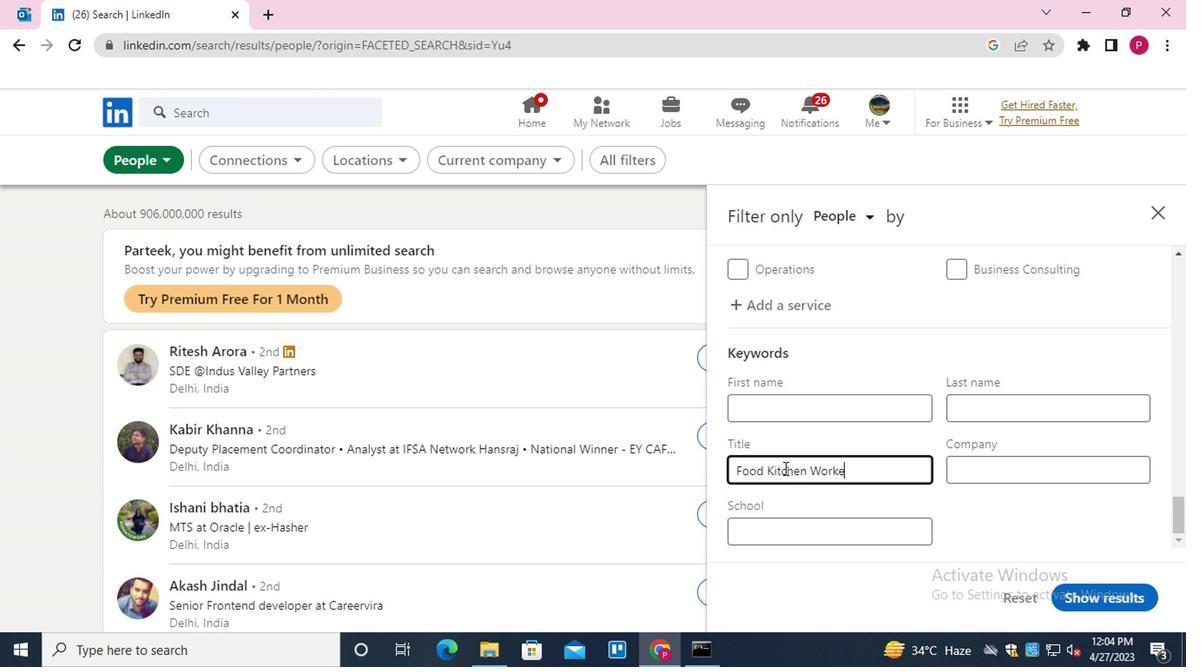 
Action: Mouse moved to (913, 541)
Screenshot: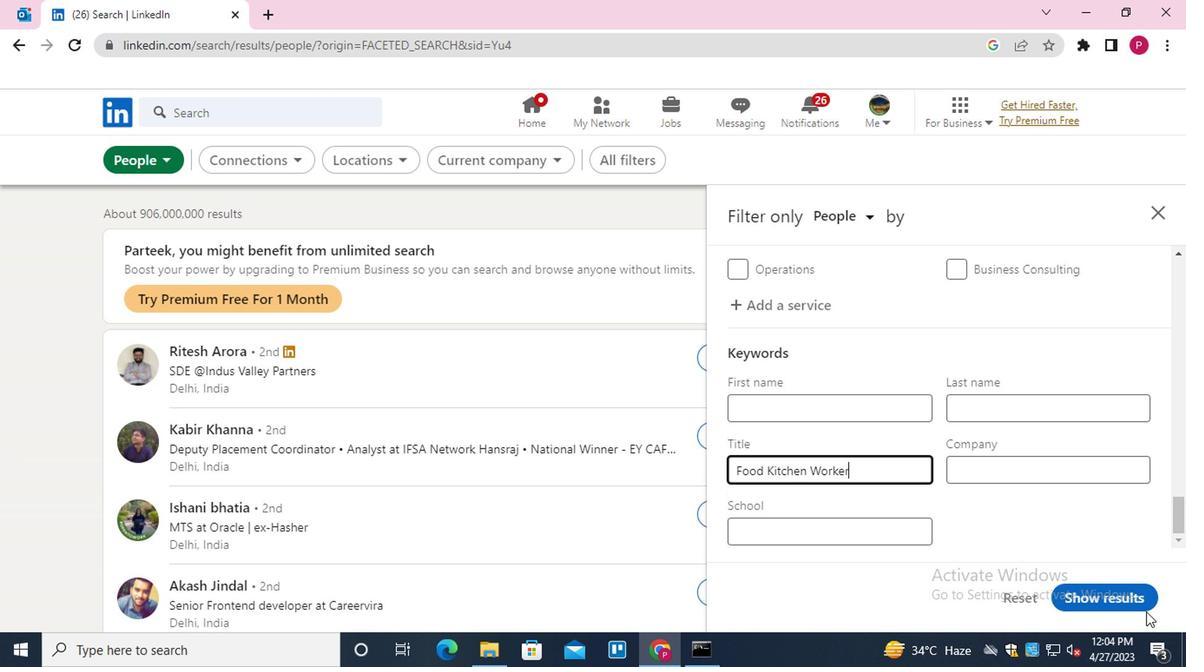 
Action: Mouse pressed left at (913, 541)
Screenshot: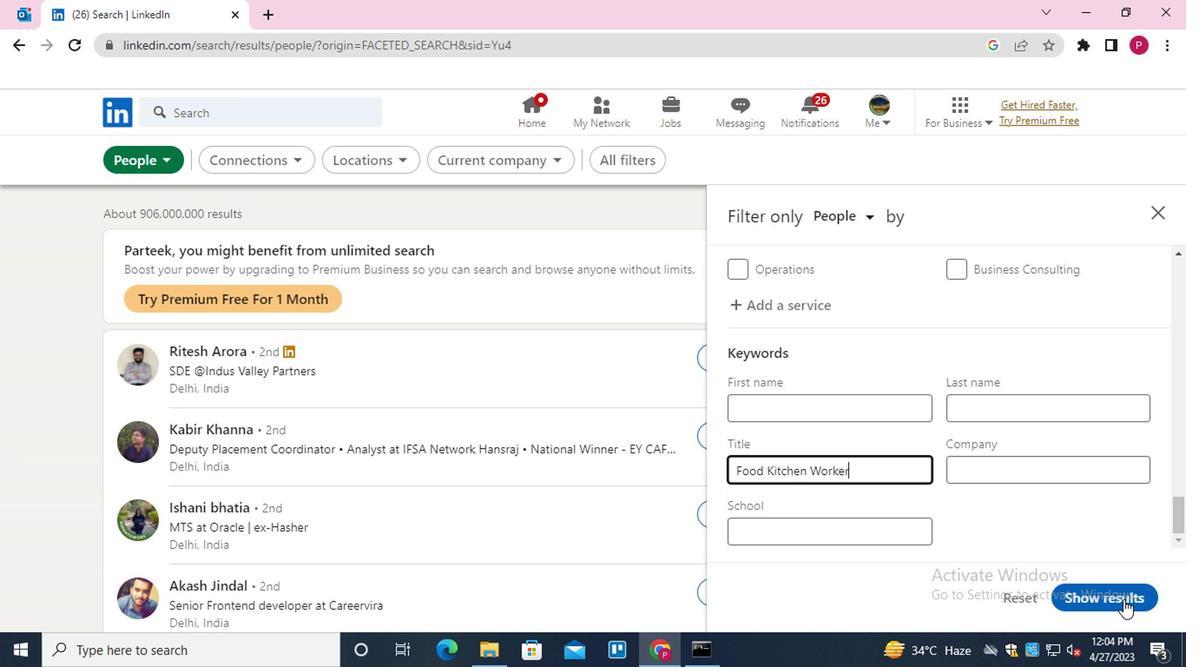 
Action: Mouse moved to (605, 425)
Screenshot: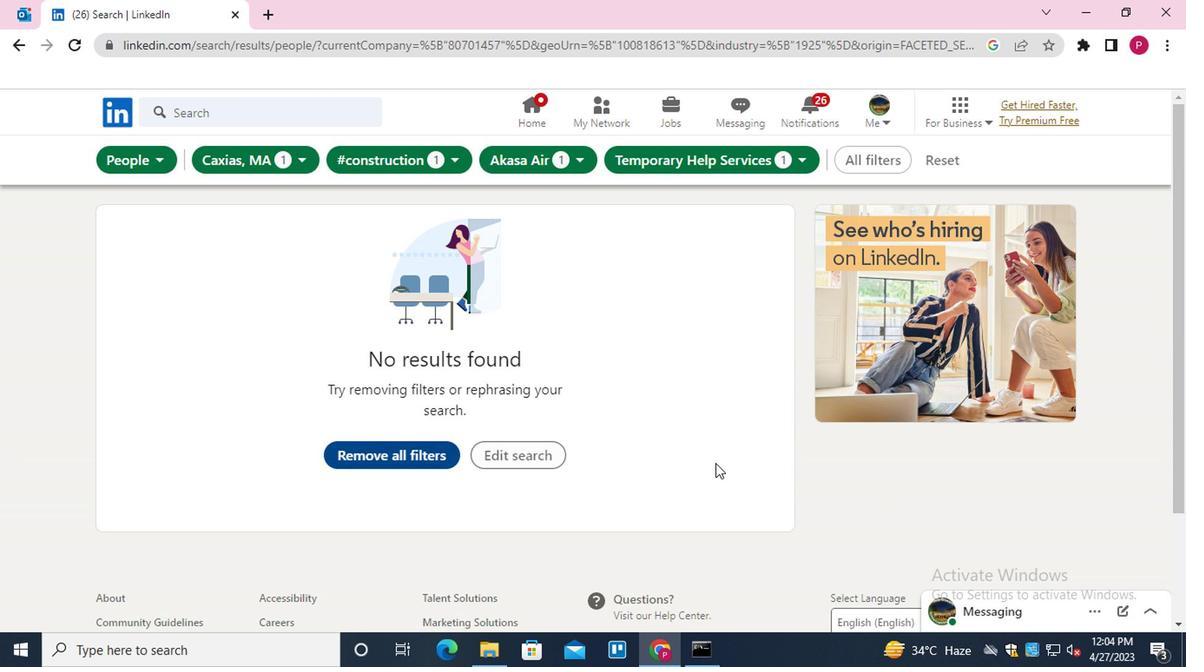 
